 Task: Look for space in Meads, United States from 6th September, 2023 to 12th September, 2023 for 4 adults in price range Rs.10000 to Rs.14000. Place can be private room with 4 bedrooms having 4 beds and 4 bathrooms. Property type can be house, flat, guest house. Amenities needed are: wifi, TV, free parkinig on premises, gym, breakfast. Booking option can be shelf check-in. Required host language is English.
Action: Mouse moved to (452, 112)
Screenshot: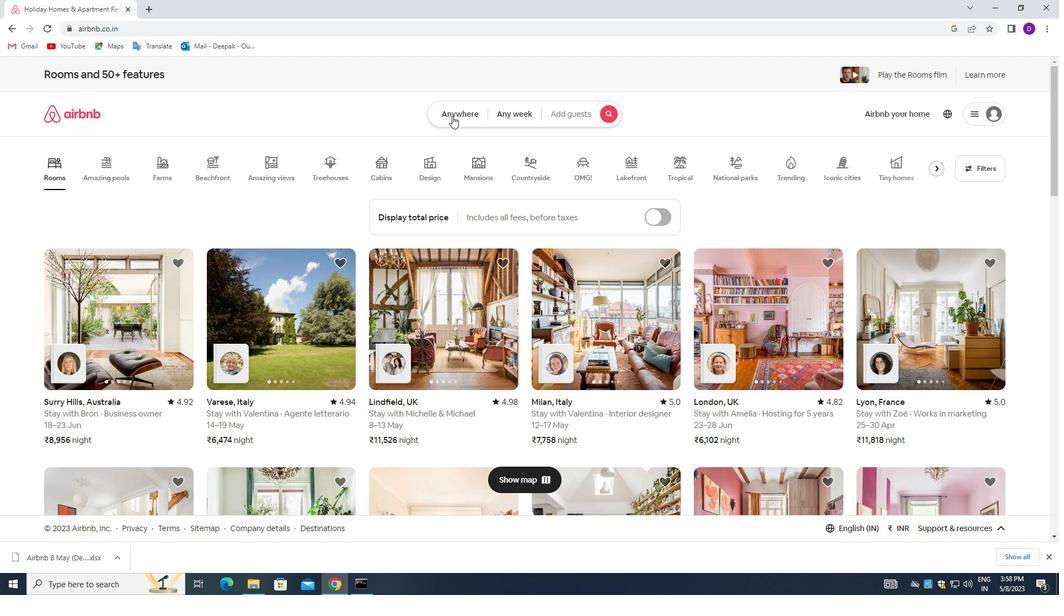 
Action: Mouse pressed left at (452, 112)
Screenshot: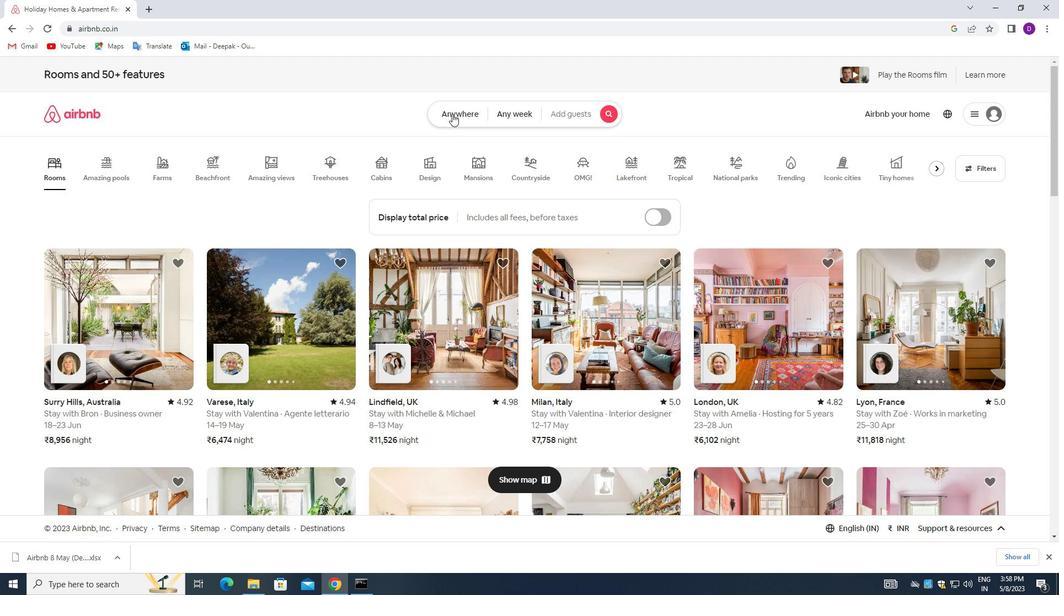 
Action: Mouse moved to (387, 161)
Screenshot: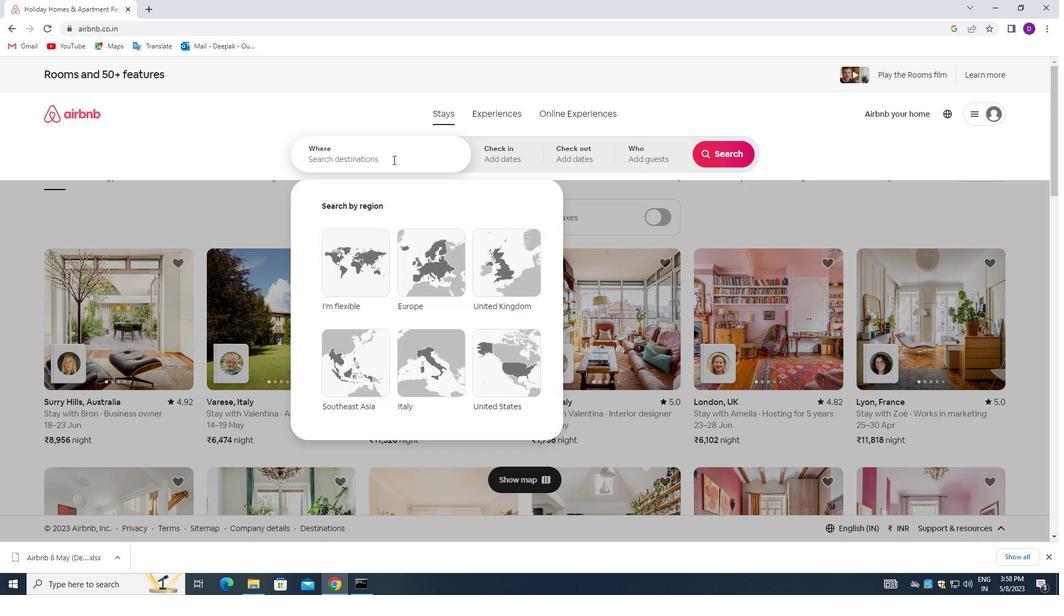 
Action: Mouse pressed left at (387, 161)
Screenshot: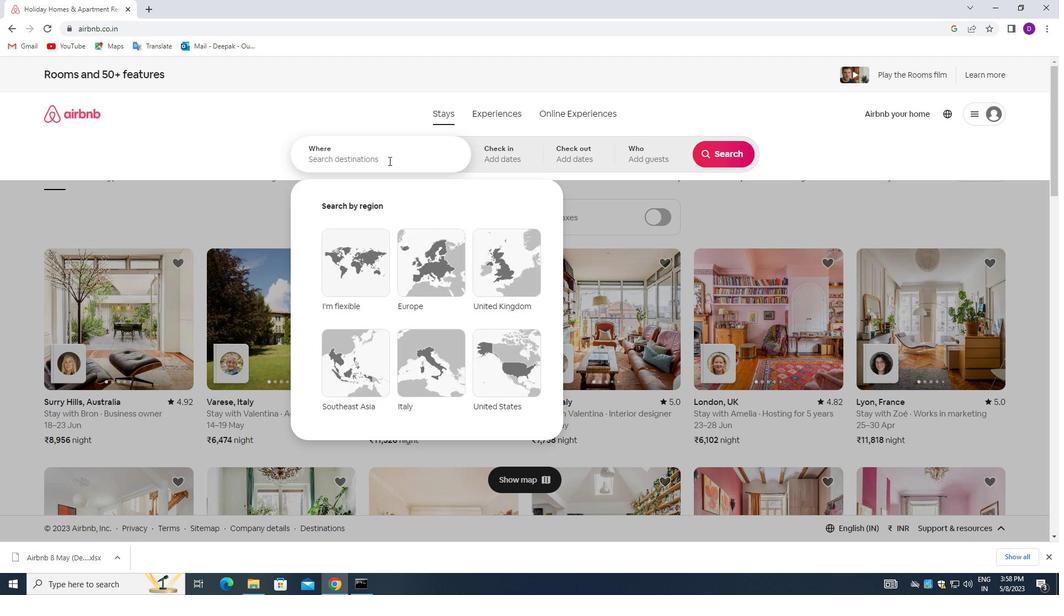 
Action: Mouse moved to (216, 230)
Screenshot: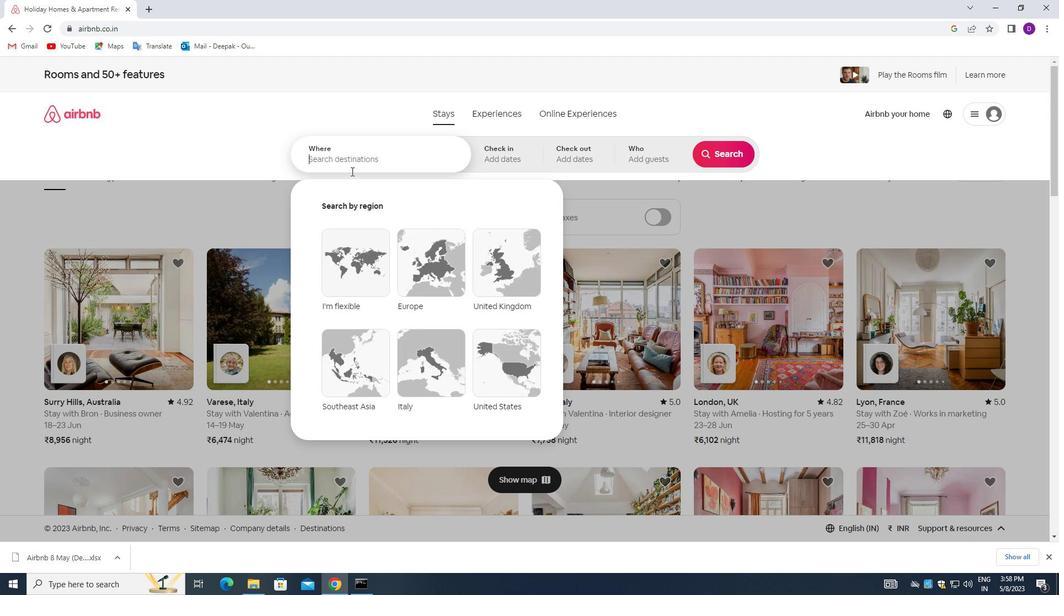 
Action: Key pressed <Key.shift>MEADS,<Key.space><Key.shift>UNITED<Key.space><Key.shift_r>STATES<Key.enter>
Screenshot: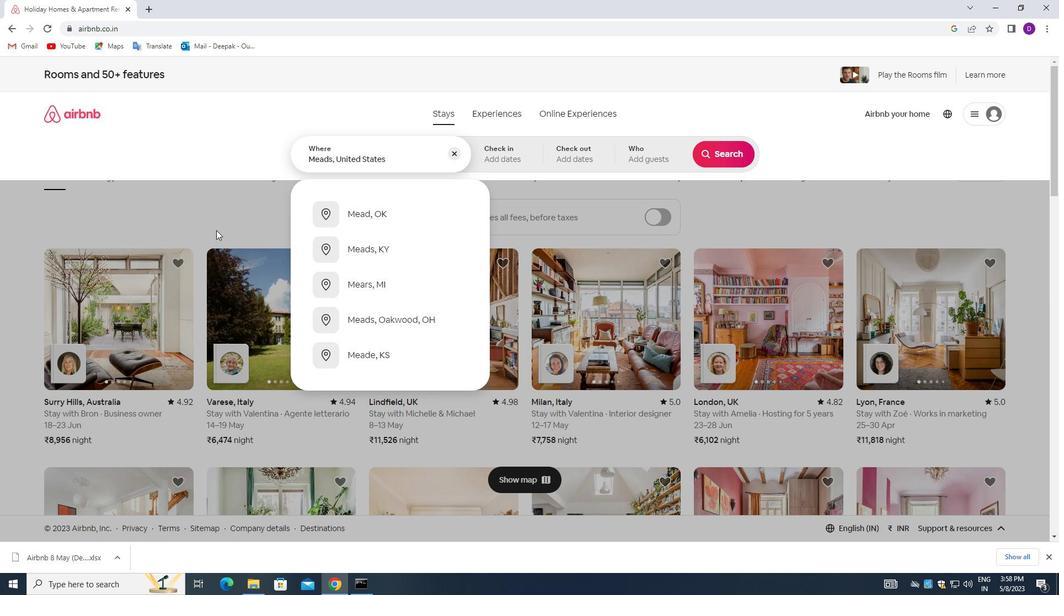 
Action: Mouse moved to (720, 244)
Screenshot: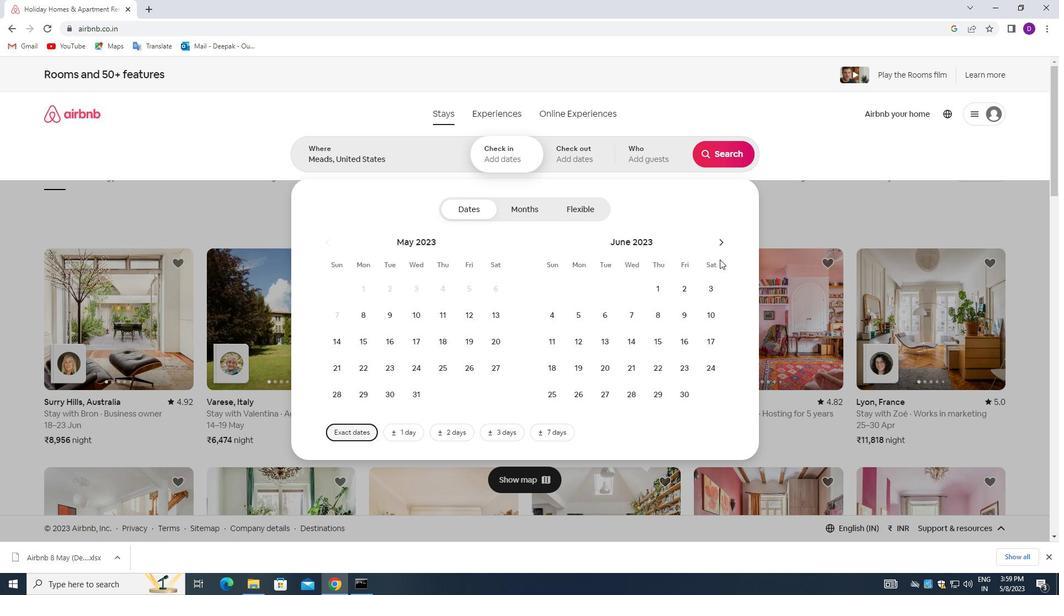 
Action: Mouse pressed left at (720, 244)
Screenshot: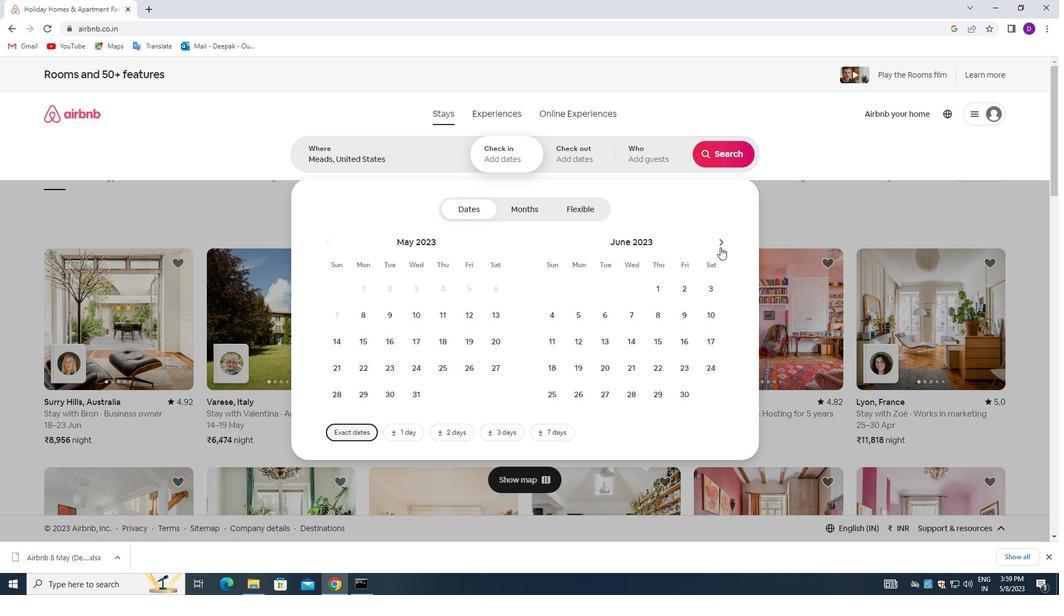 
Action: Mouse pressed left at (720, 244)
Screenshot: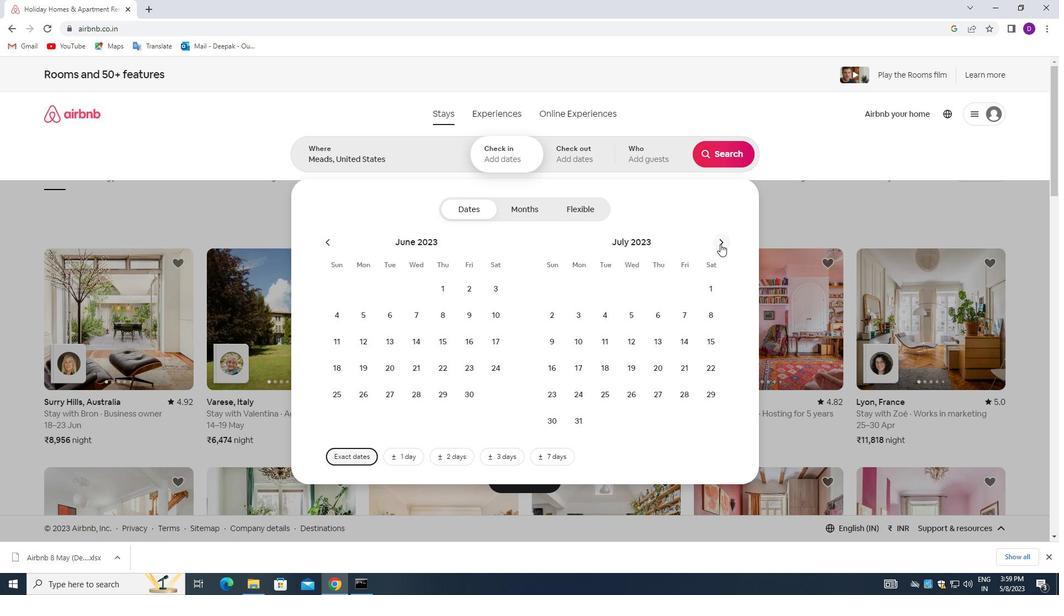 
Action: Mouse pressed left at (720, 244)
Screenshot: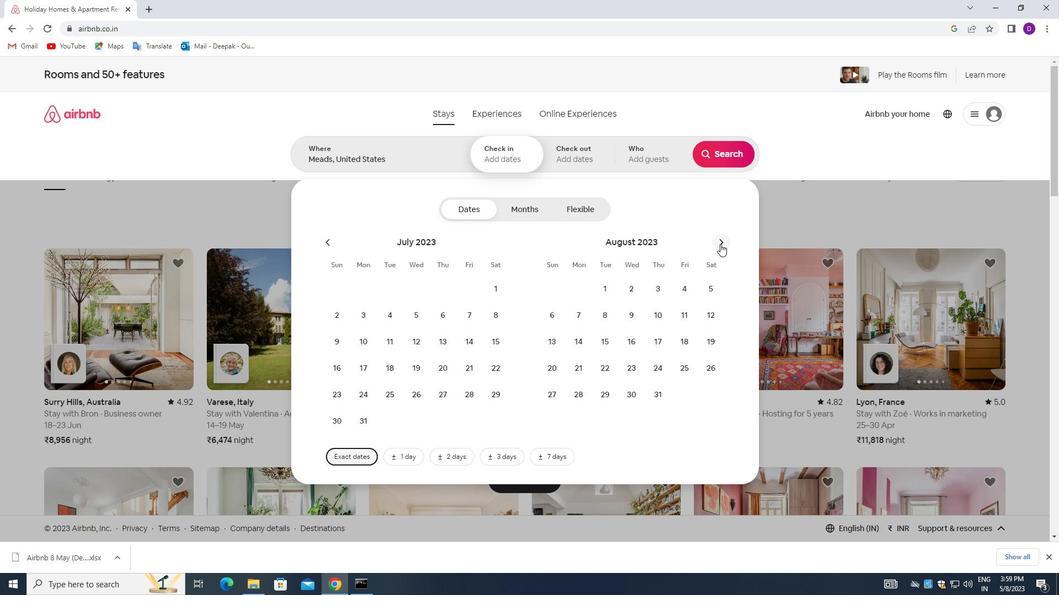 
Action: Mouse moved to (627, 321)
Screenshot: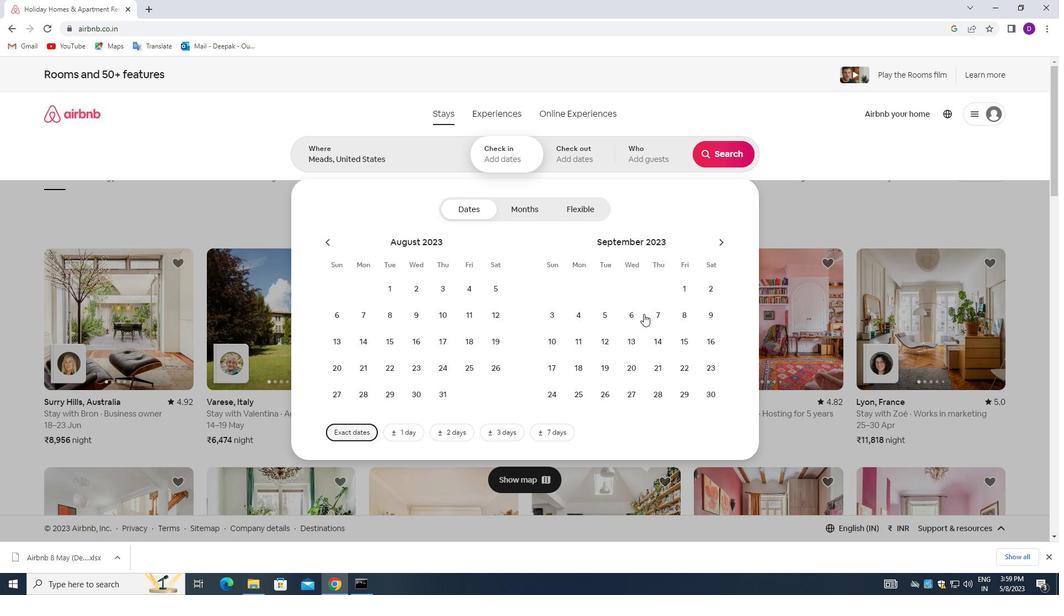 
Action: Mouse pressed left at (627, 321)
Screenshot: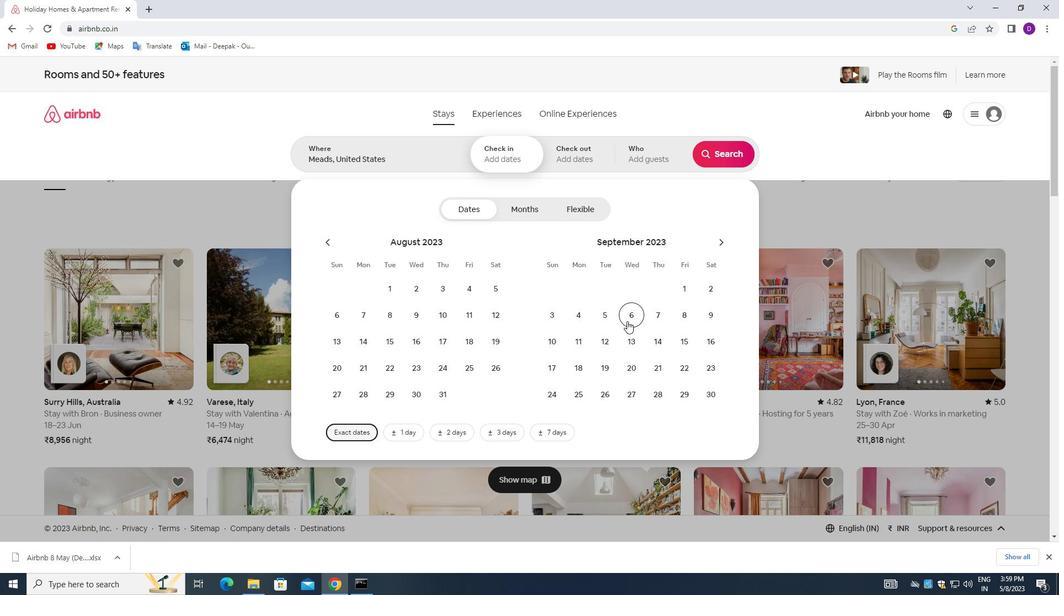 
Action: Mouse moved to (603, 339)
Screenshot: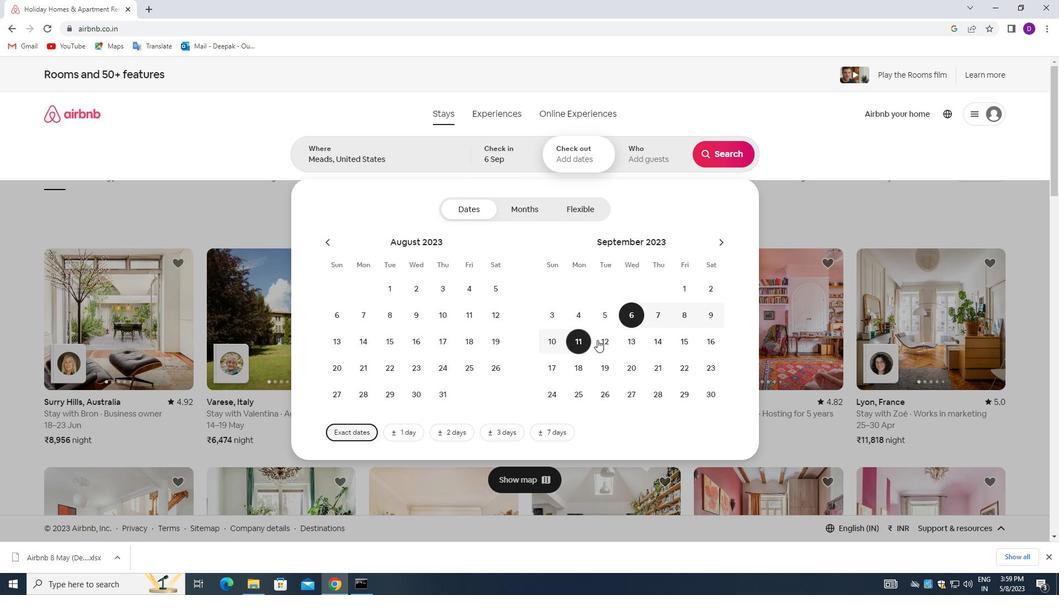 
Action: Mouse pressed left at (603, 339)
Screenshot: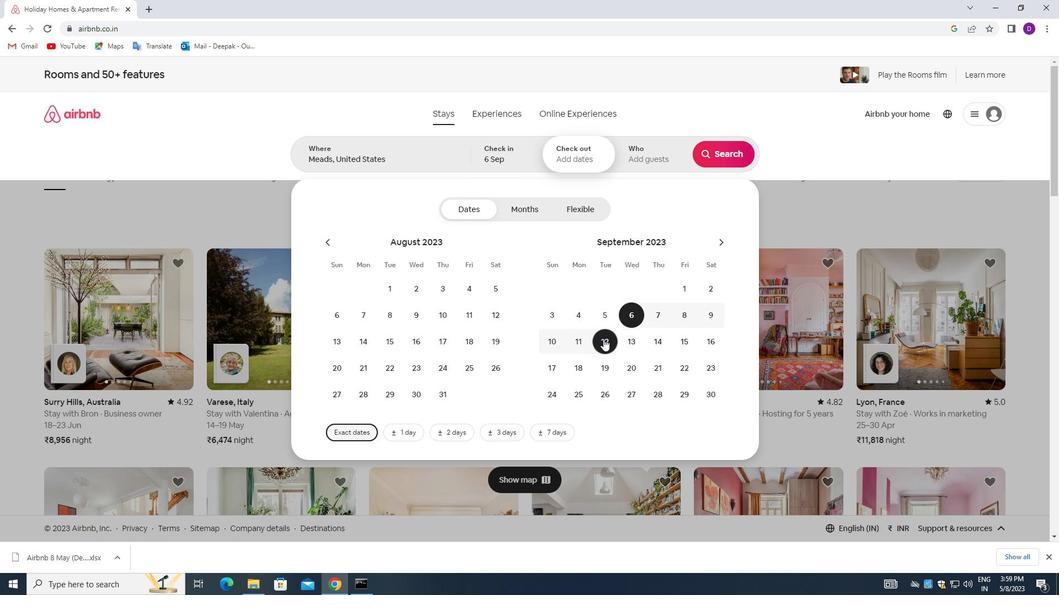 
Action: Mouse moved to (636, 156)
Screenshot: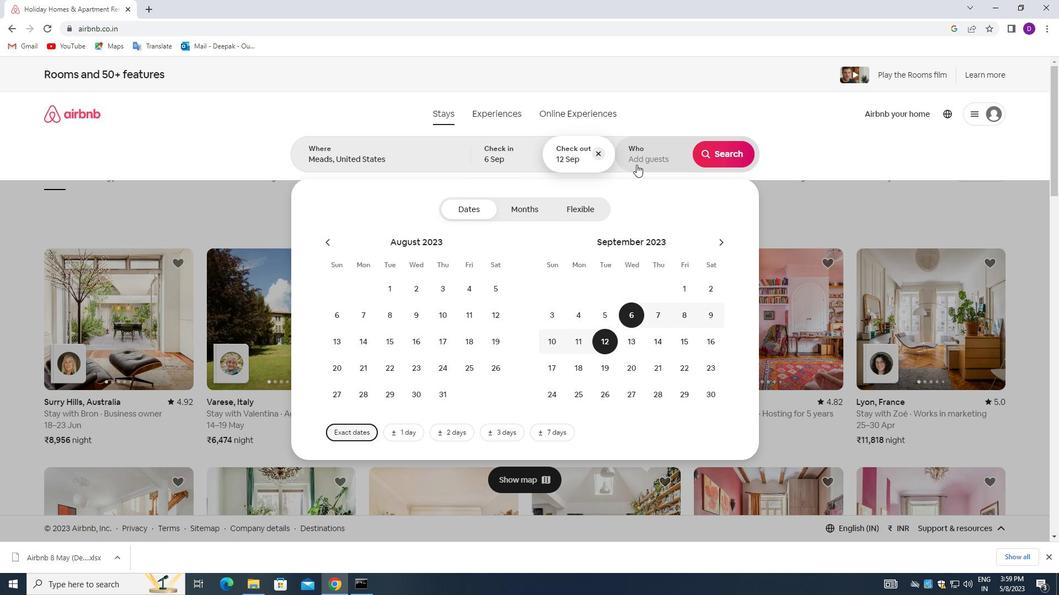 
Action: Mouse pressed left at (636, 156)
Screenshot: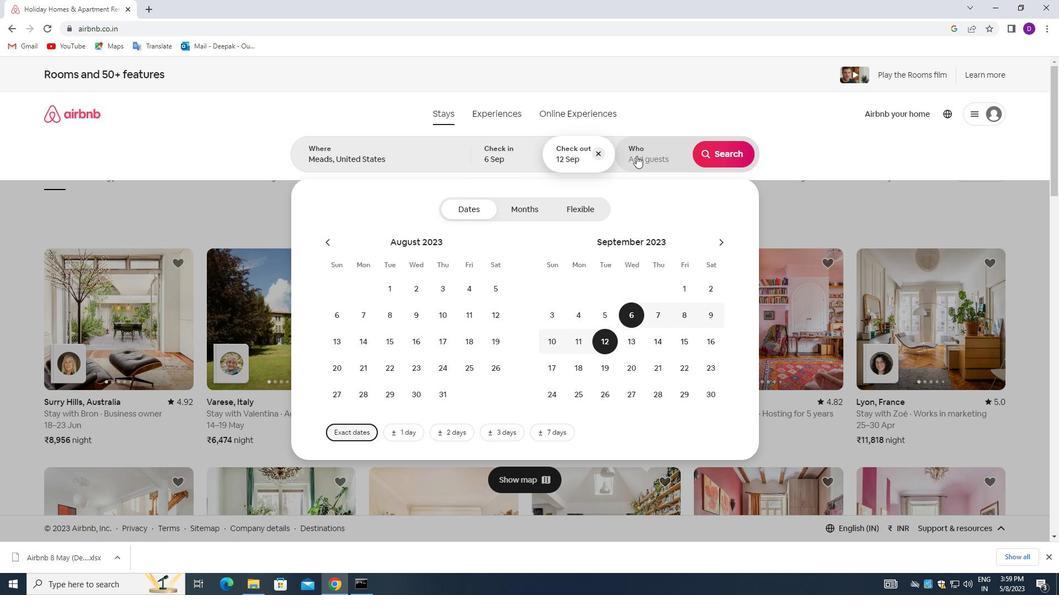 
Action: Mouse moved to (723, 215)
Screenshot: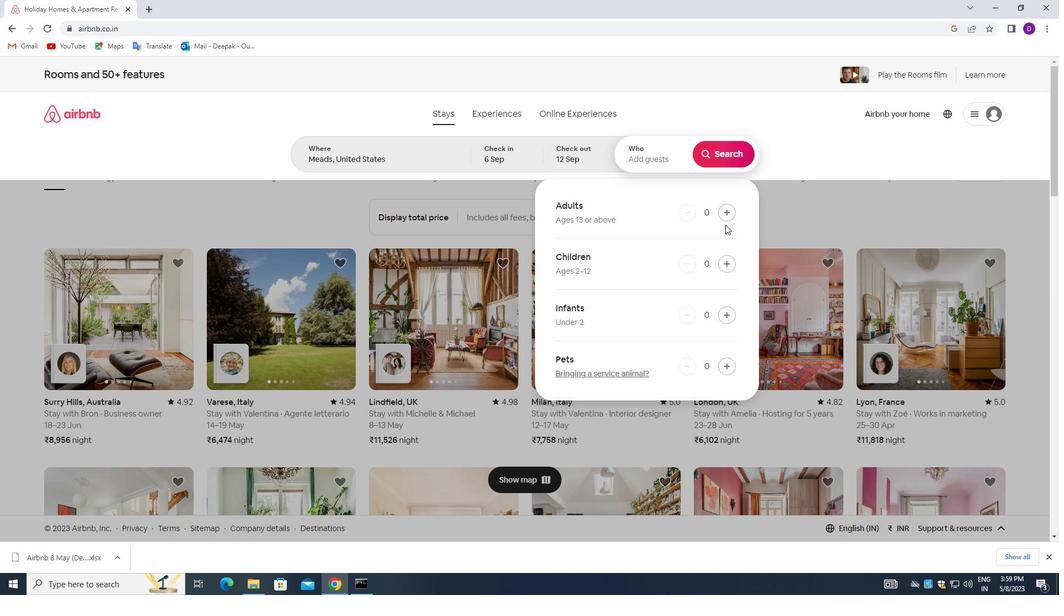
Action: Mouse pressed left at (723, 215)
Screenshot: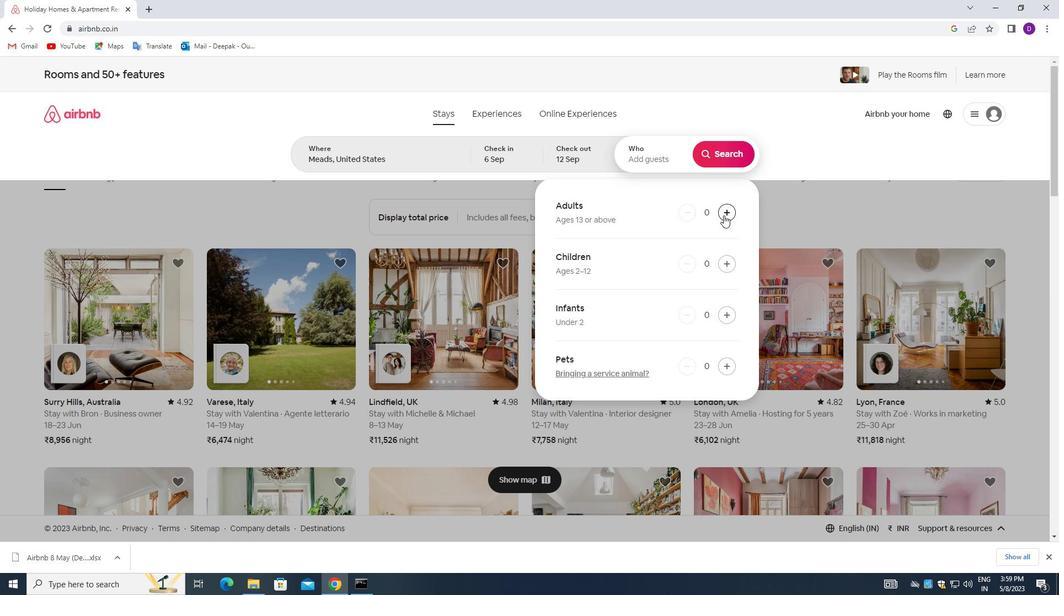
Action: Mouse pressed left at (723, 215)
Screenshot: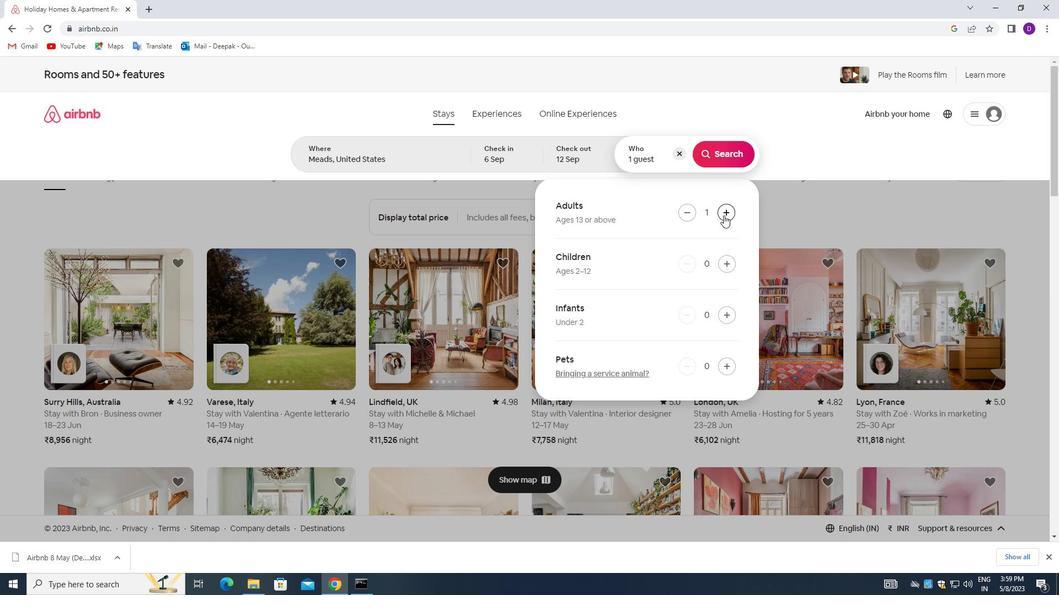 
Action: Mouse pressed left at (723, 215)
Screenshot: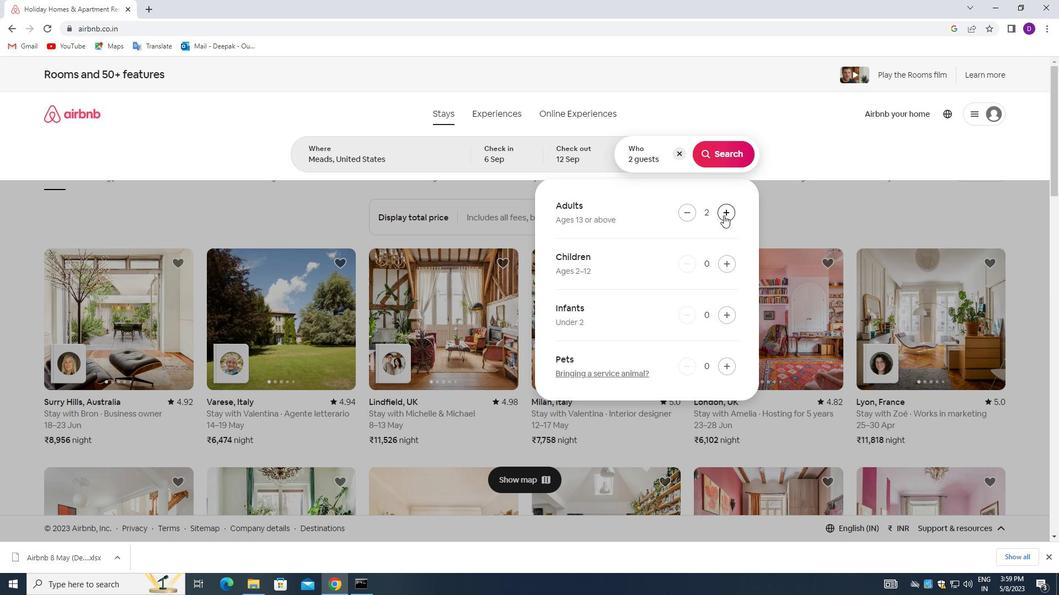 
Action: Mouse pressed left at (723, 215)
Screenshot: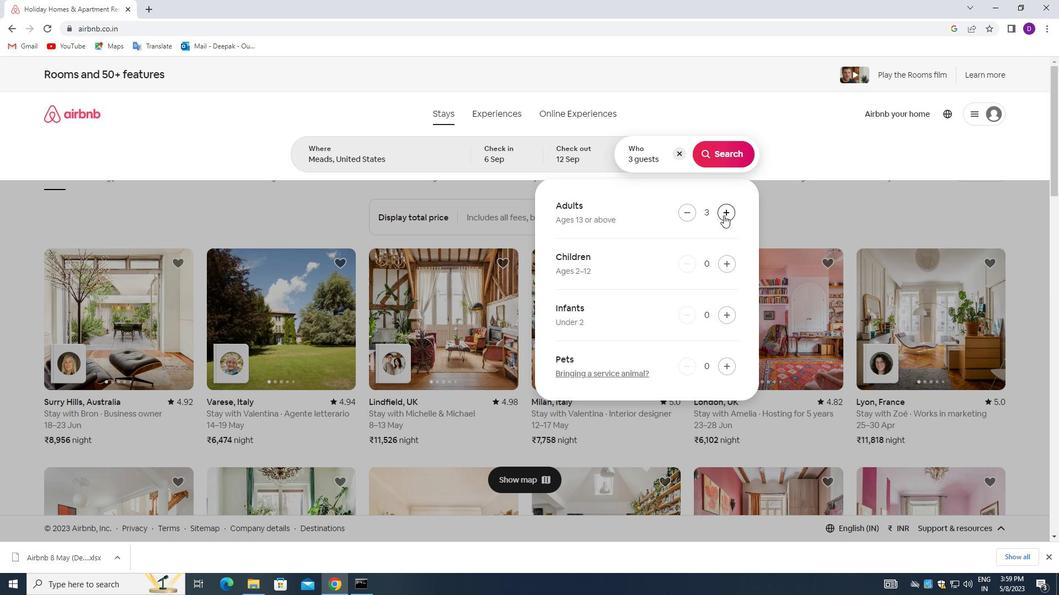 
Action: Mouse moved to (725, 152)
Screenshot: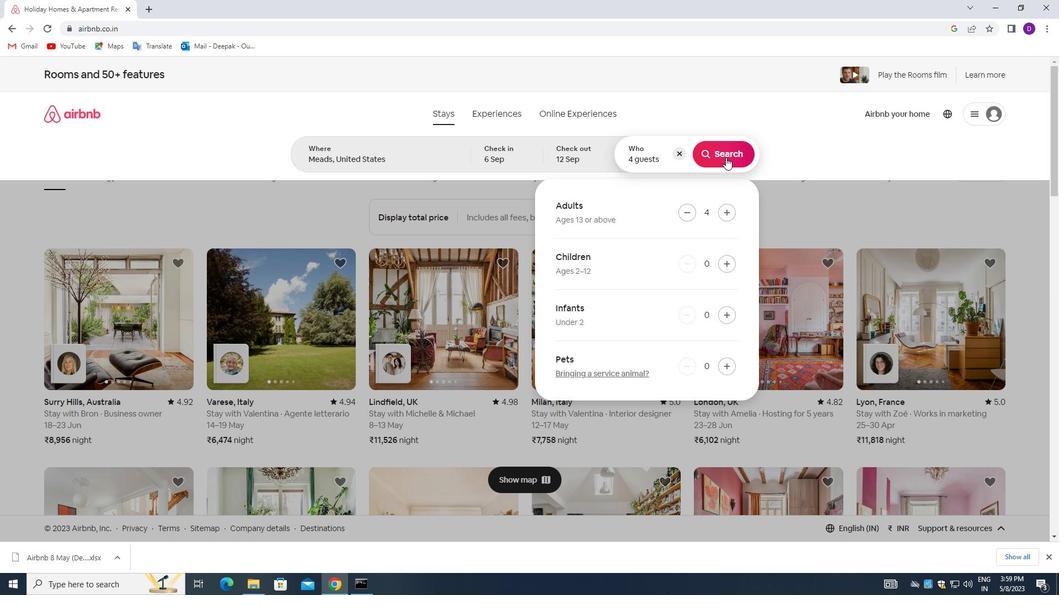
Action: Mouse pressed left at (725, 152)
Screenshot: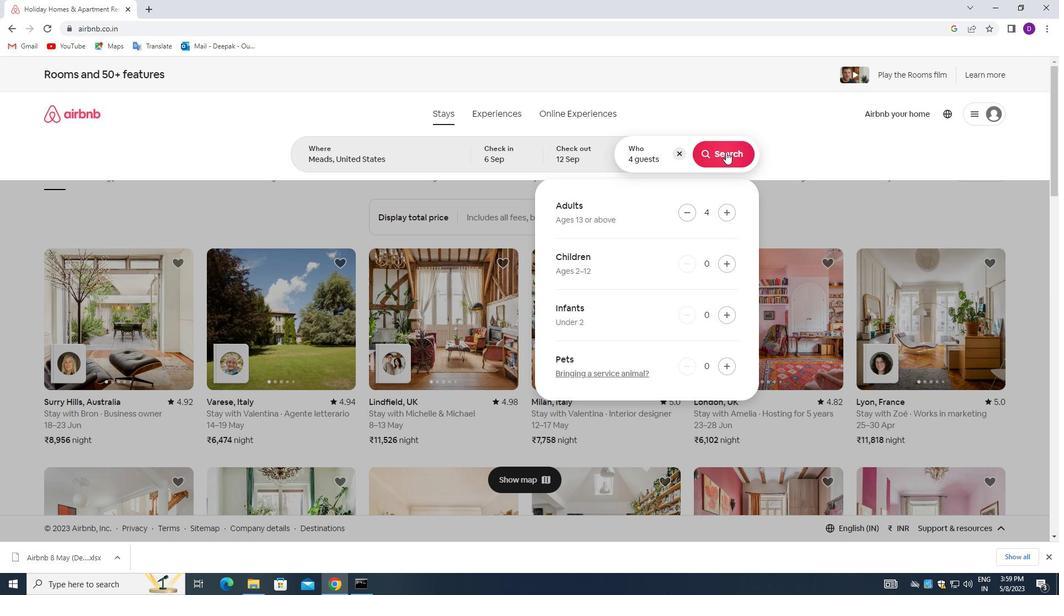 
Action: Mouse moved to (995, 121)
Screenshot: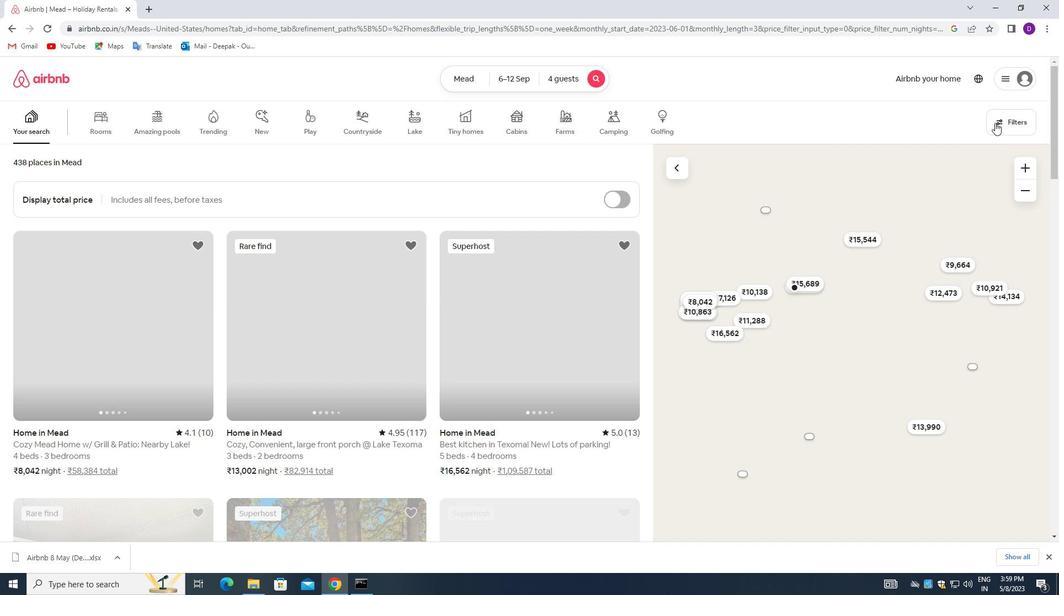 
Action: Mouse pressed left at (995, 121)
Screenshot: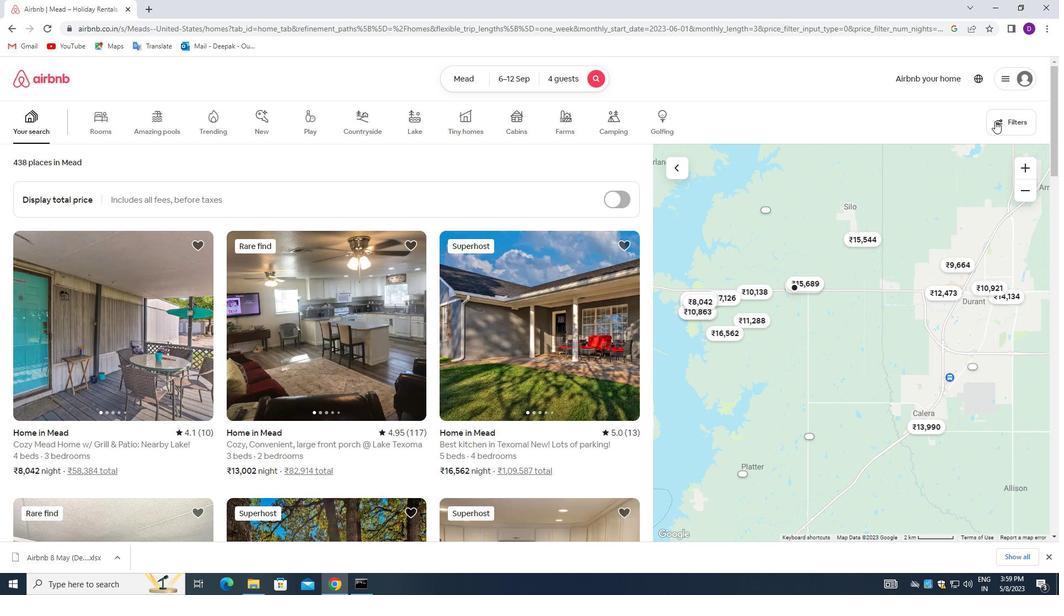 
Action: Mouse moved to (389, 395)
Screenshot: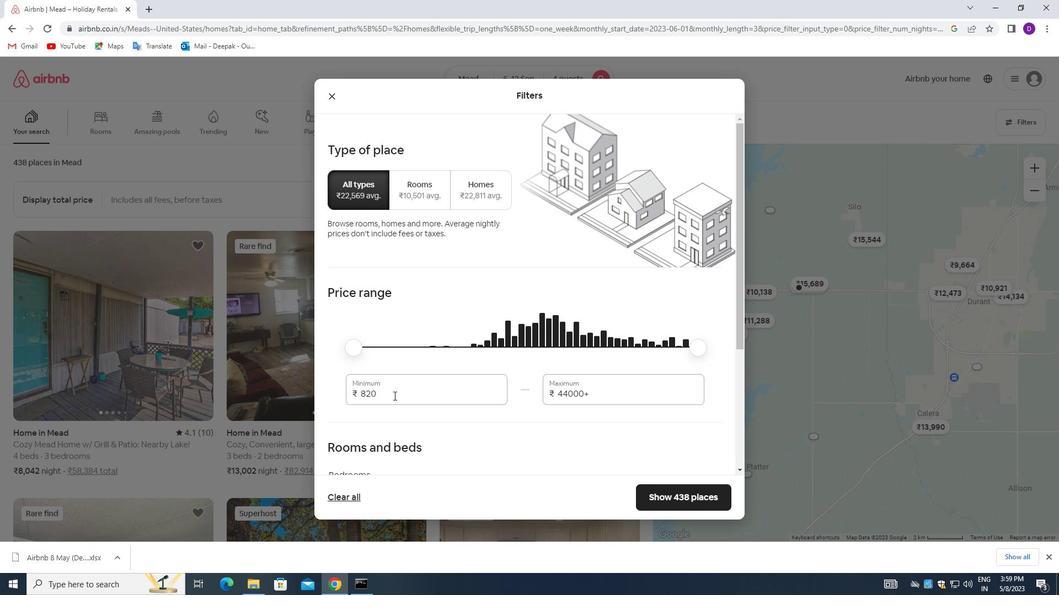 
Action: Mouse pressed left at (389, 395)
Screenshot: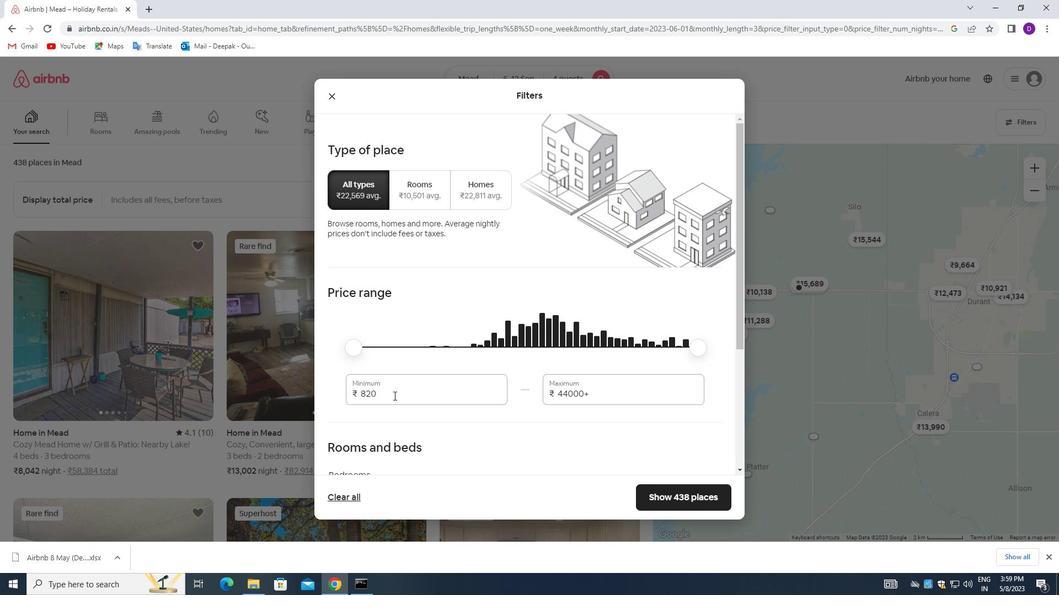 
Action: Mouse pressed left at (389, 395)
Screenshot: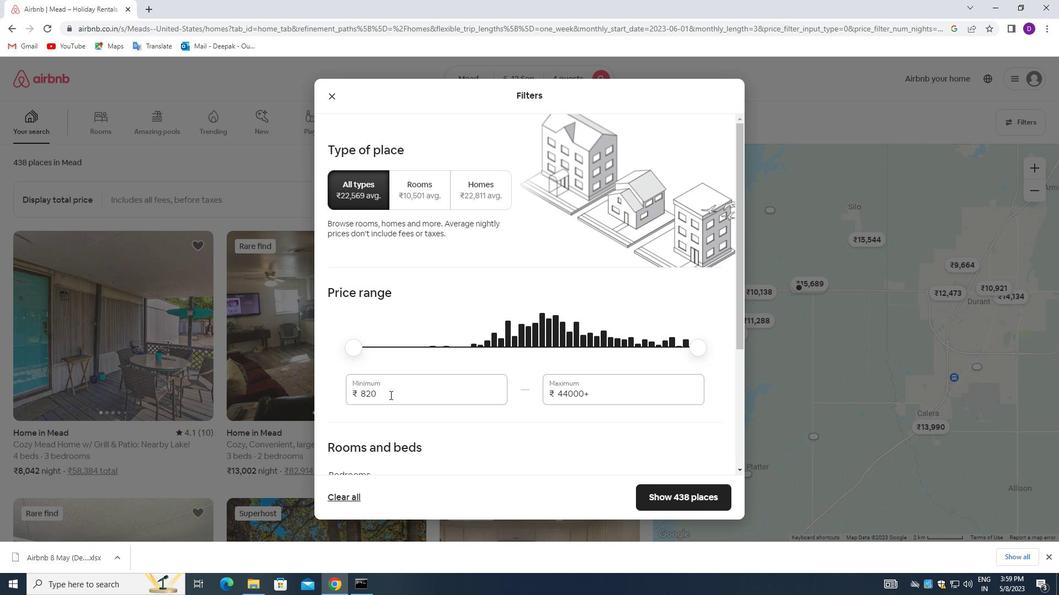 
Action: Key pressed 10000<Key.tab>14000
Screenshot: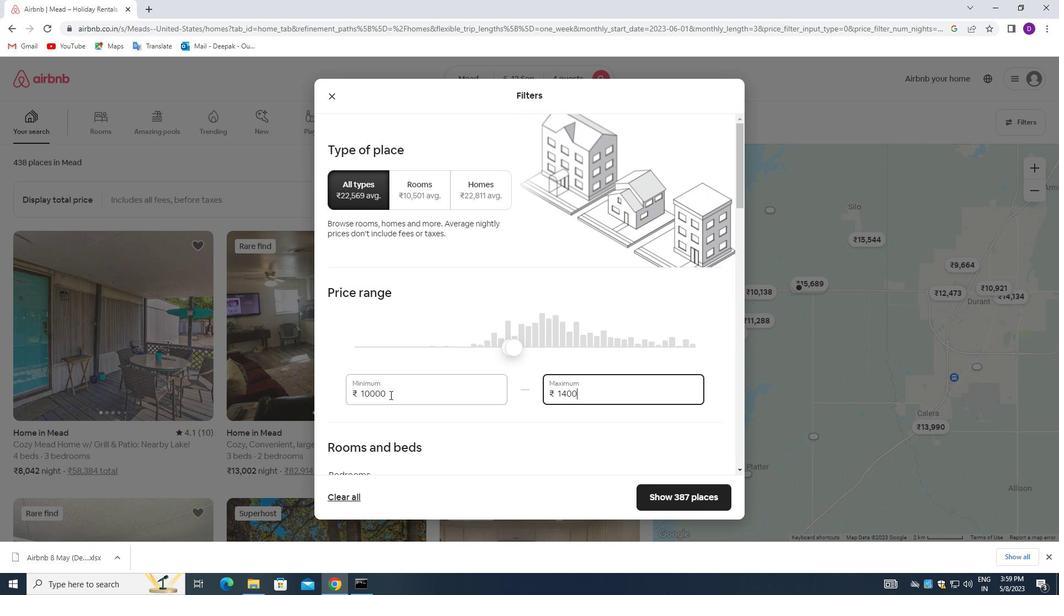 
Action: Mouse moved to (429, 402)
Screenshot: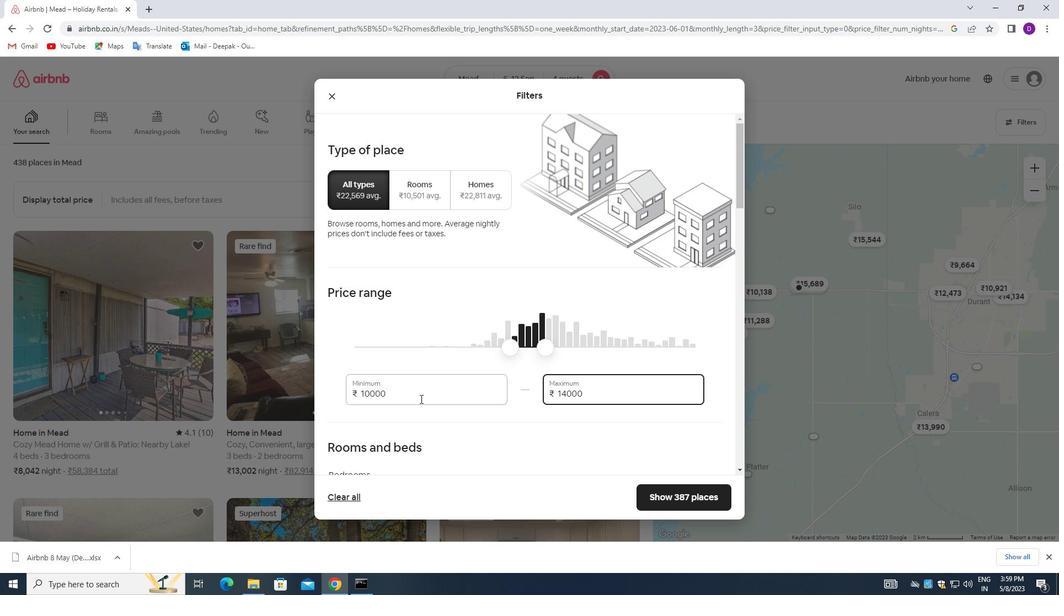
Action: Mouse scrolled (429, 402) with delta (0, 0)
Screenshot: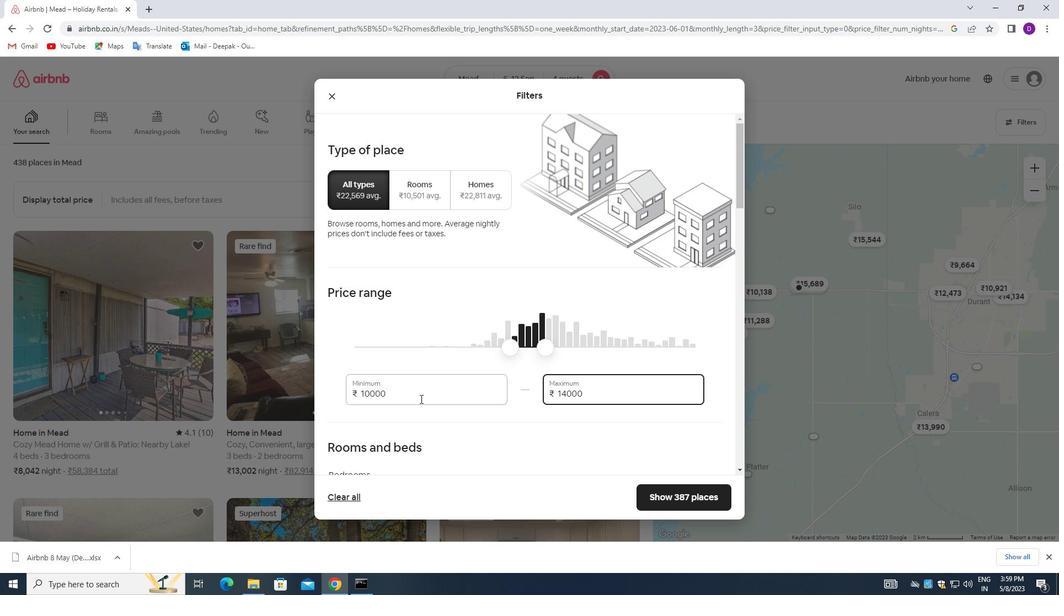
Action: Mouse scrolled (429, 402) with delta (0, 0)
Screenshot: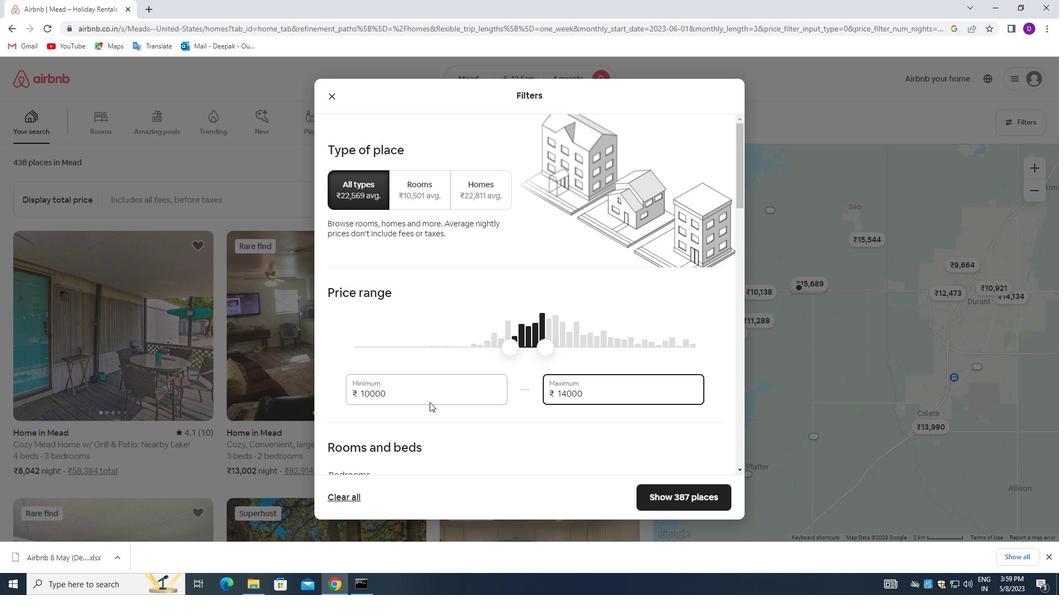
Action: Mouse scrolled (429, 402) with delta (0, 0)
Screenshot: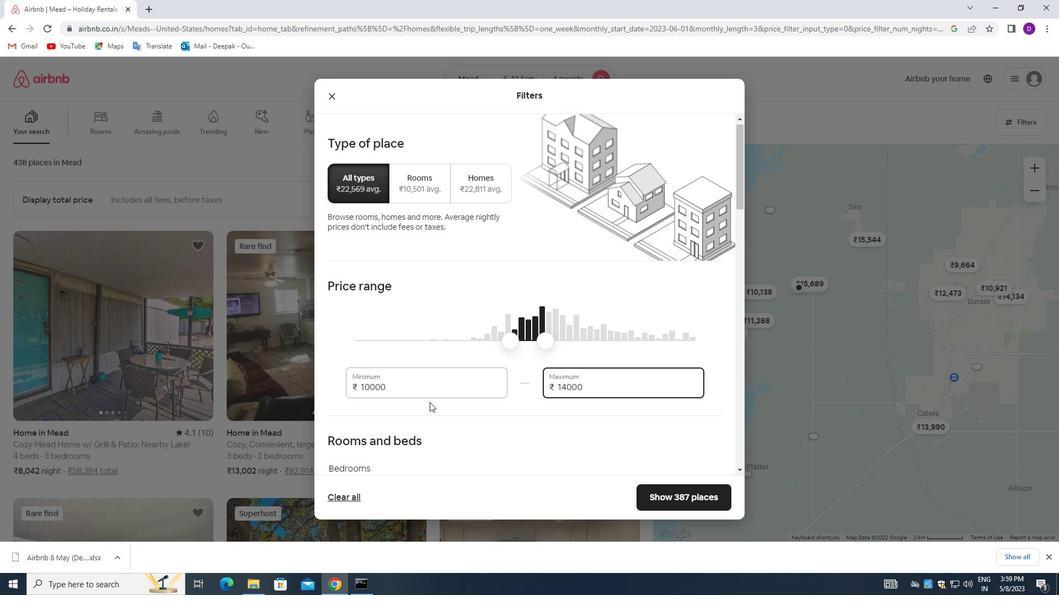 
Action: Mouse moved to (429, 402)
Screenshot: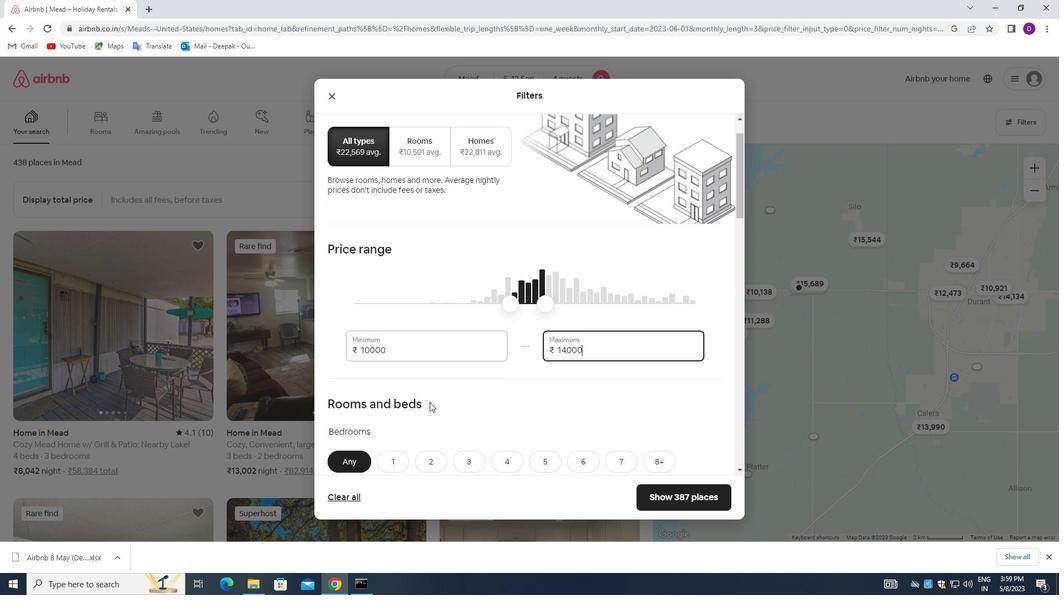 
Action: Mouse scrolled (429, 402) with delta (0, 0)
Screenshot: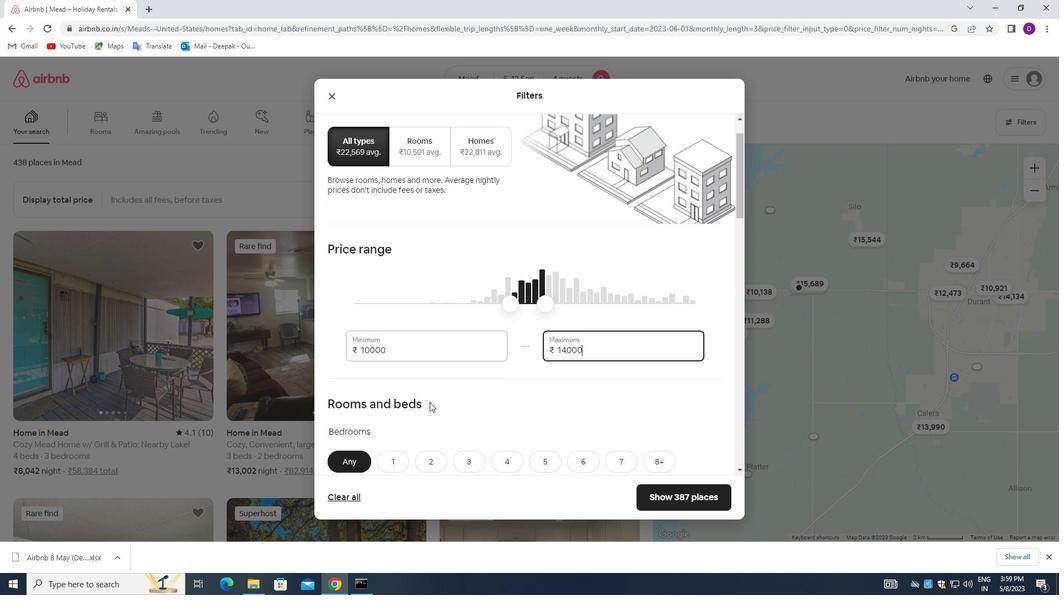 
Action: Mouse moved to (501, 290)
Screenshot: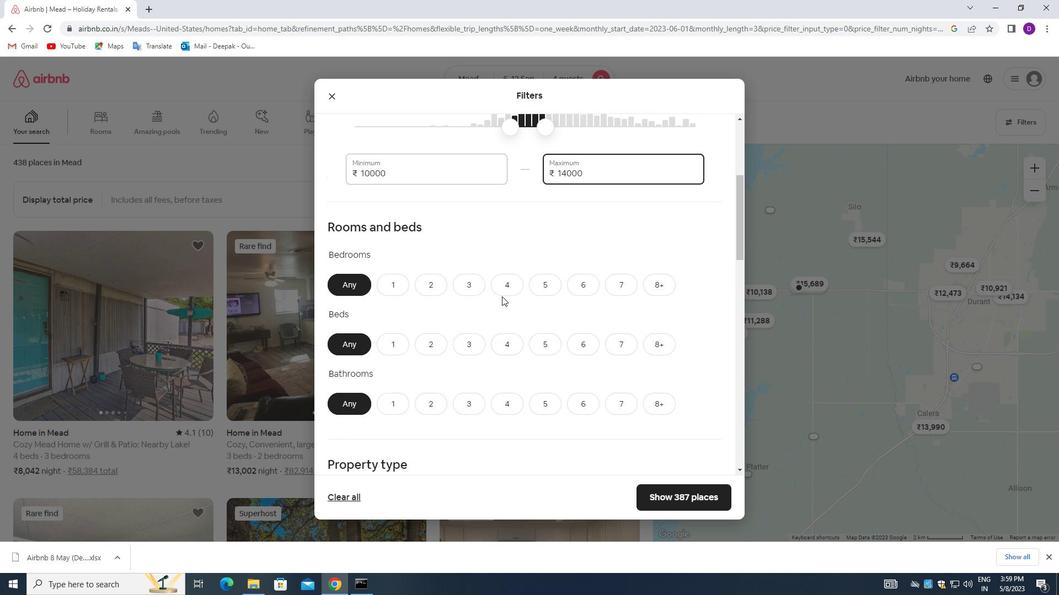 
Action: Mouse pressed left at (501, 290)
Screenshot: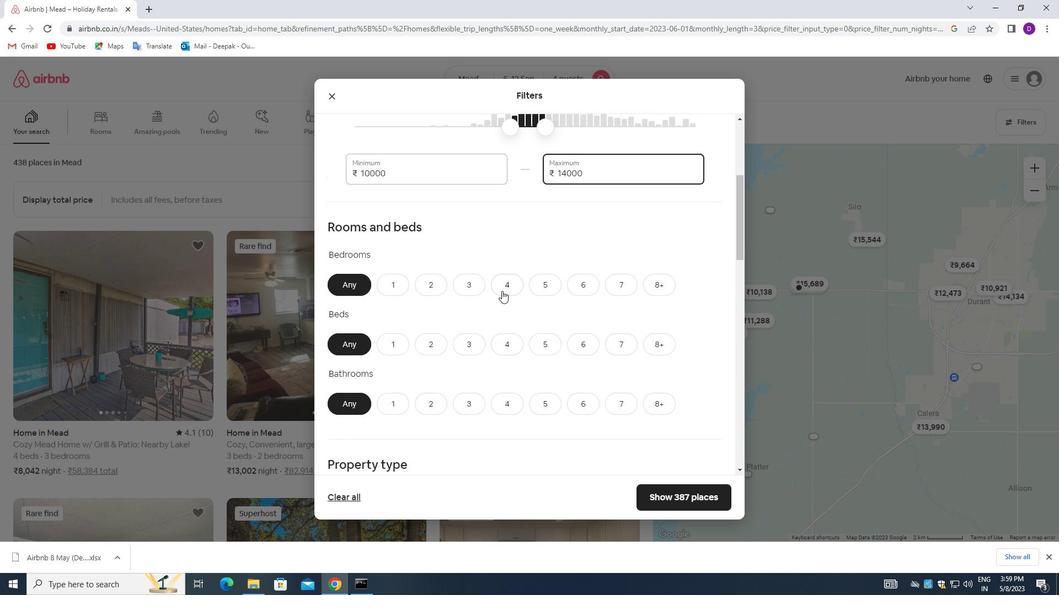
Action: Mouse moved to (507, 343)
Screenshot: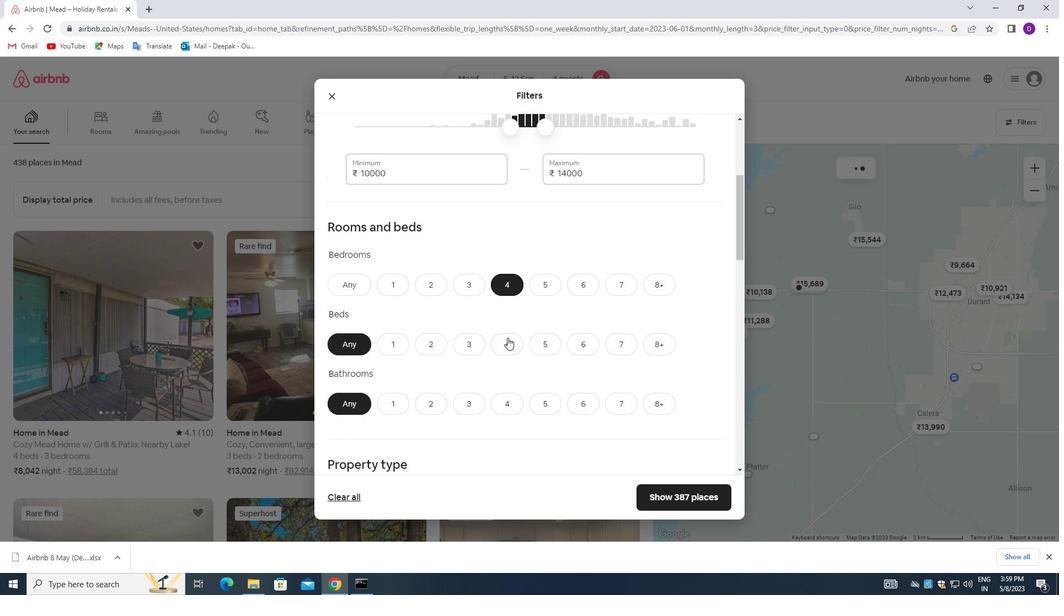 
Action: Mouse pressed left at (507, 343)
Screenshot: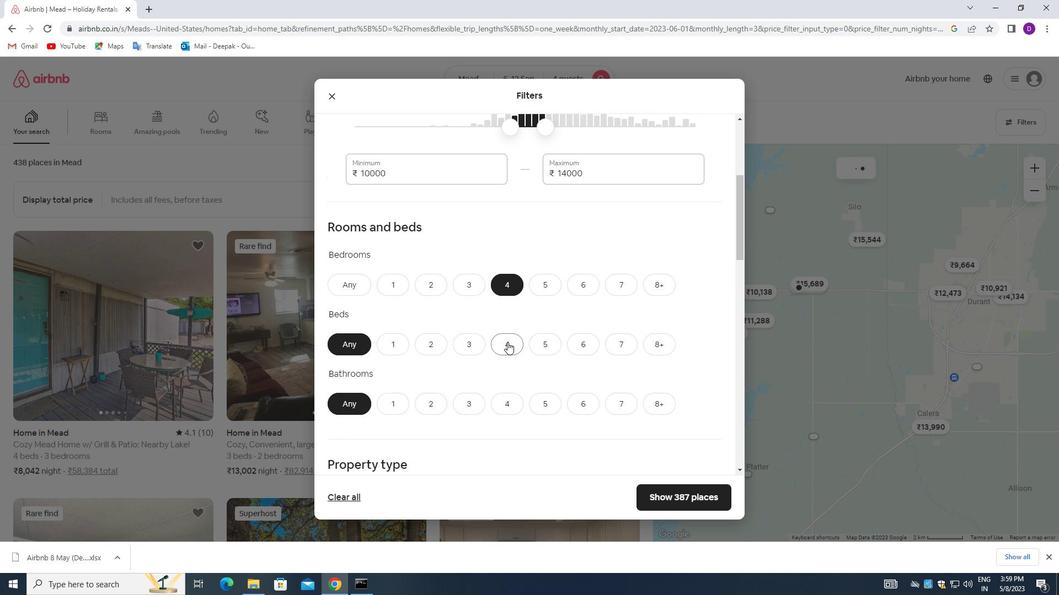 
Action: Mouse moved to (507, 398)
Screenshot: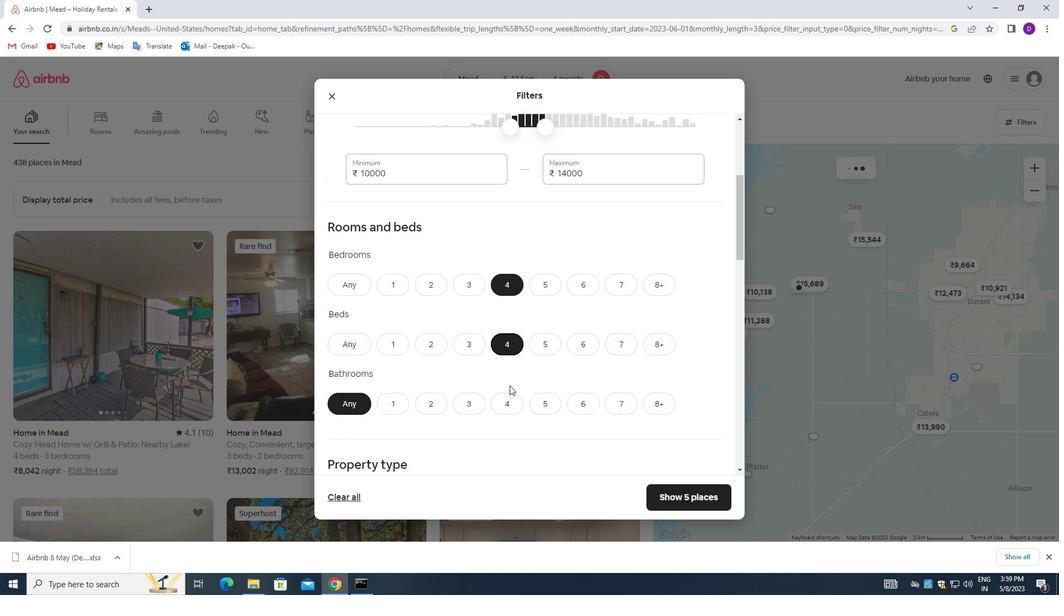 
Action: Mouse pressed left at (507, 398)
Screenshot: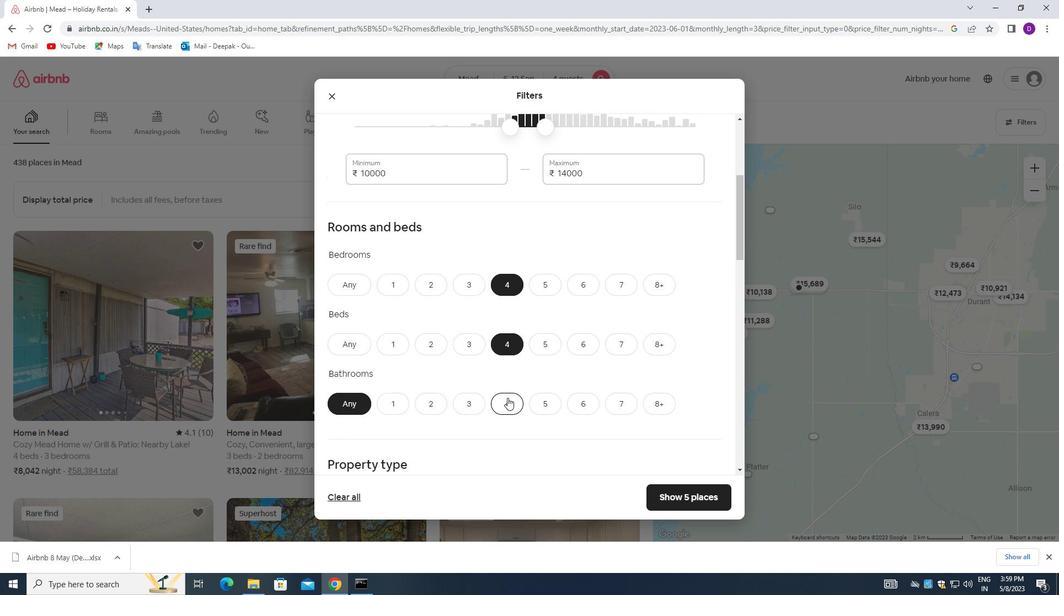 
Action: Mouse moved to (503, 359)
Screenshot: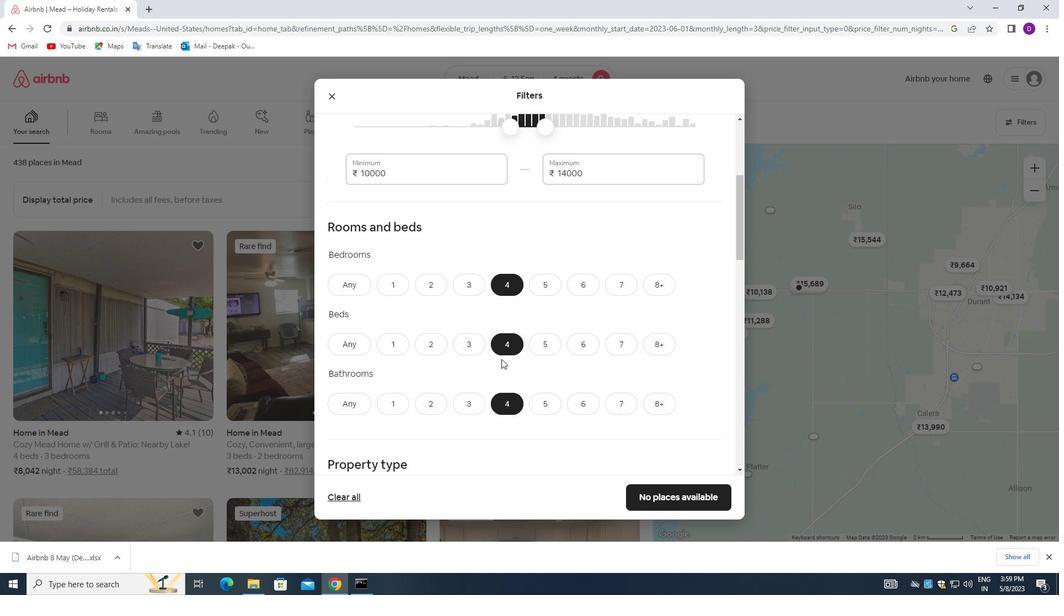 
Action: Mouse scrolled (503, 359) with delta (0, 0)
Screenshot: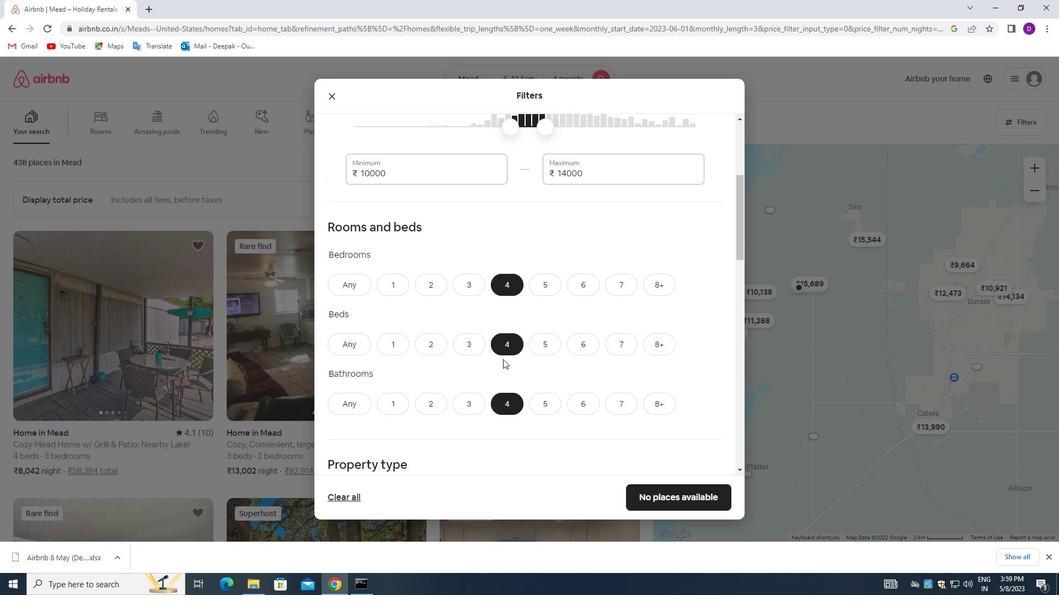 
Action: Mouse scrolled (503, 359) with delta (0, 0)
Screenshot: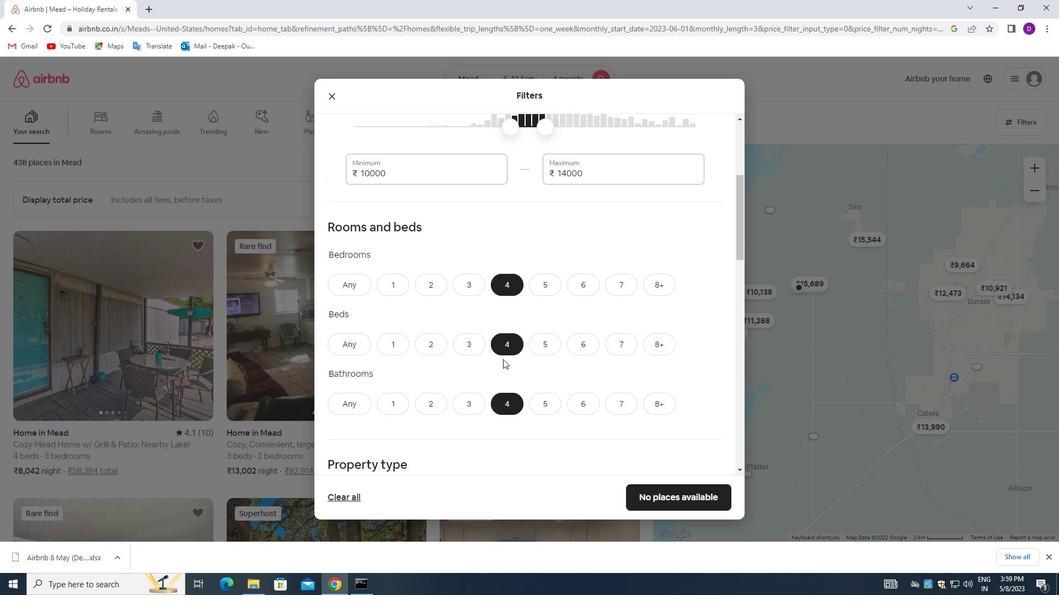 
Action: Mouse scrolled (503, 359) with delta (0, 0)
Screenshot: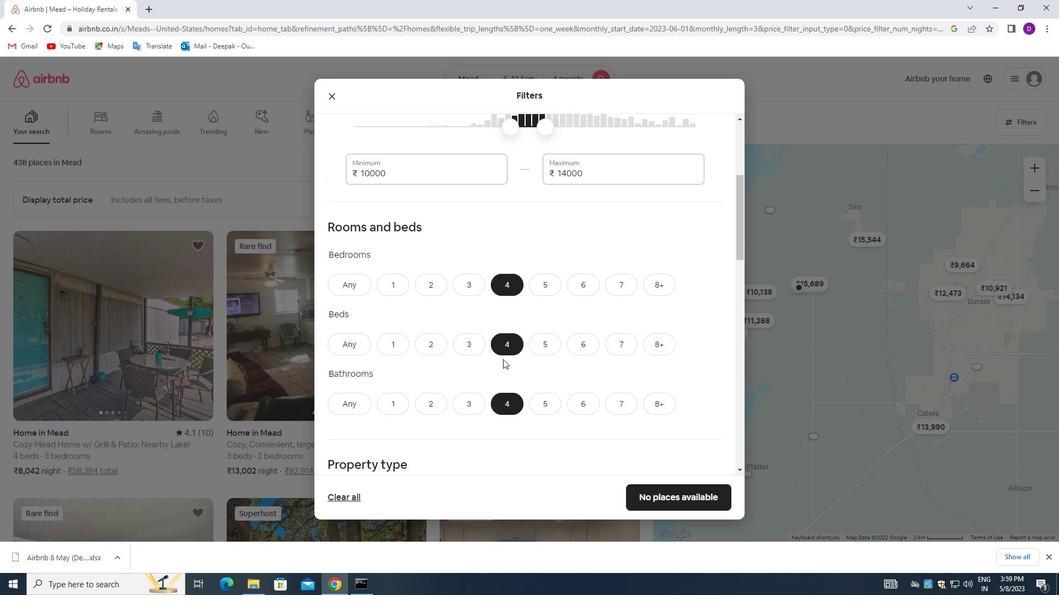 
Action: Mouse moved to (388, 355)
Screenshot: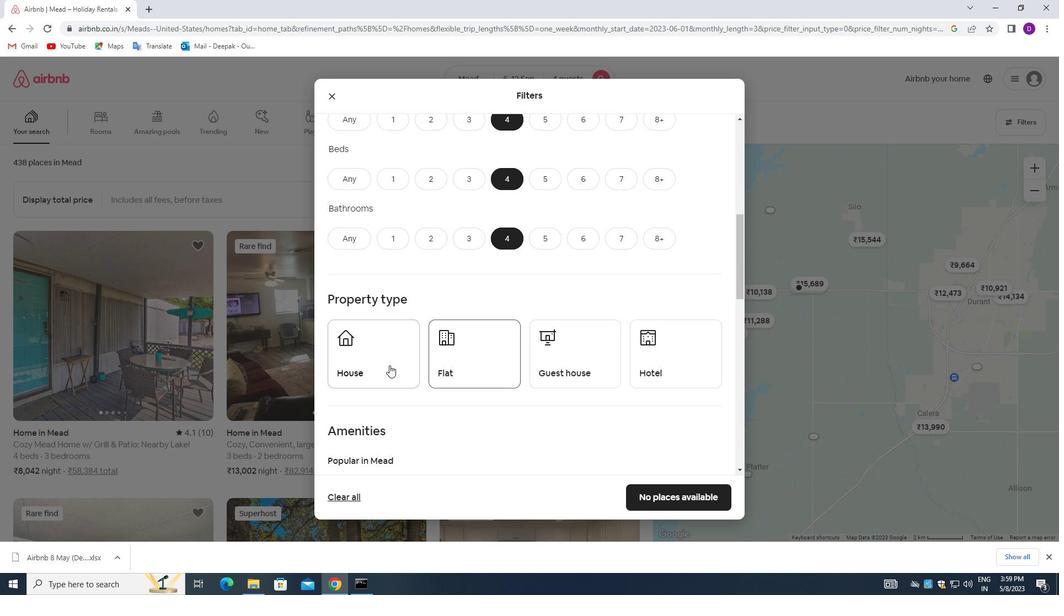 
Action: Mouse pressed left at (388, 355)
Screenshot: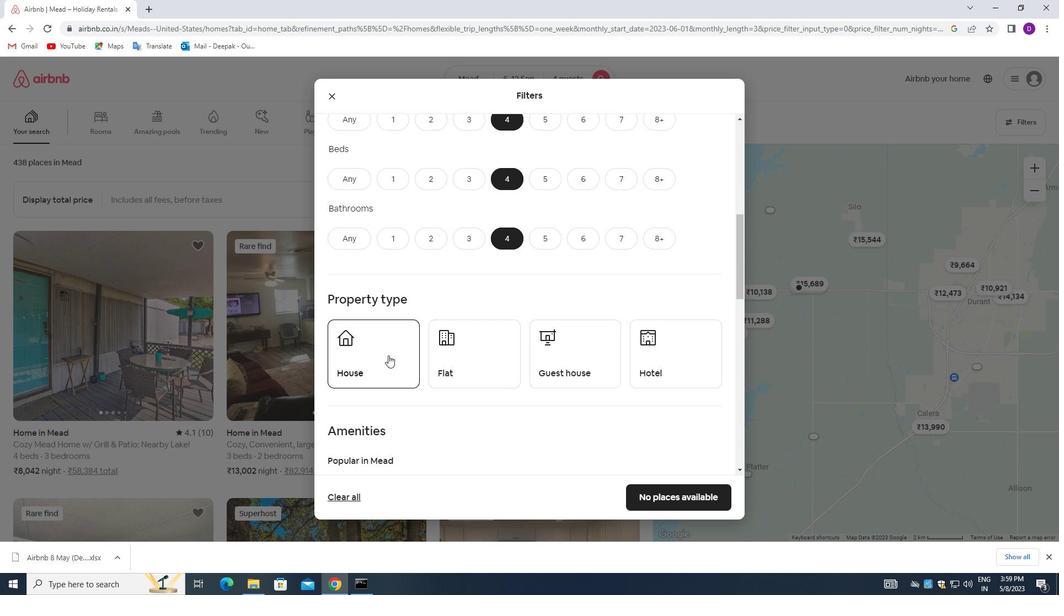 
Action: Mouse moved to (473, 352)
Screenshot: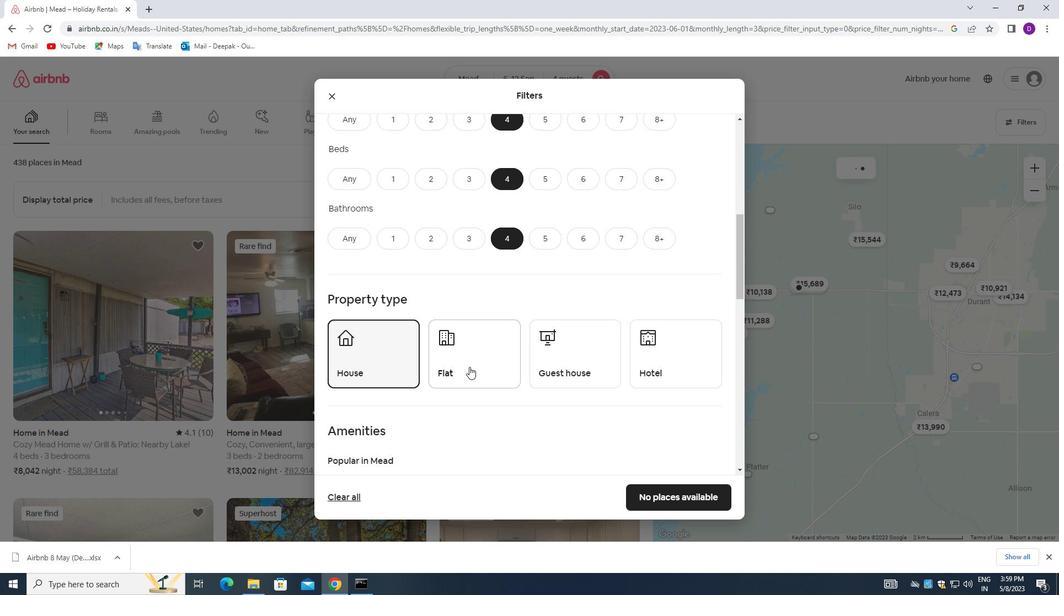 
Action: Mouse pressed left at (473, 352)
Screenshot: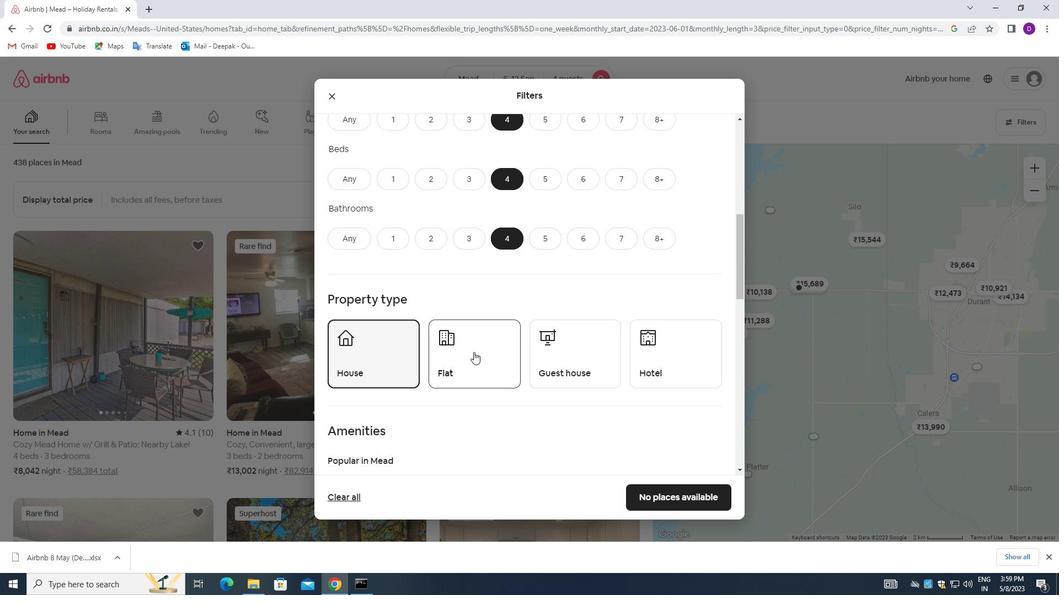 
Action: Mouse moved to (573, 351)
Screenshot: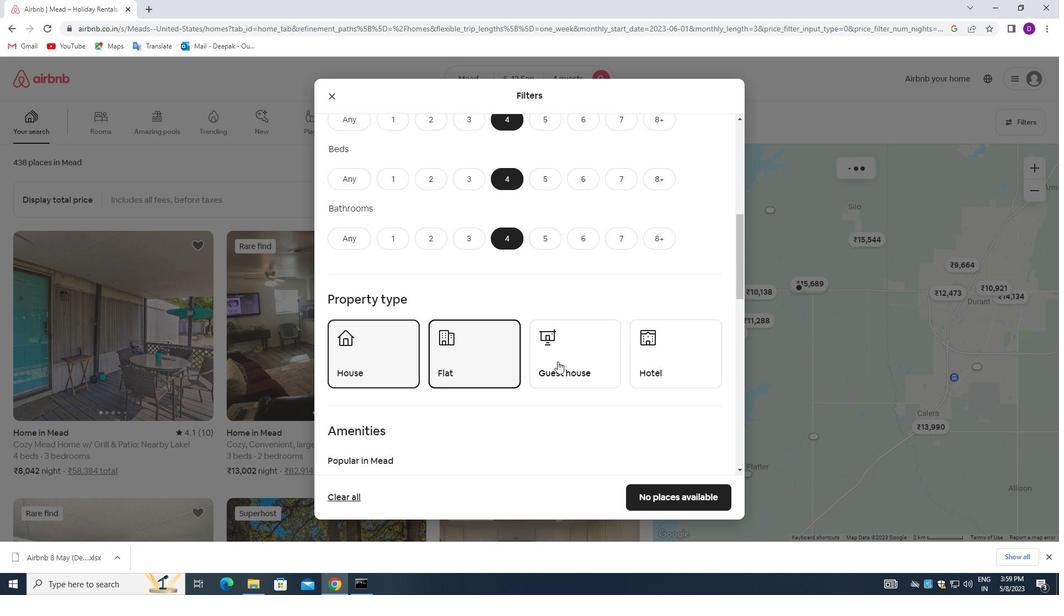 
Action: Mouse pressed left at (573, 351)
Screenshot: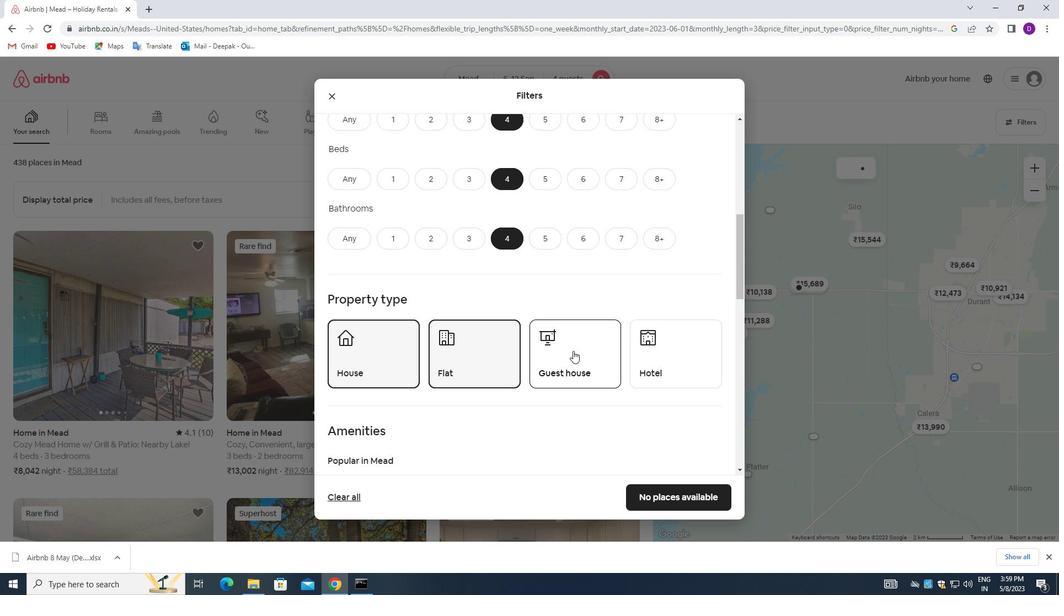 
Action: Mouse moved to (476, 356)
Screenshot: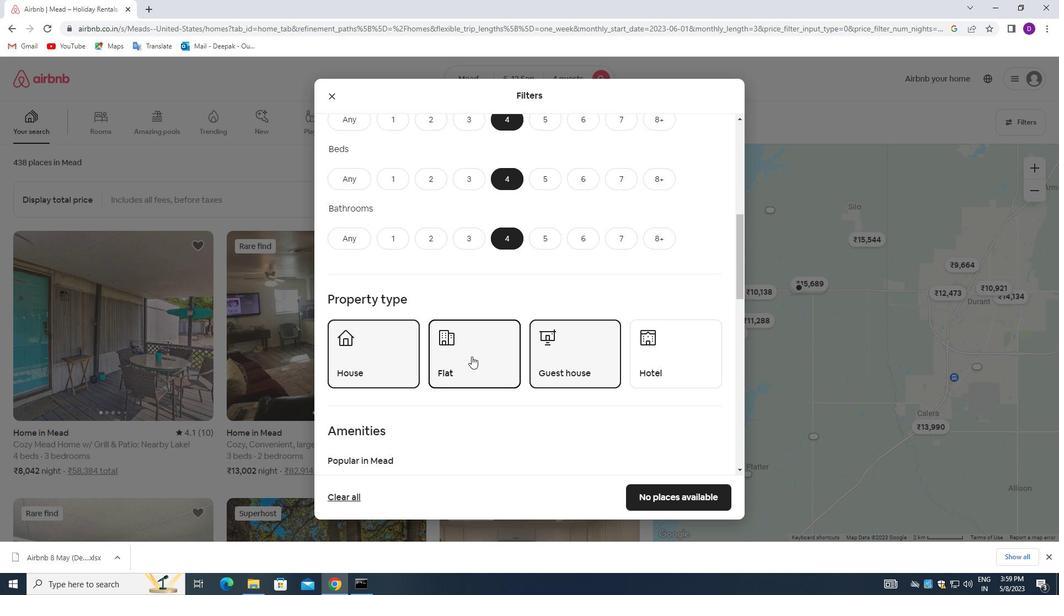 
Action: Mouse scrolled (476, 356) with delta (0, 0)
Screenshot: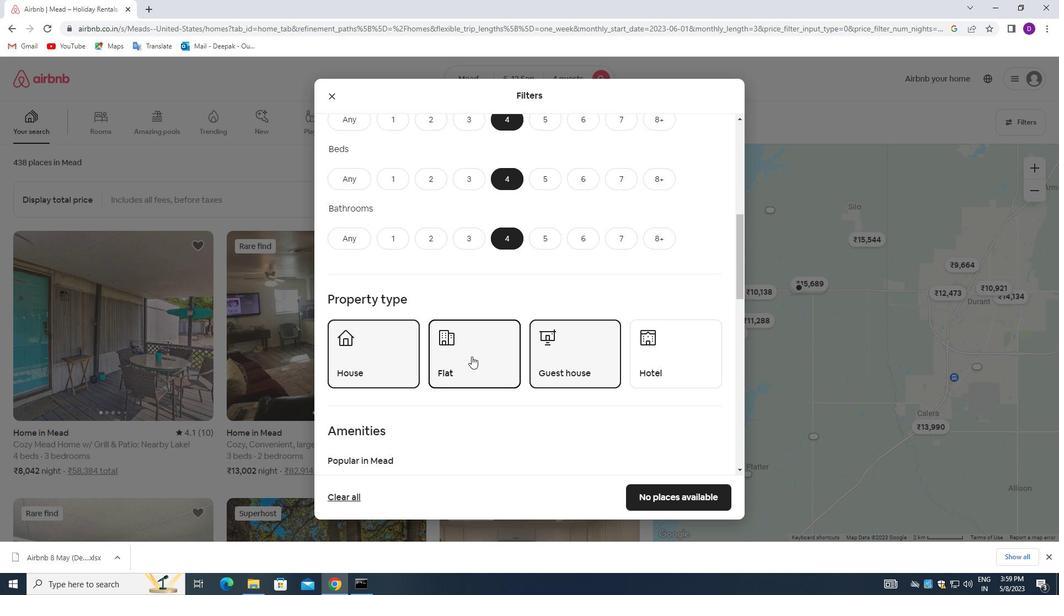 
Action: Mouse moved to (476, 356)
Screenshot: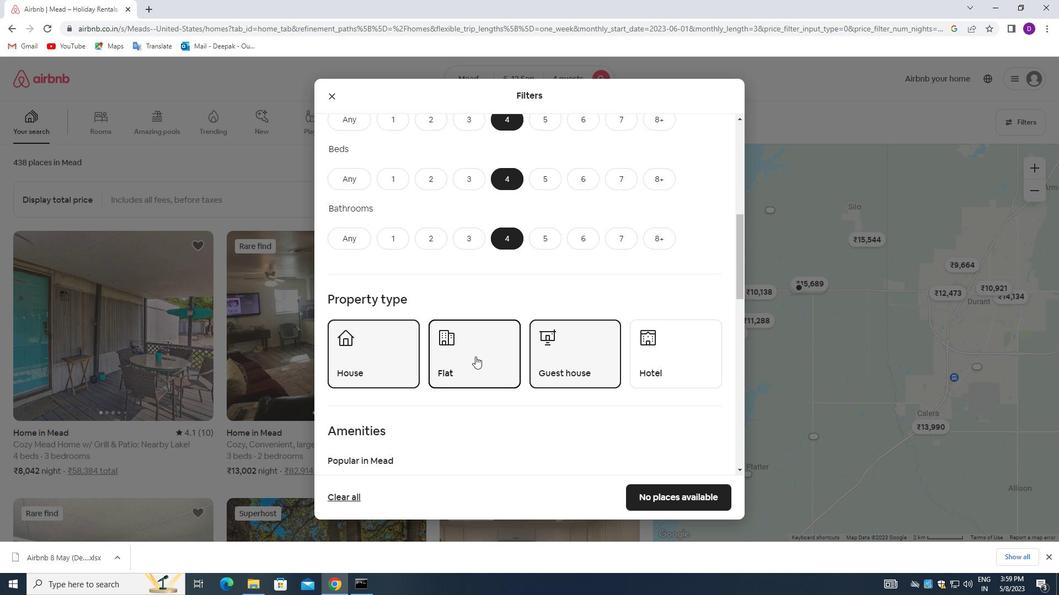 
Action: Mouse scrolled (476, 356) with delta (0, 0)
Screenshot: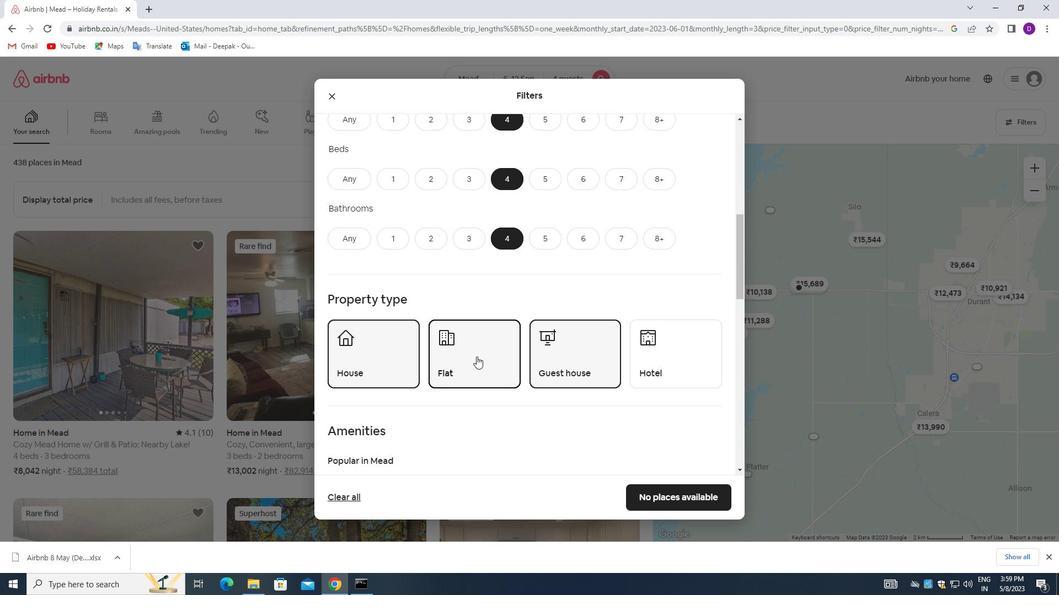 
Action: Mouse moved to (403, 373)
Screenshot: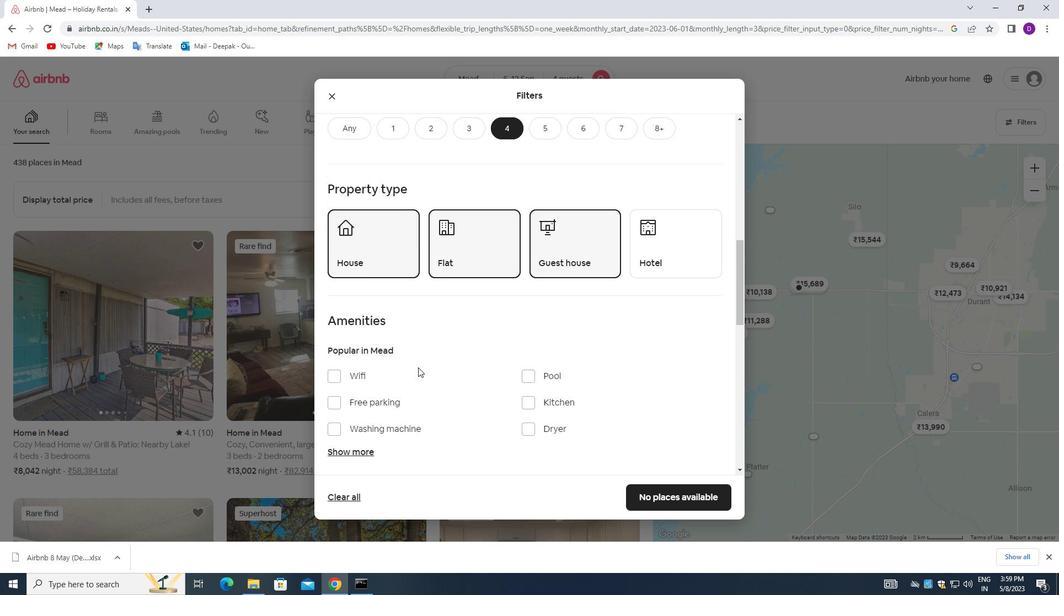
Action: Mouse scrolled (403, 372) with delta (0, 0)
Screenshot: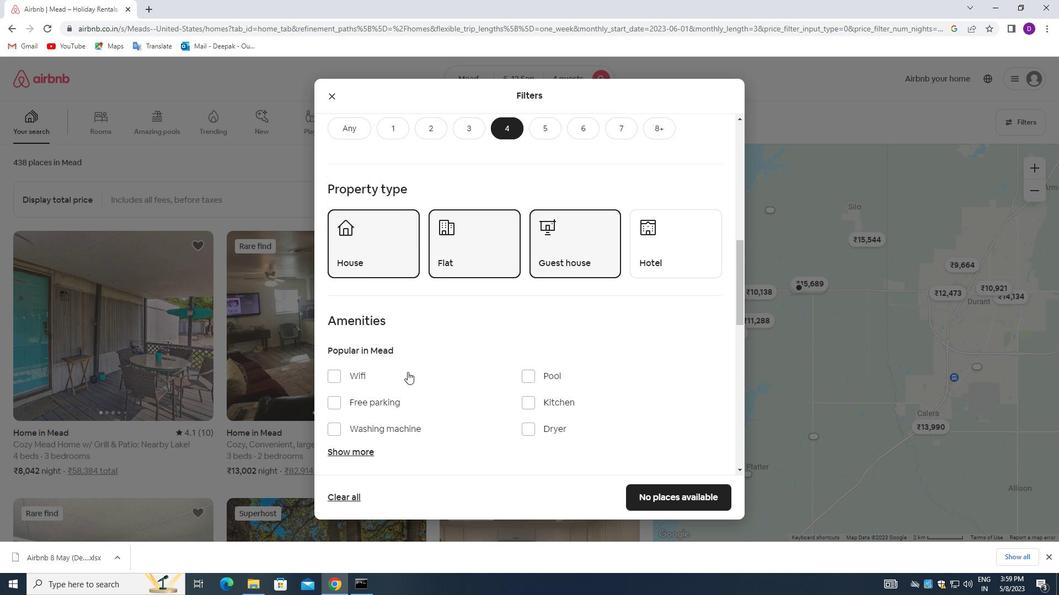 
Action: Mouse moved to (333, 323)
Screenshot: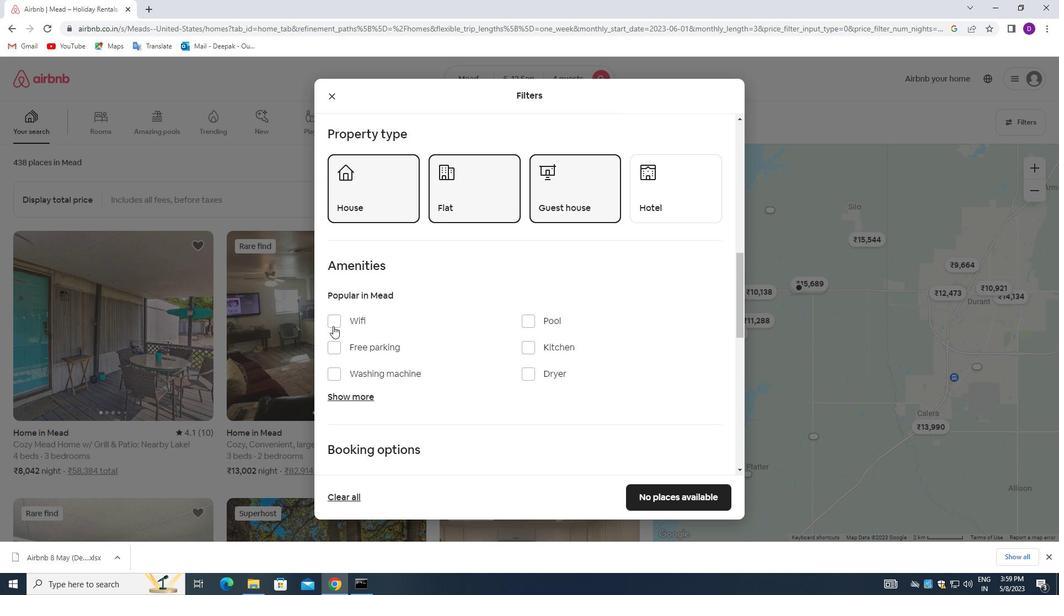 
Action: Mouse pressed left at (333, 323)
Screenshot: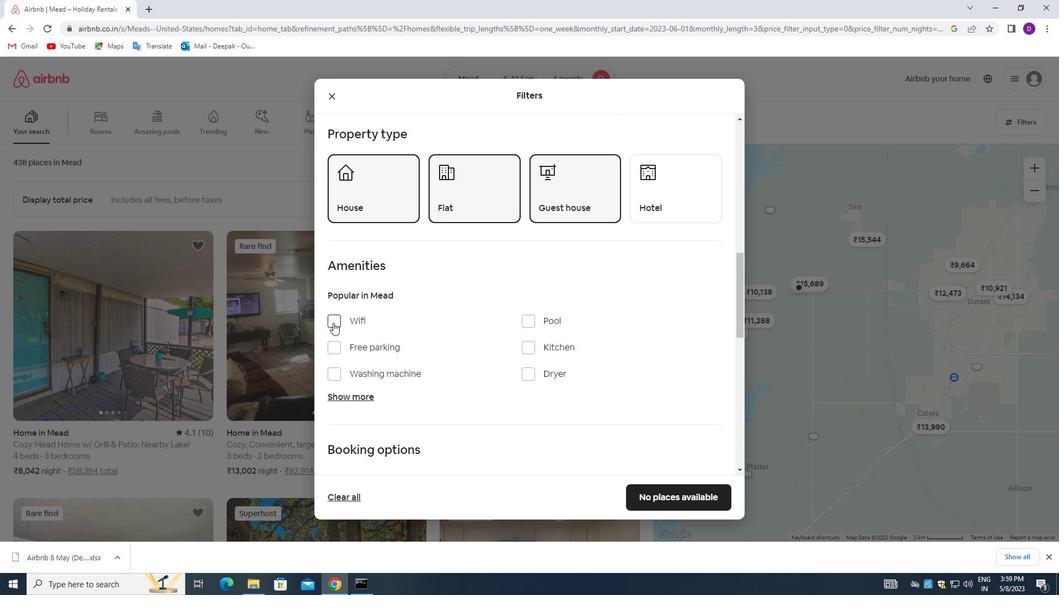 
Action: Mouse moved to (336, 353)
Screenshot: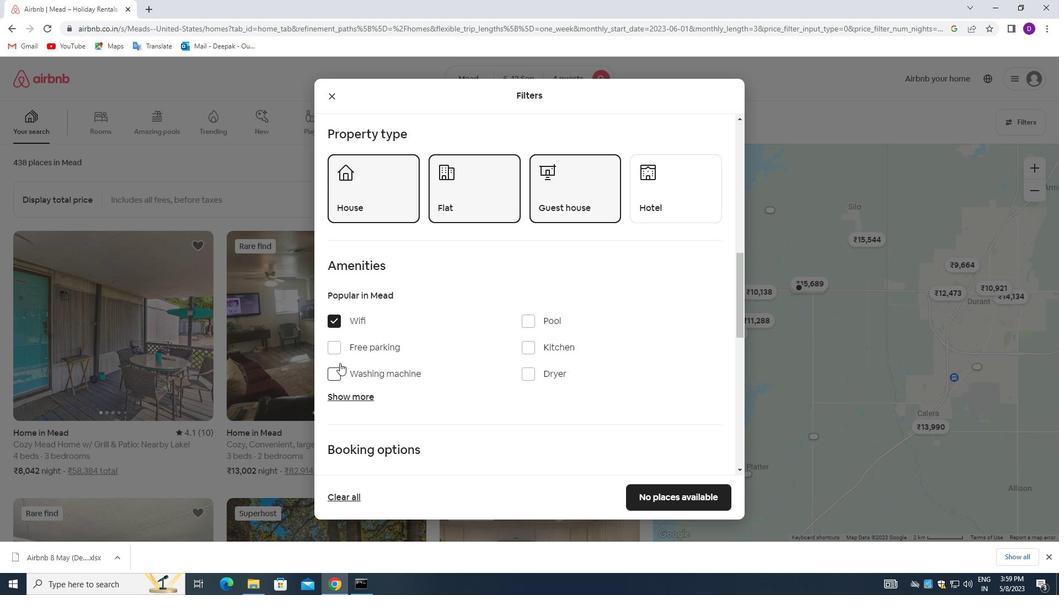 
Action: Mouse pressed left at (336, 353)
Screenshot: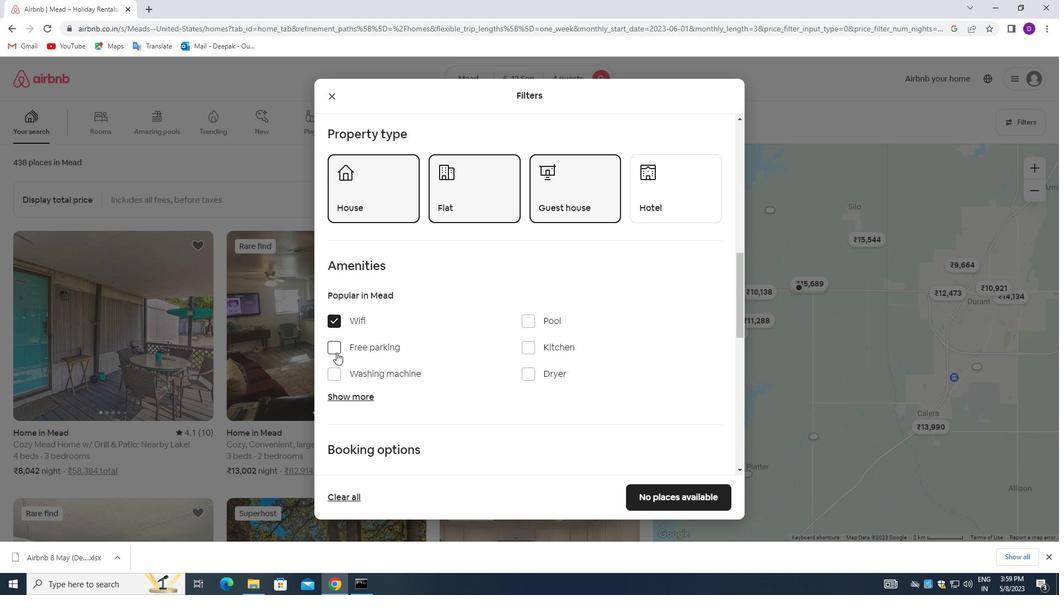 
Action: Mouse moved to (356, 403)
Screenshot: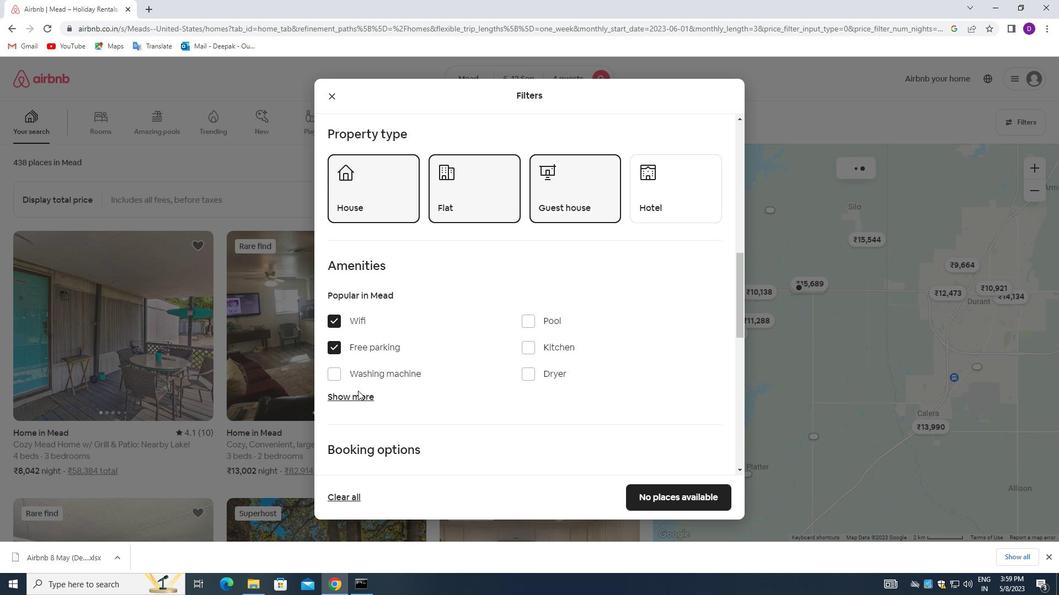 
Action: Mouse pressed left at (356, 403)
Screenshot: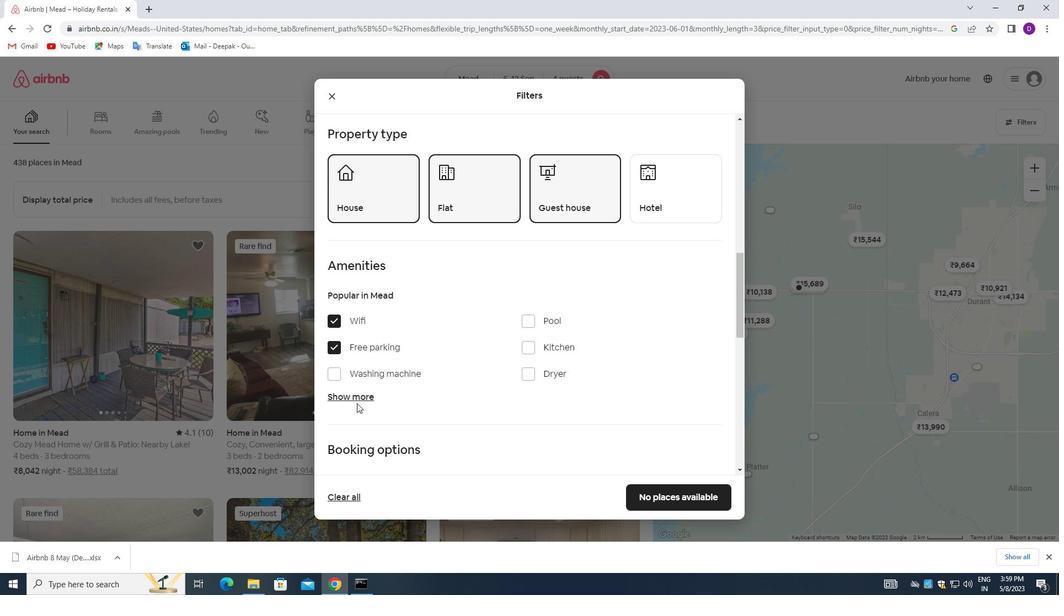 
Action: Mouse moved to (356, 401)
Screenshot: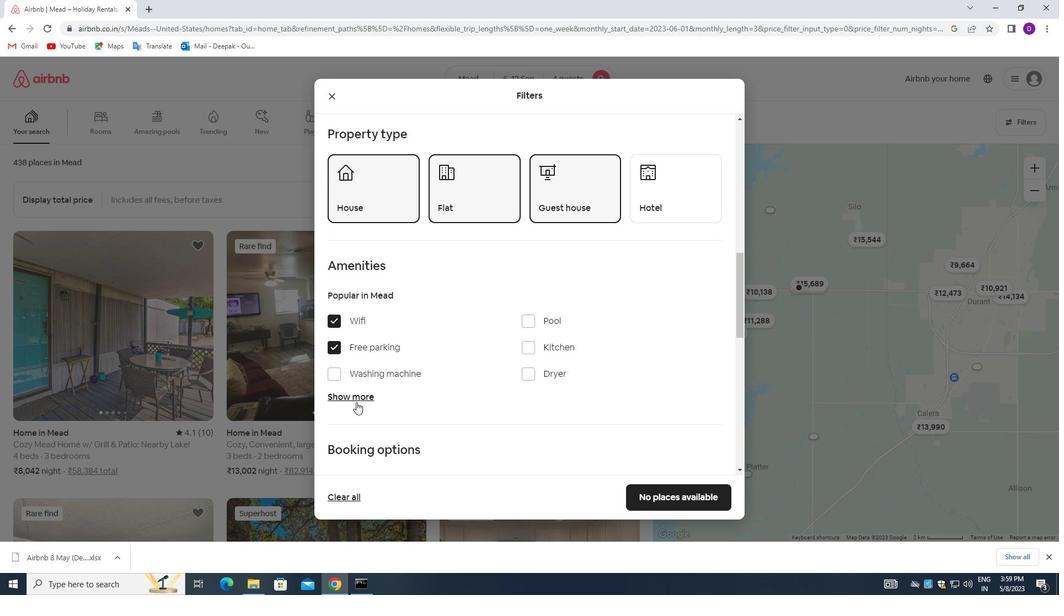 
Action: Mouse pressed left at (356, 401)
Screenshot: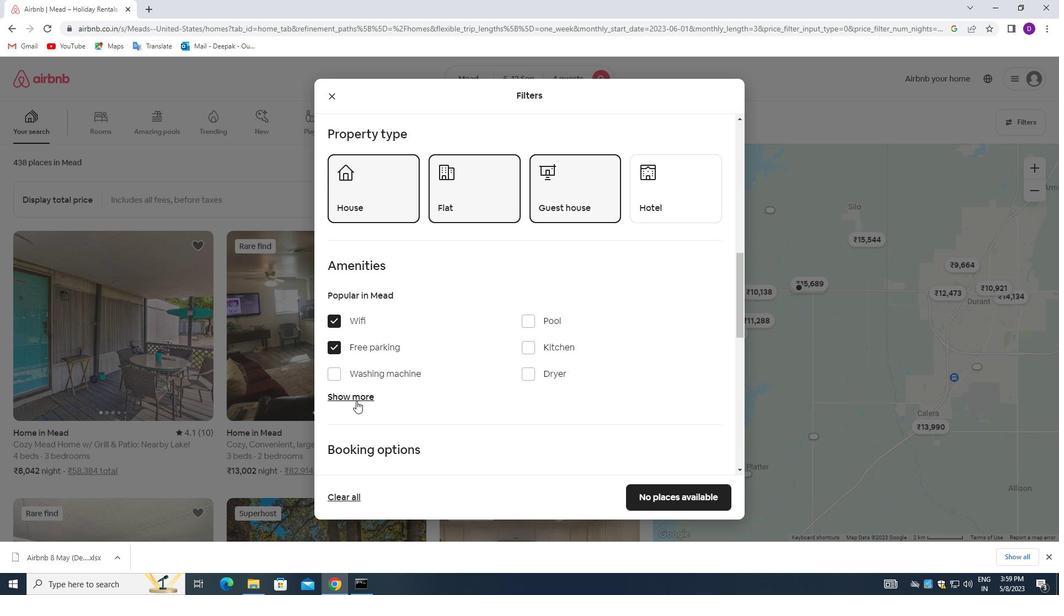 
Action: Mouse moved to (452, 401)
Screenshot: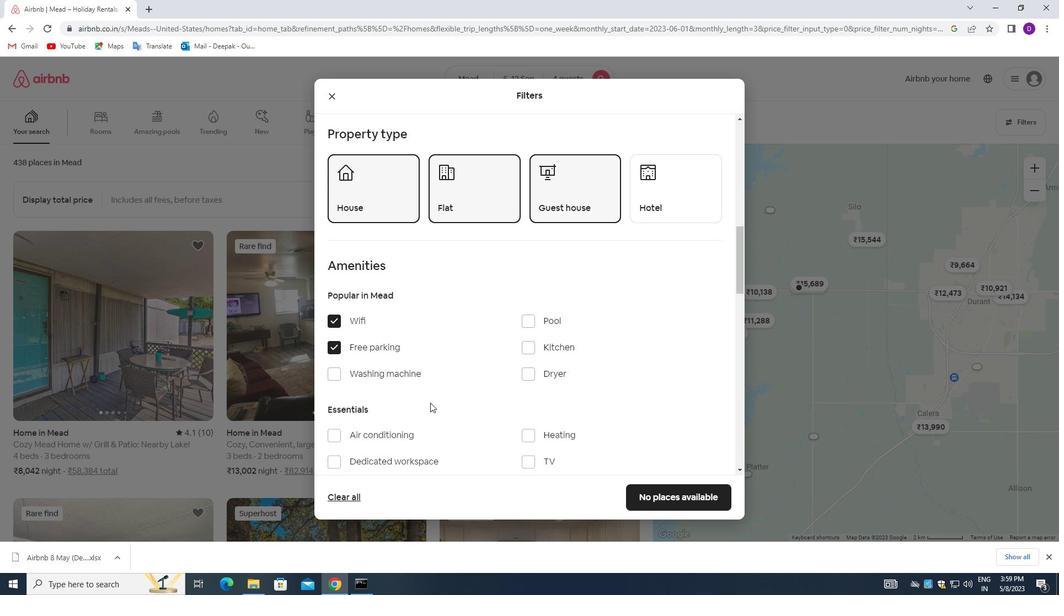 
Action: Mouse scrolled (452, 401) with delta (0, 0)
Screenshot: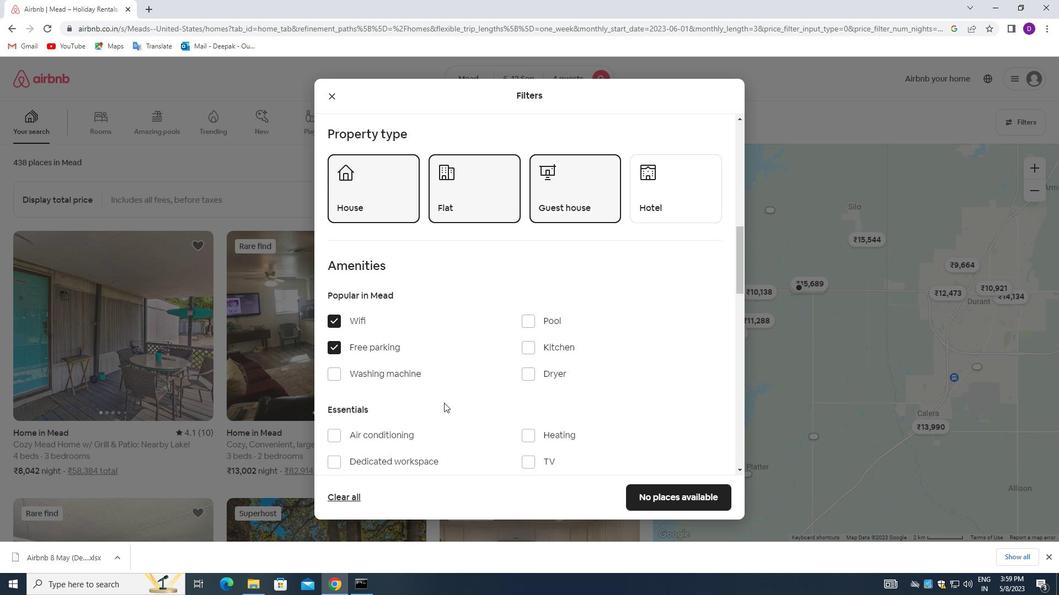 
Action: Mouse moved to (453, 401)
Screenshot: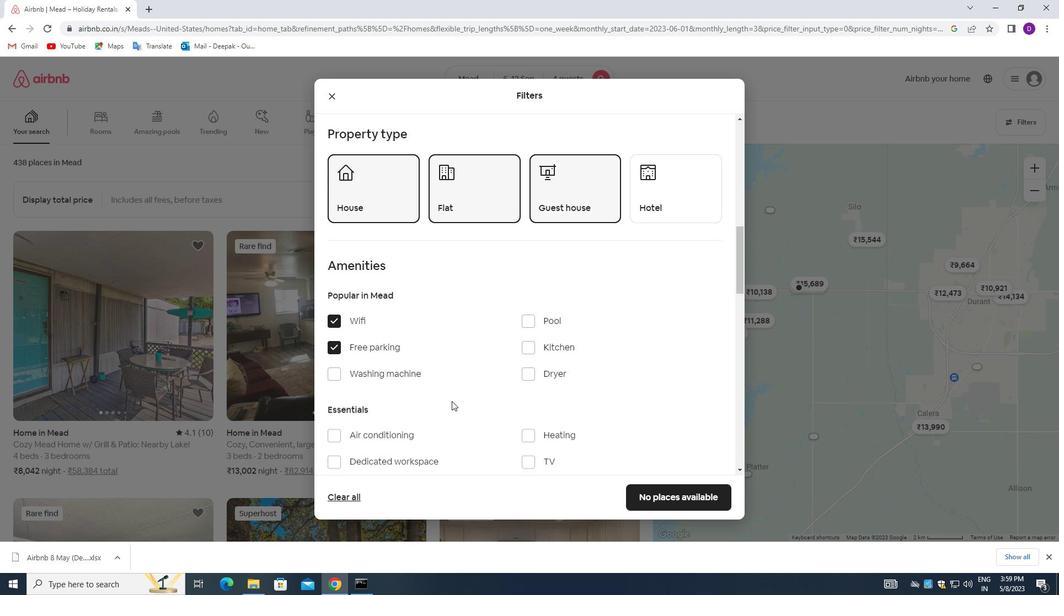 
Action: Mouse scrolled (453, 401) with delta (0, 0)
Screenshot: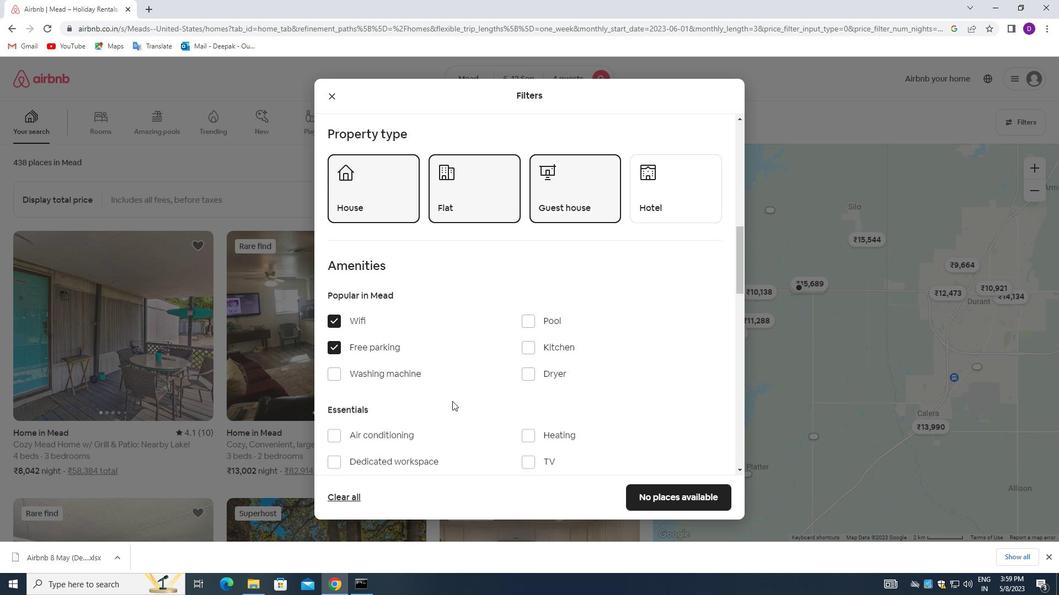 
Action: Mouse moved to (520, 355)
Screenshot: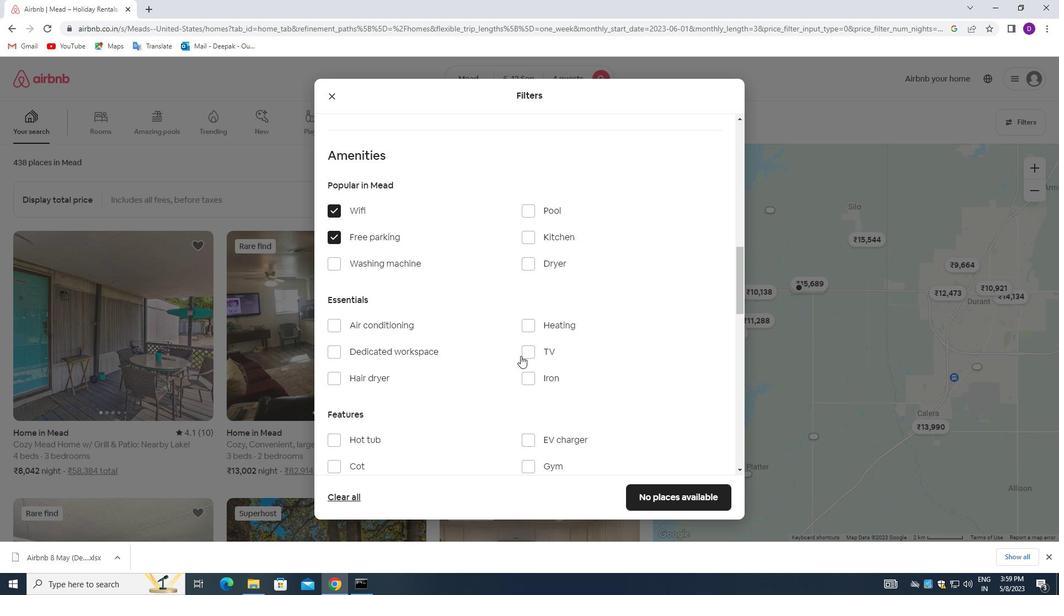
Action: Mouse pressed left at (520, 355)
Screenshot: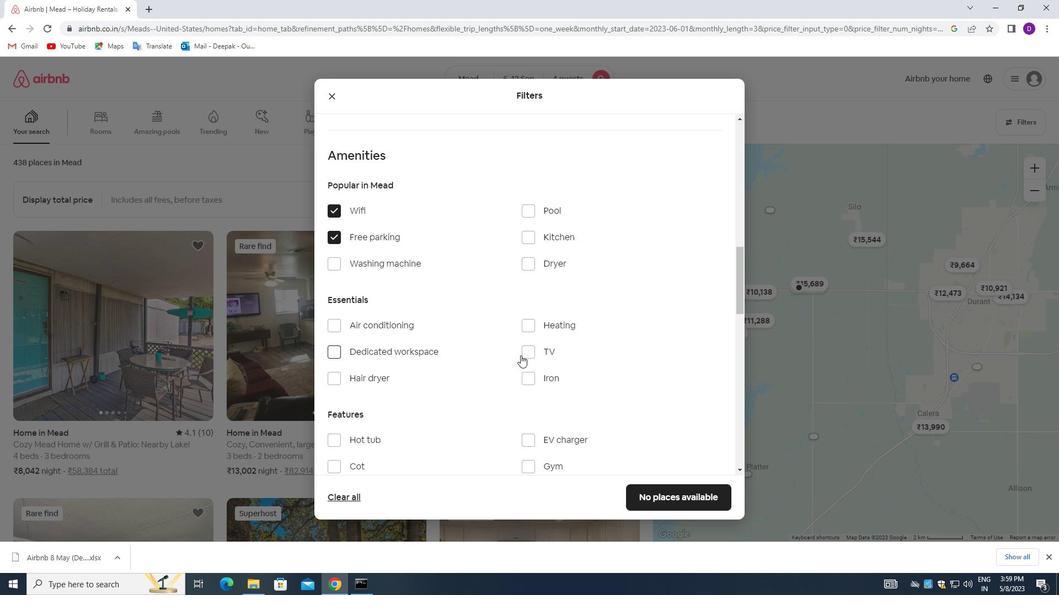 
Action: Mouse moved to (522, 355)
Screenshot: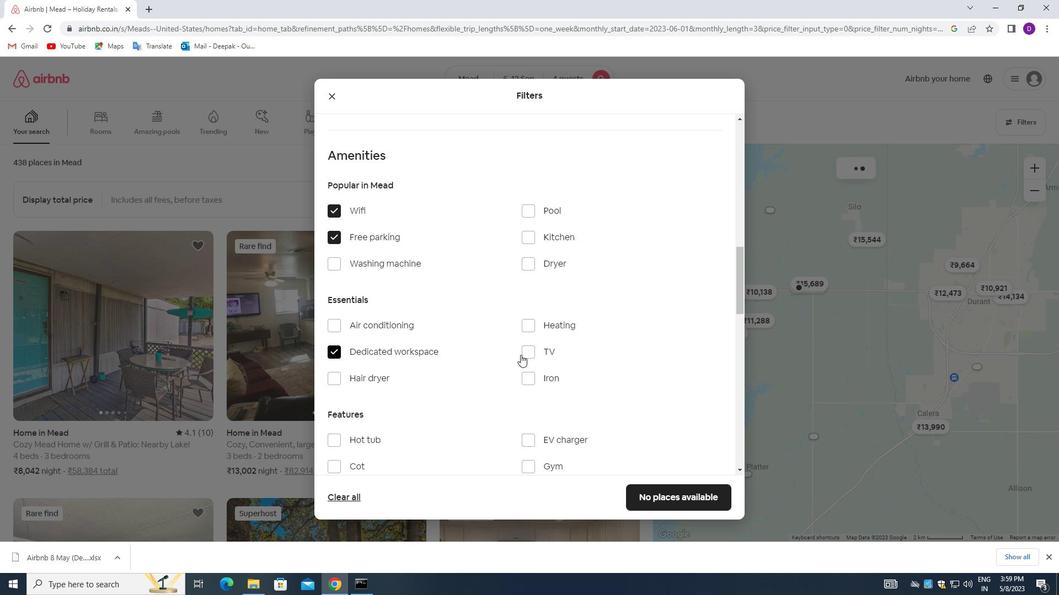 
Action: Mouse pressed left at (522, 355)
Screenshot: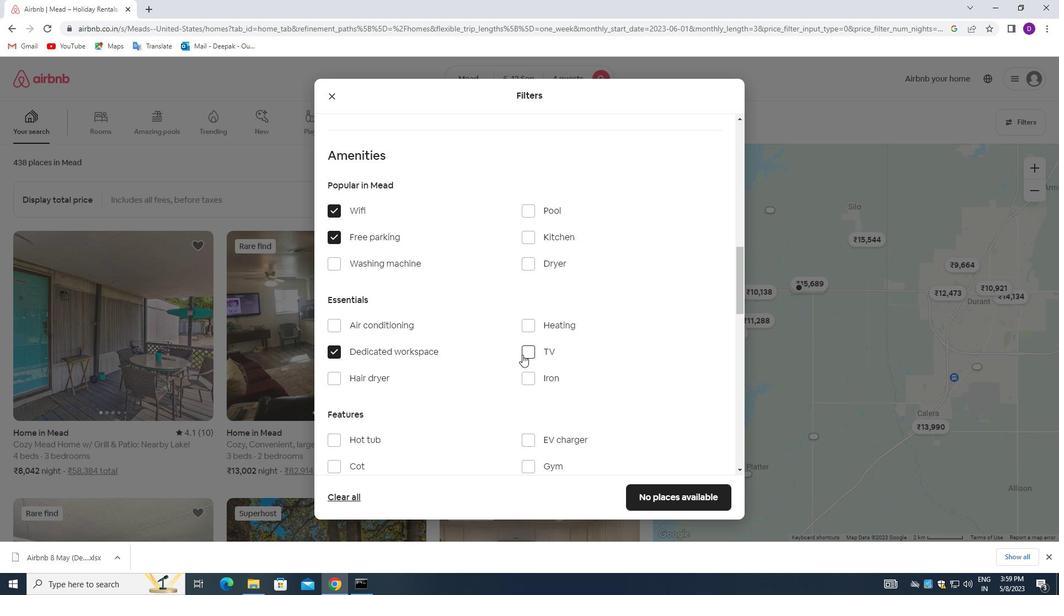 
Action: Mouse moved to (394, 354)
Screenshot: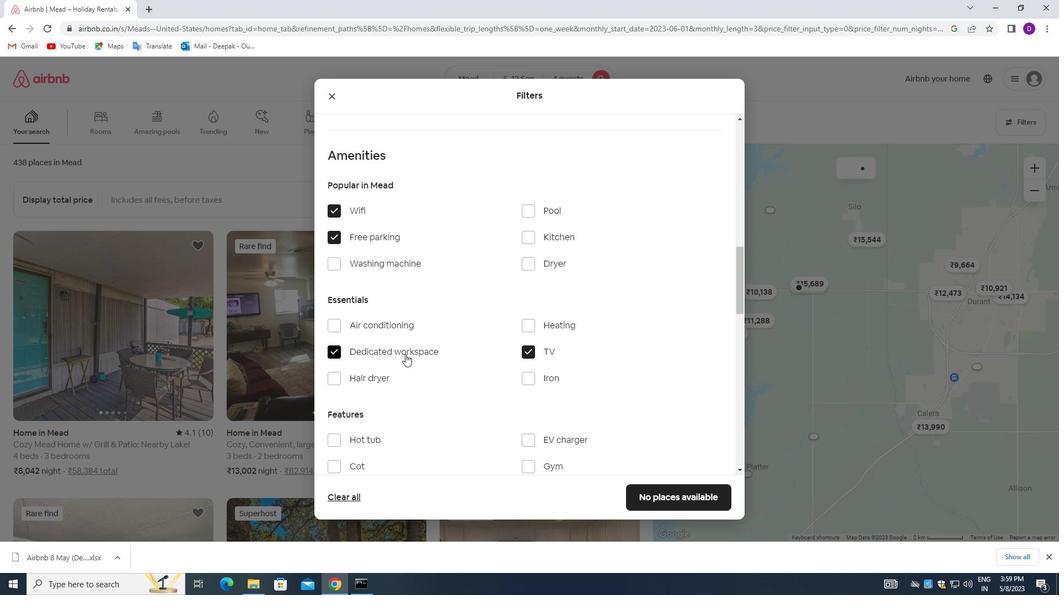 
Action: Mouse pressed left at (394, 354)
Screenshot: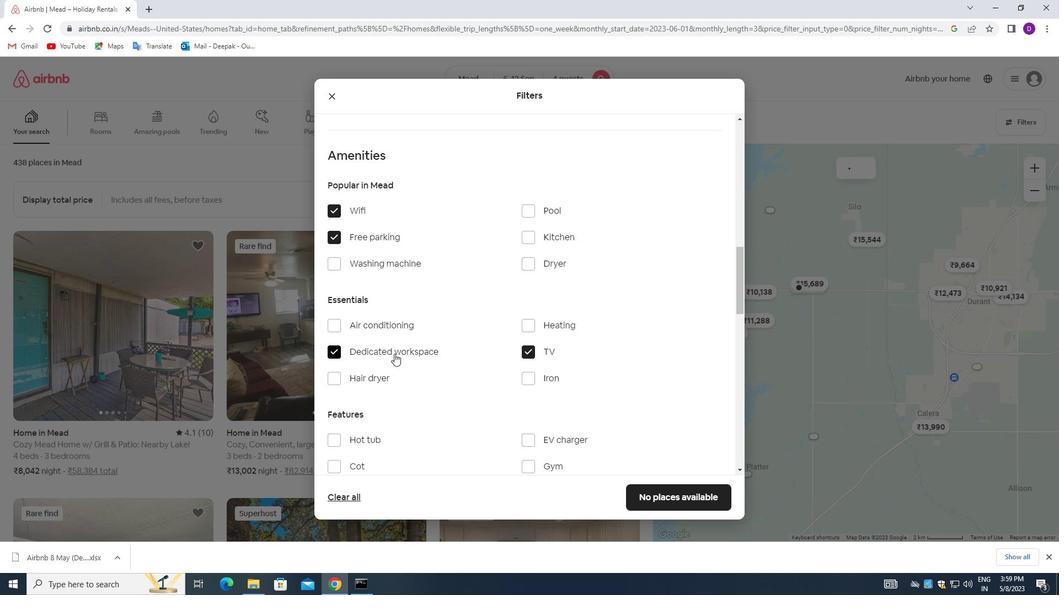 
Action: Mouse moved to (471, 370)
Screenshot: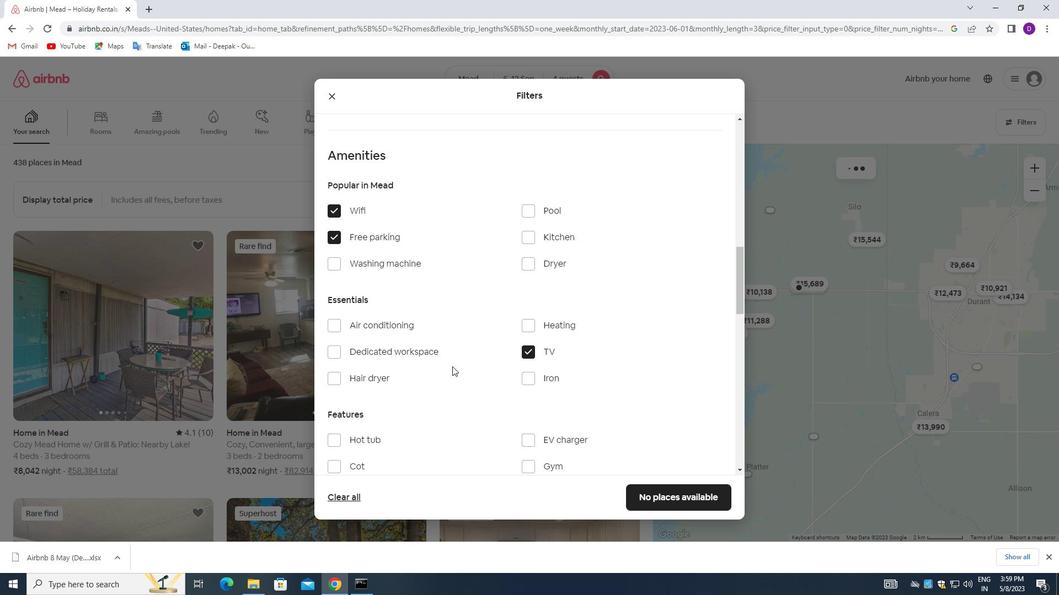 
Action: Mouse scrolled (471, 370) with delta (0, 0)
Screenshot: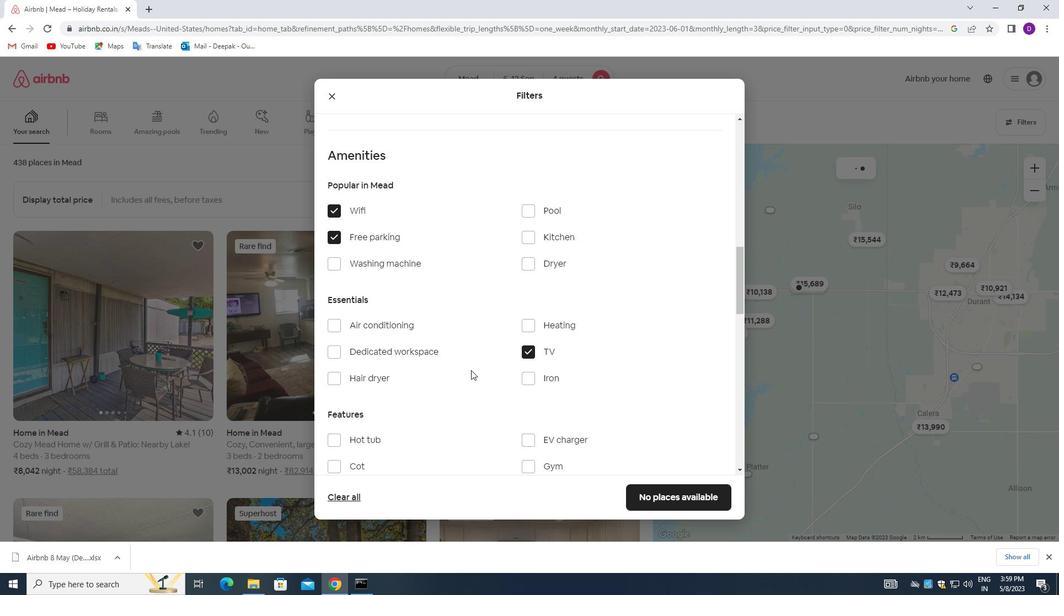 
Action: Mouse scrolled (471, 370) with delta (0, 0)
Screenshot: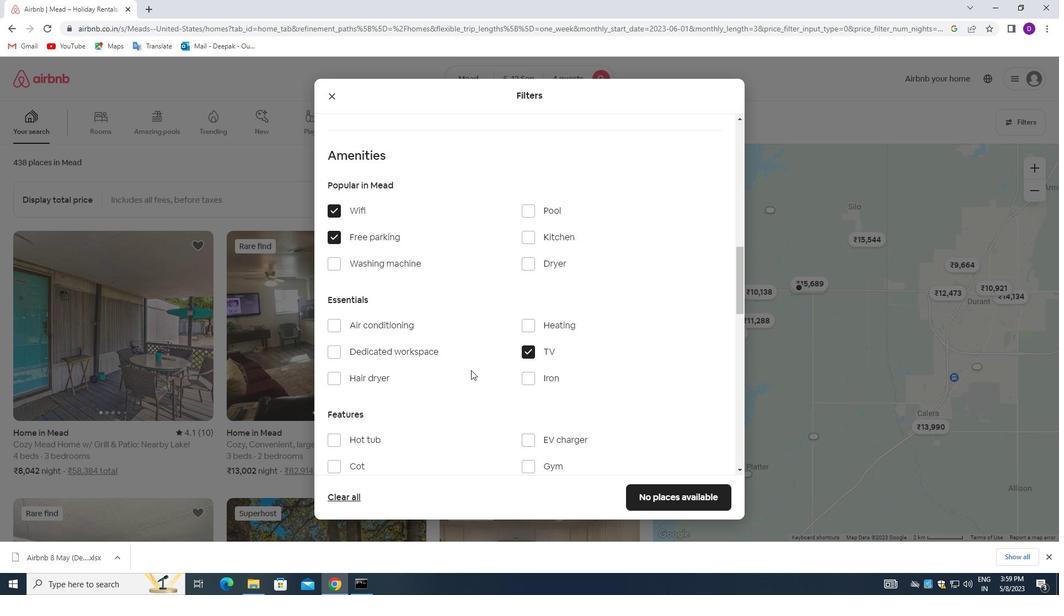 
Action: Mouse moved to (524, 359)
Screenshot: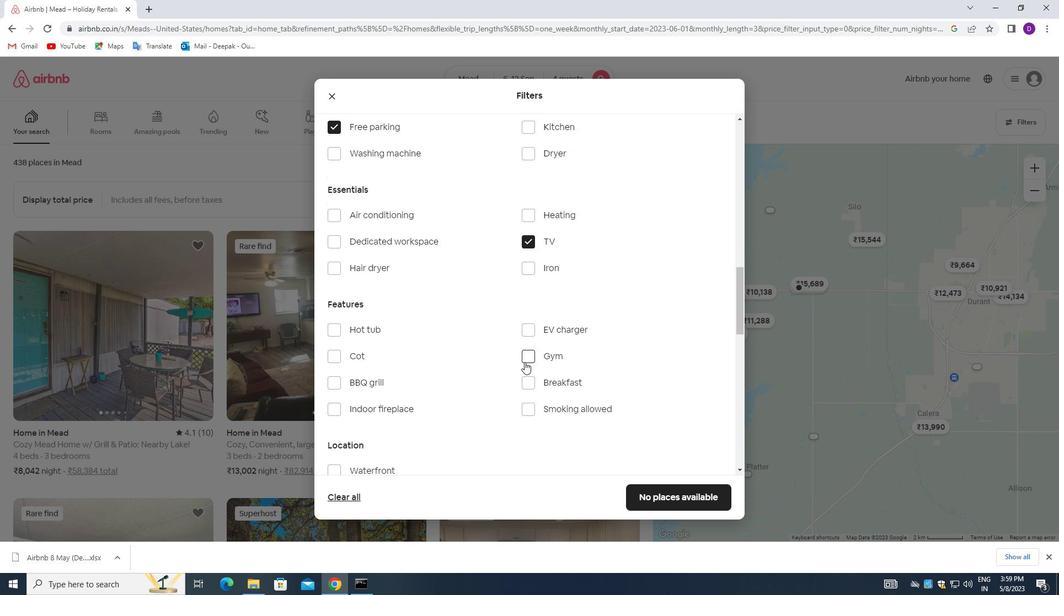 
Action: Mouse pressed left at (524, 359)
Screenshot: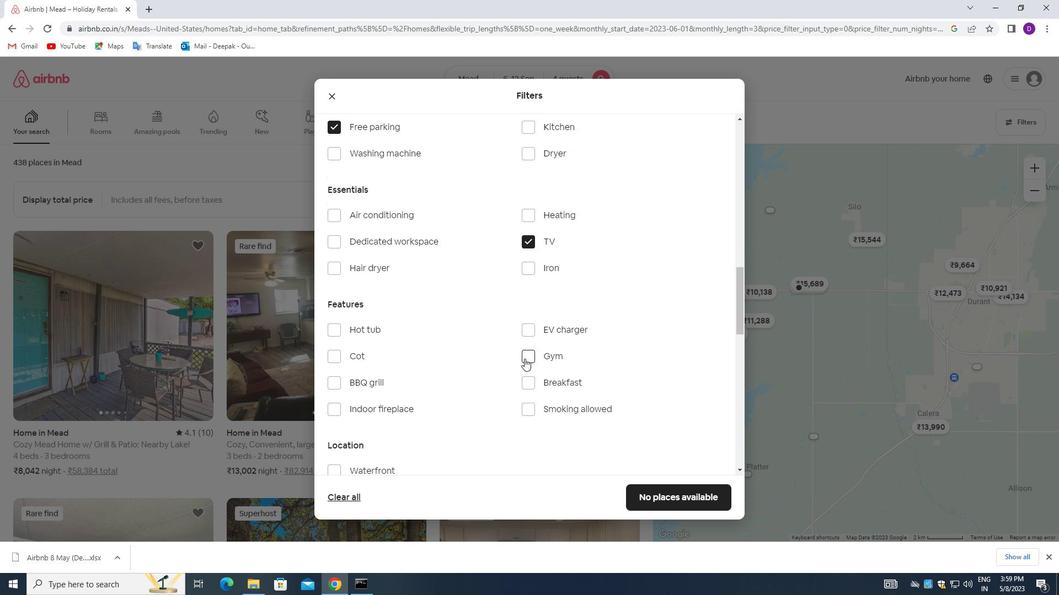 
Action: Mouse moved to (530, 383)
Screenshot: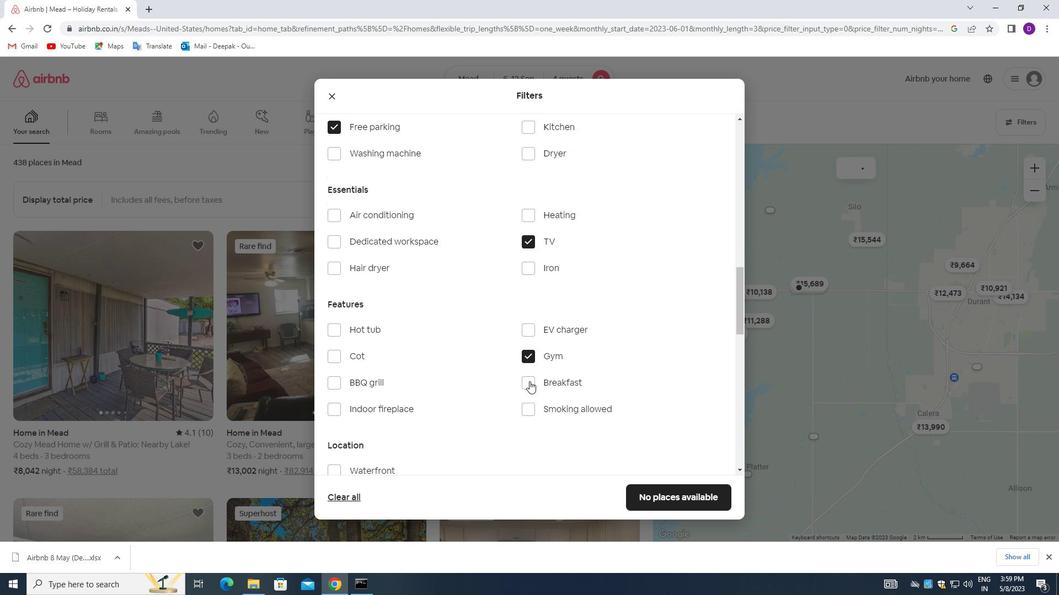 
Action: Mouse pressed left at (530, 383)
Screenshot: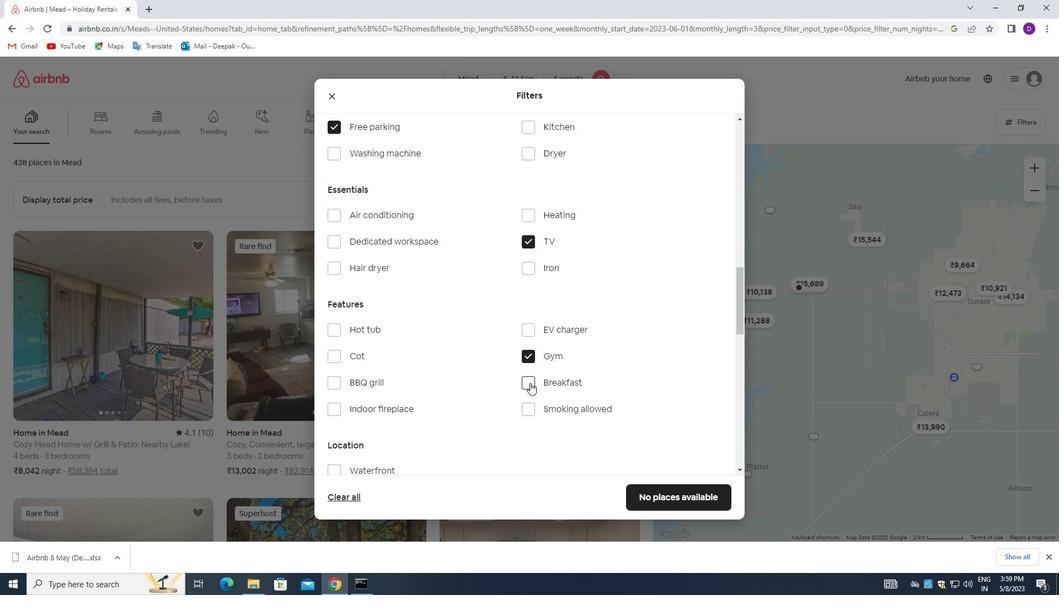 
Action: Mouse moved to (454, 380)
Screenshot: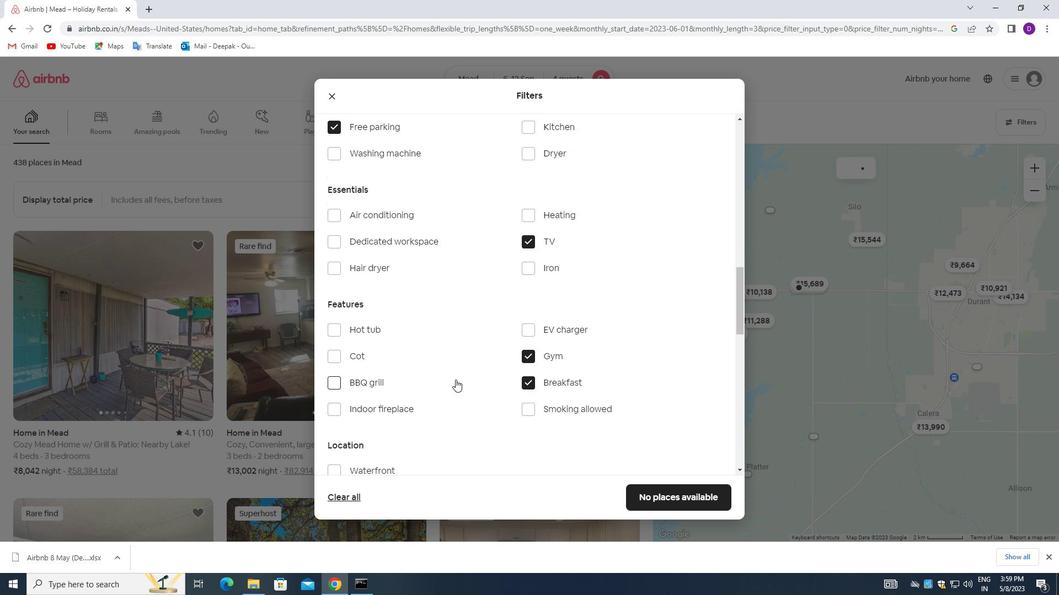 
Action: Mouse scrolled (454, 379) with delta (0, 0)
Screenshot: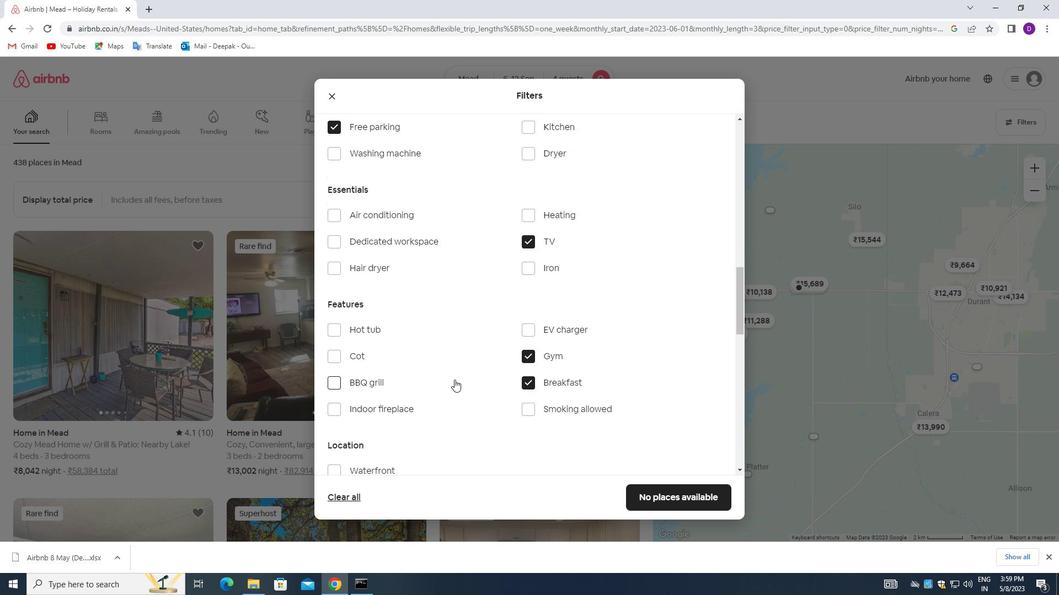 
Action: Mouse scrolled (454, 379) with delta (0, 0)
Screenshot: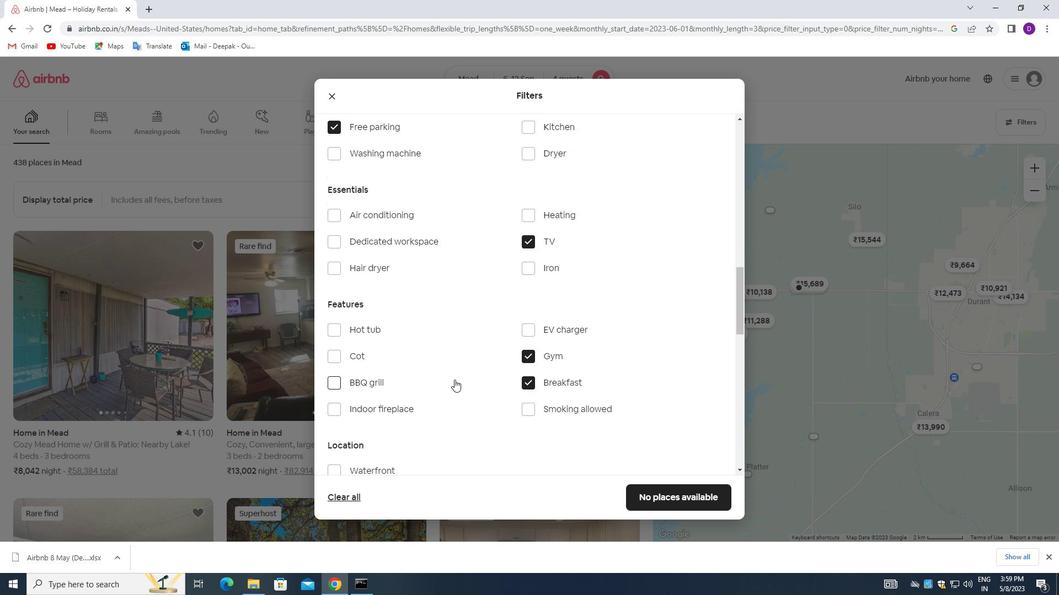 
Action: Mouse scrolled (454, 379) with delta (0, 0)
Screenshot: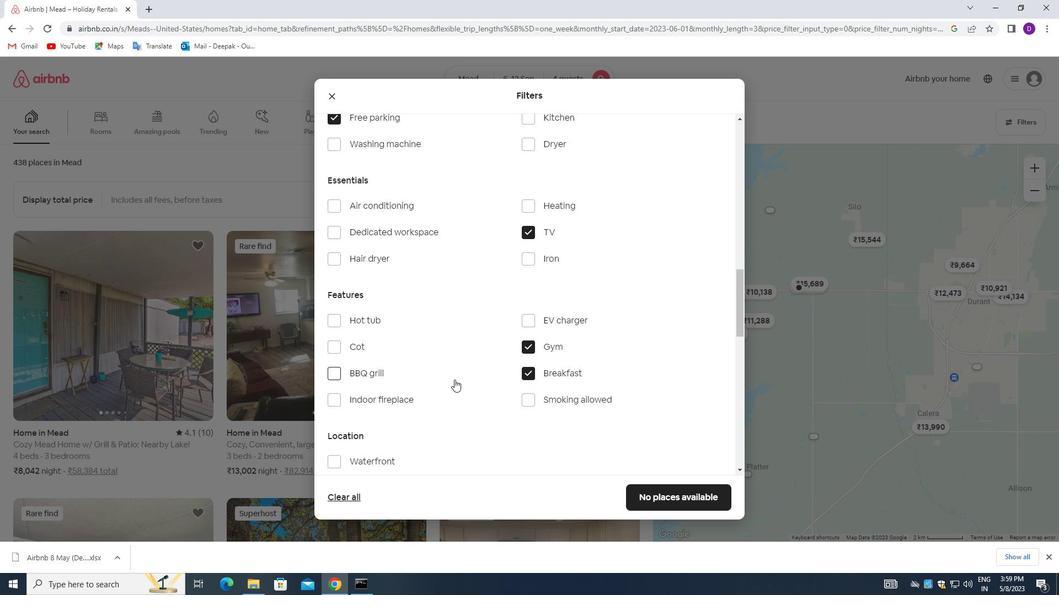 
Action: Mouse scrolled (454, 379) with delta (0, 0)
Screenshot: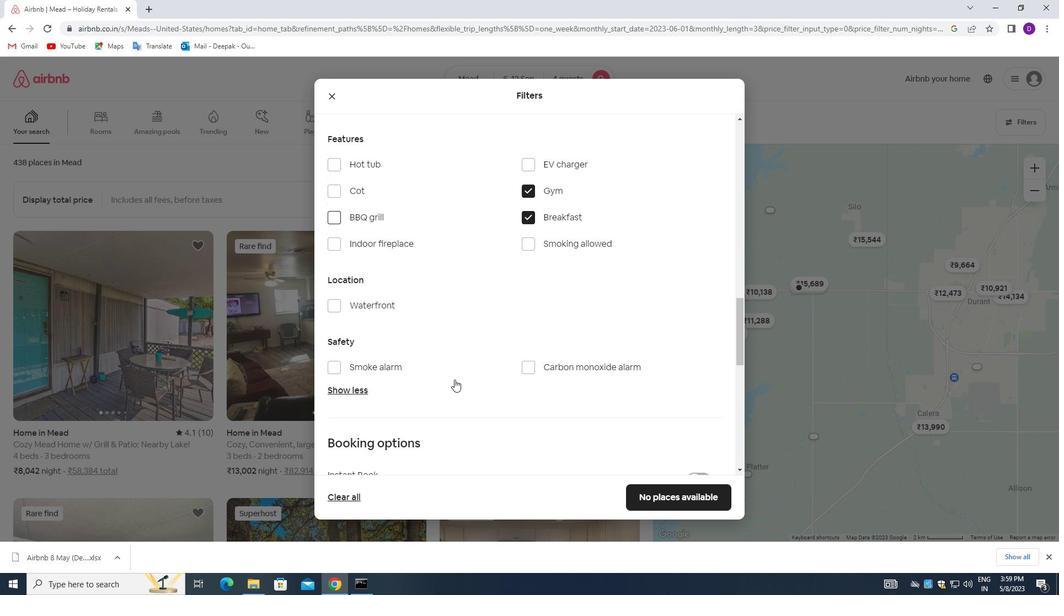 
Action: Mouse moved to (454, 380)
Screenshot: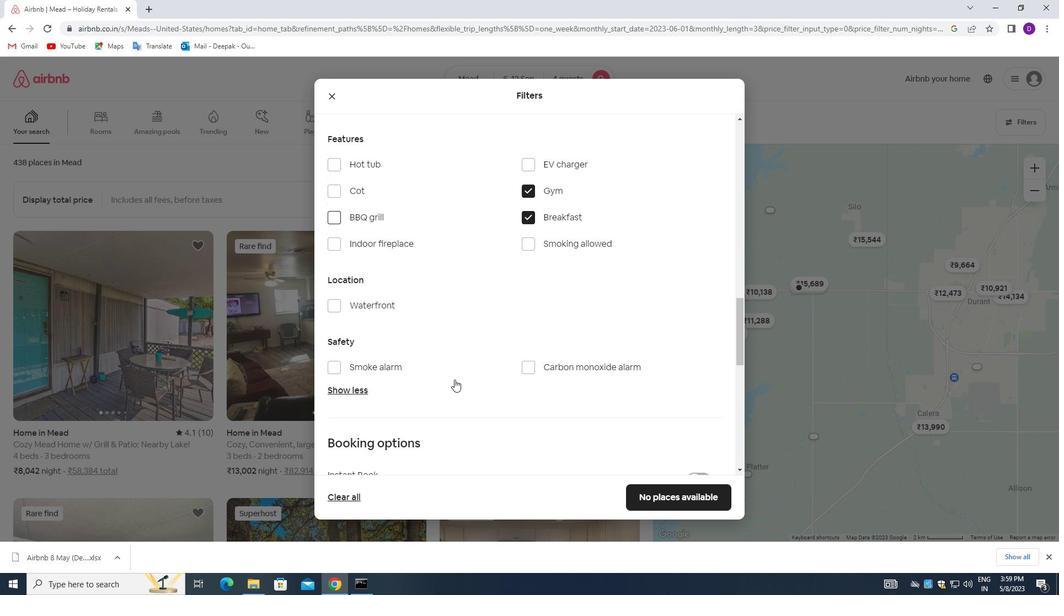 
Action: Mouse scrolled (454, 379) with delta (0, 0)
Screenshot: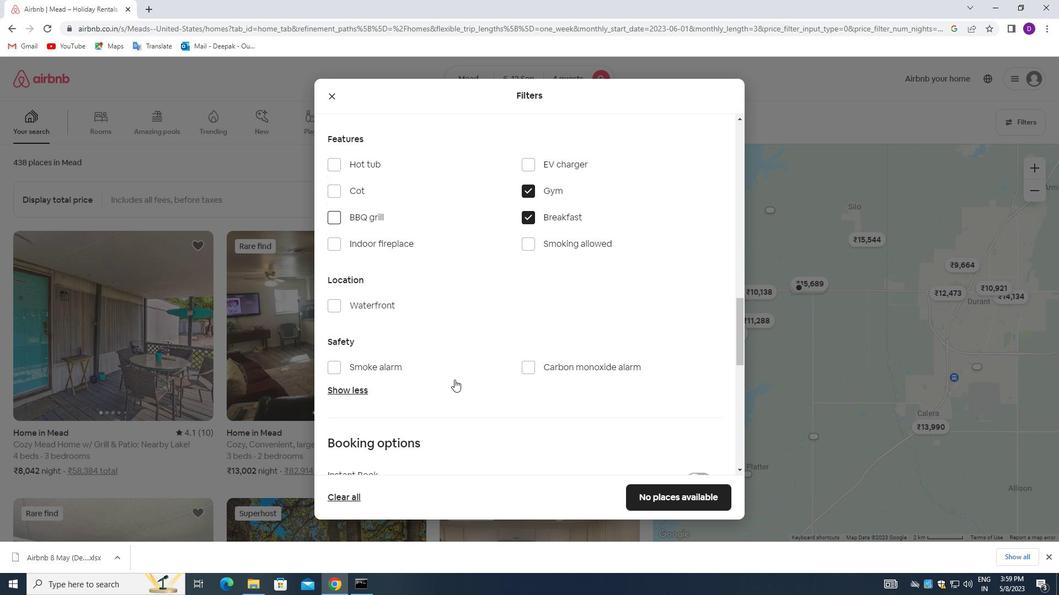 
Action: Mouse moved to (492, 382)
Screenshot: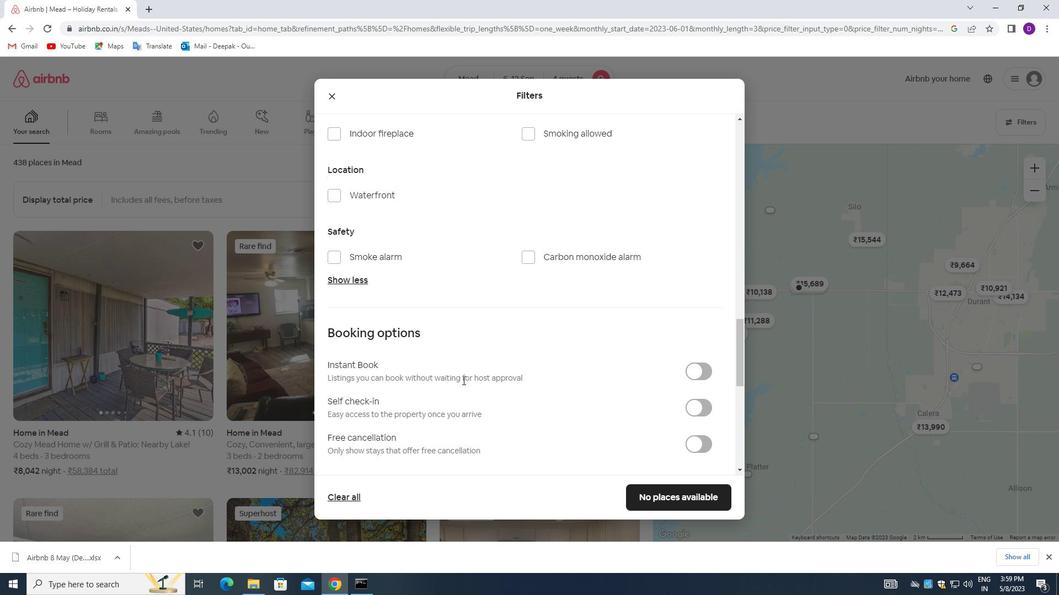 
Action: Mouse scrolled (492, 381) with delta (0, 0)
Screenshot: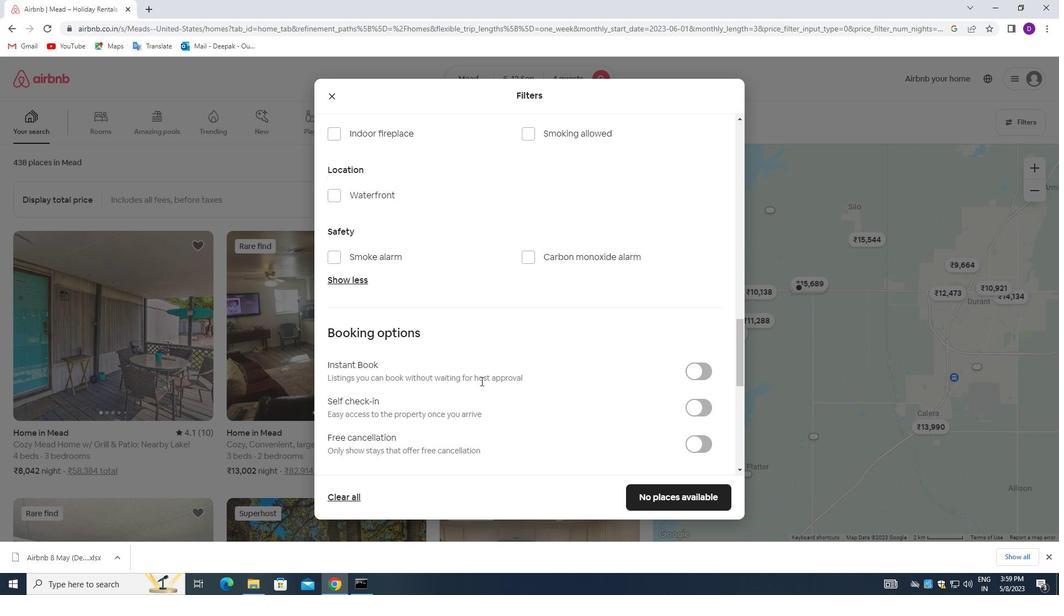 
Action: Mouse moved to (698, 354)
Screenshot: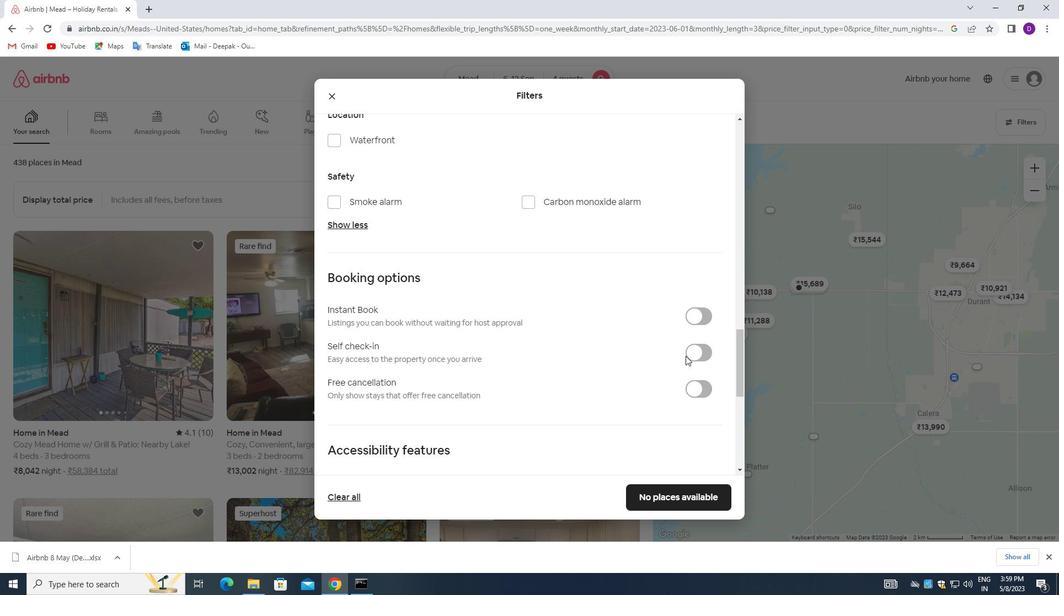 
Action: Mouse pressed left at (698, 354)
Screenshot: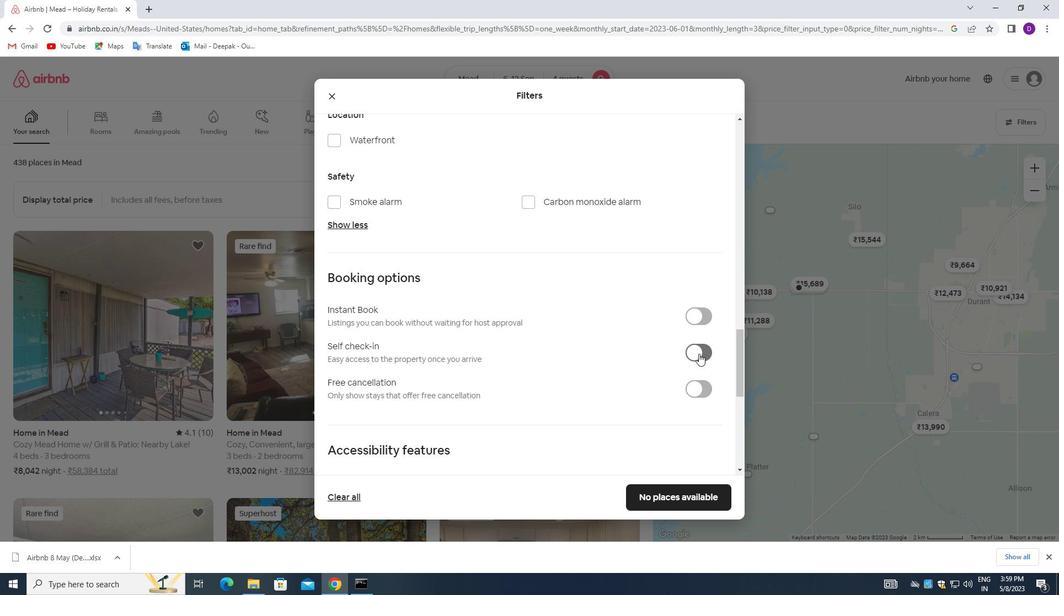 
Action: Mouse moved to (508, 370)
Screenshot: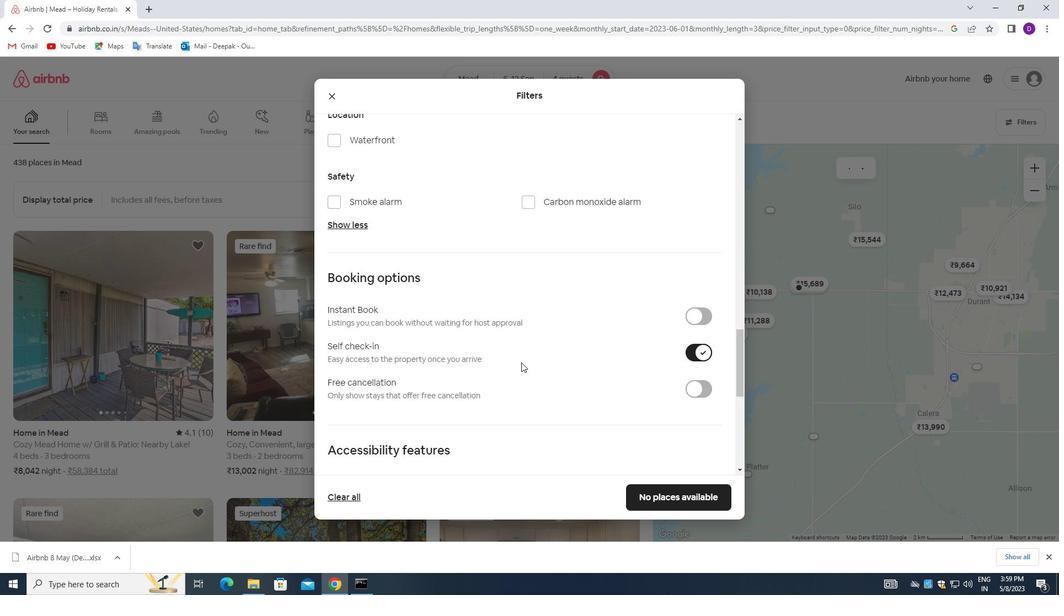 
Action: Mouse scrolled (508, 370) with delta (0, 0)
Screenshot: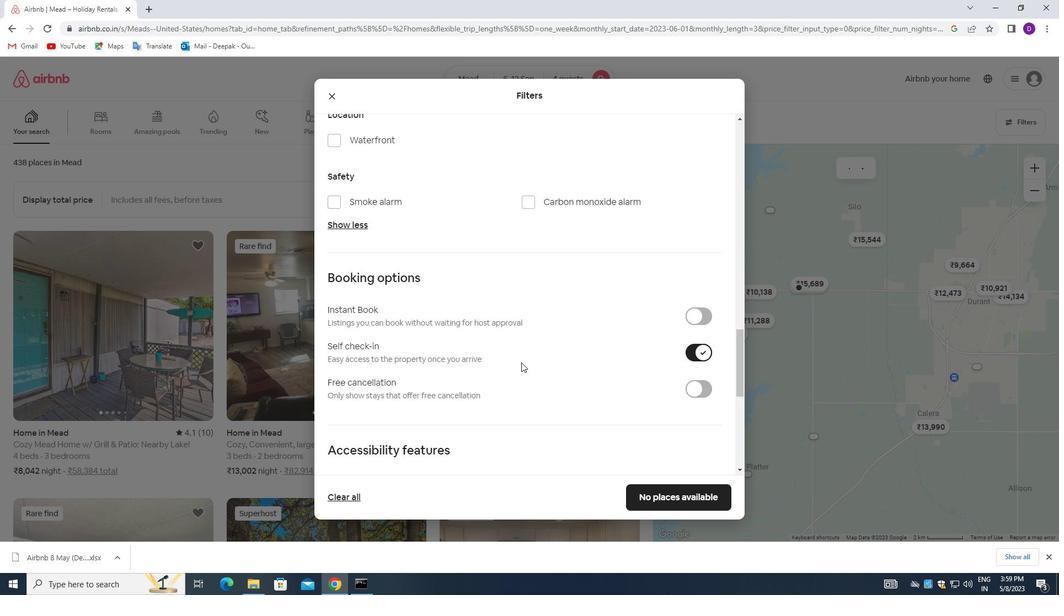 
Action: Mouse moved to (505, 372)
Screenshot: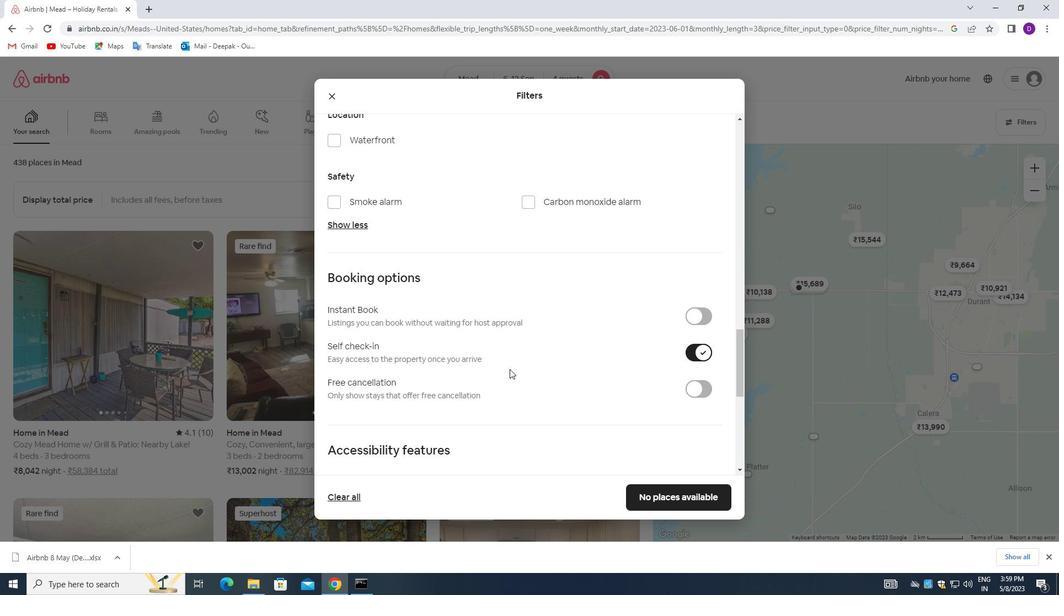
Action: Mouse scrolled (505, 371) with delta (0, 0)
Screenshot: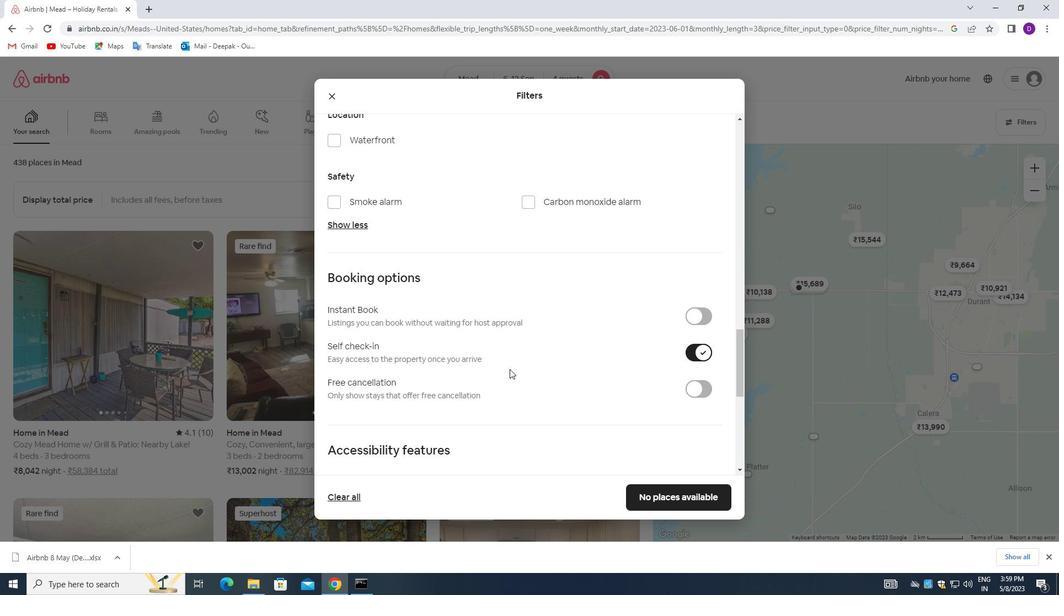 
Action: Mouse moved to (504, 373)
Screenshot: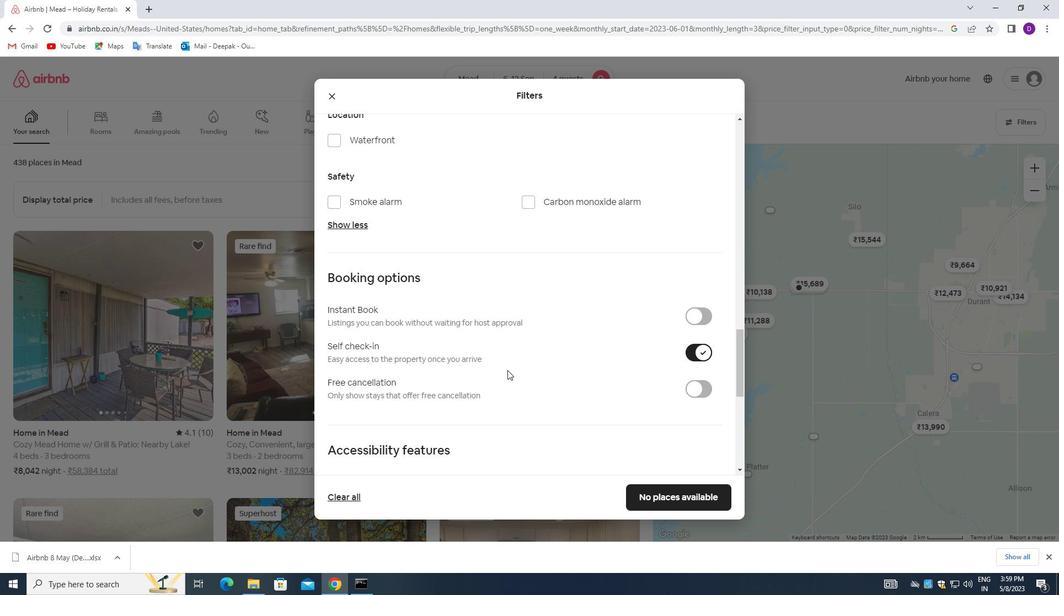 
Action: Mouse scrolled (504, 372) with delta (0, 0)
Screenshot: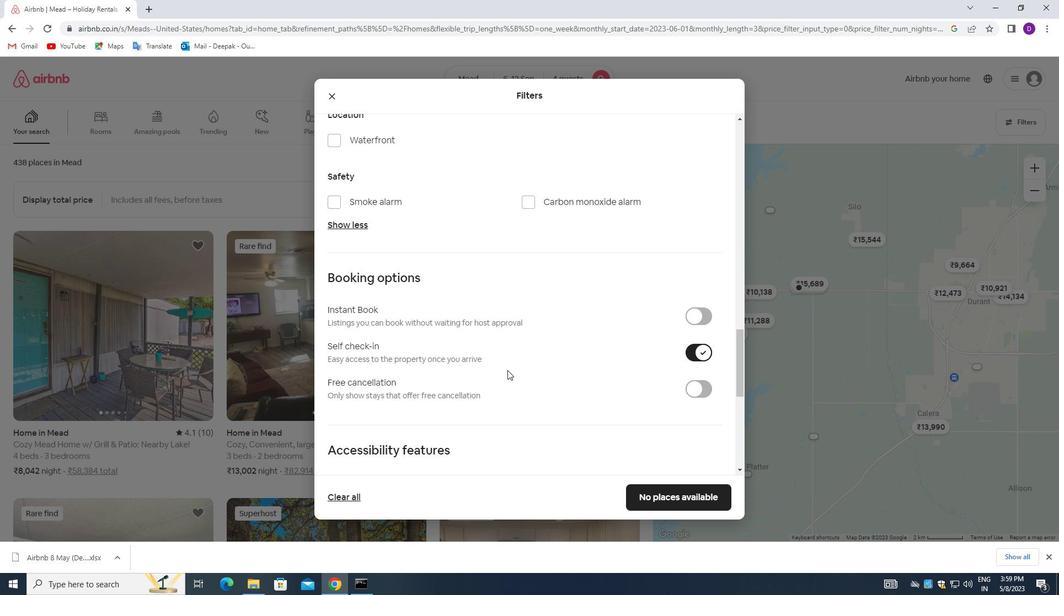 
Action: Mouse moved to (498, 378)
Screenshot: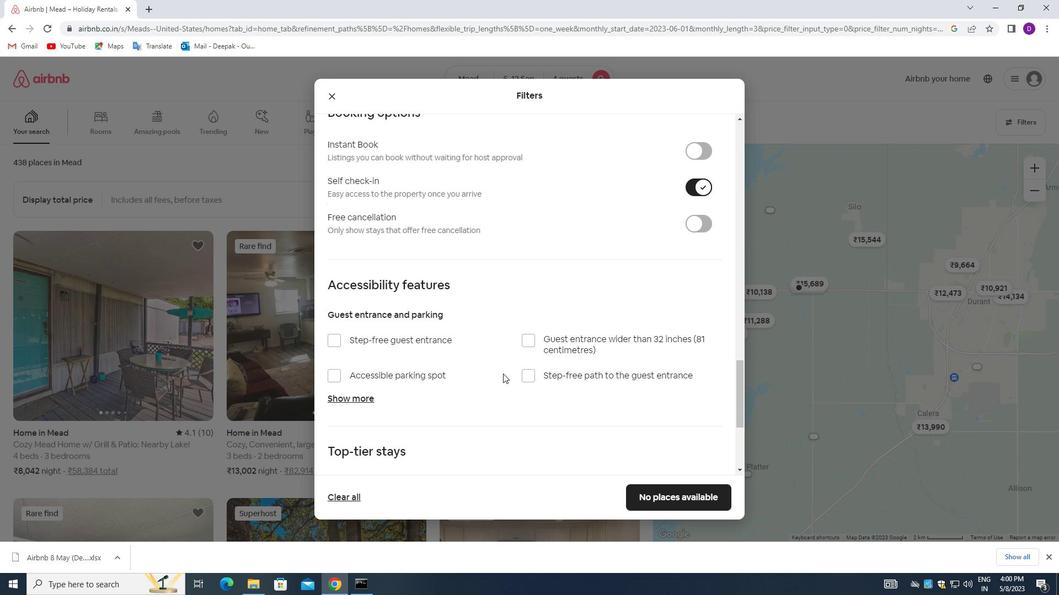 
Action: Mouse scrolled (498, 377) with delta (0, 0)
Screenshot: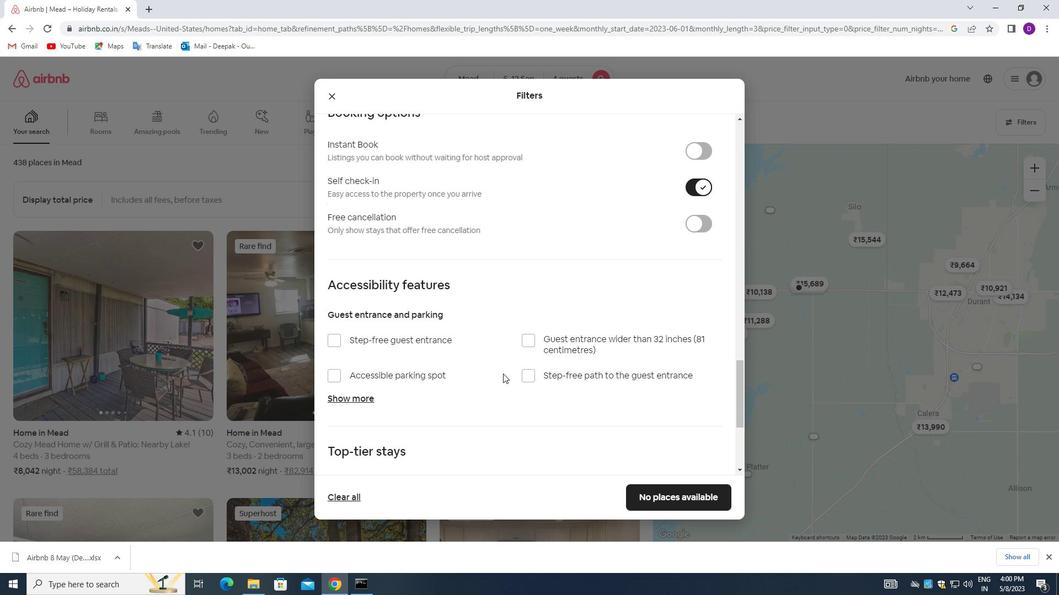 
Action: Mouse moved to (495, 379)
Screenshot: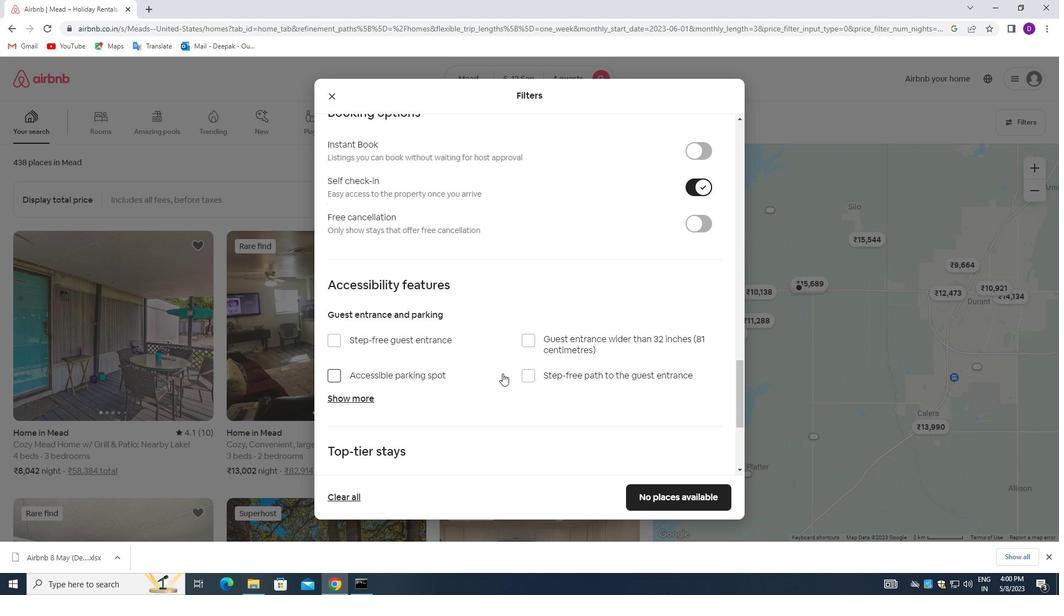 
Action: Mouse scrolled (495, 378) with delta (0, 0)
Screenshot: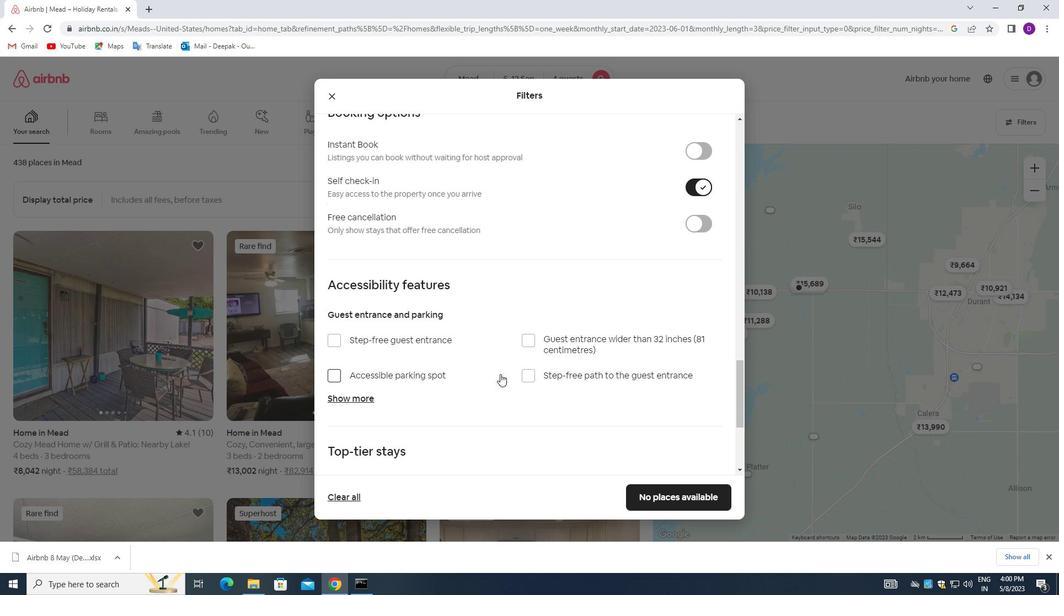 
Action: Mouse moved to (494, 381)
Screenshot: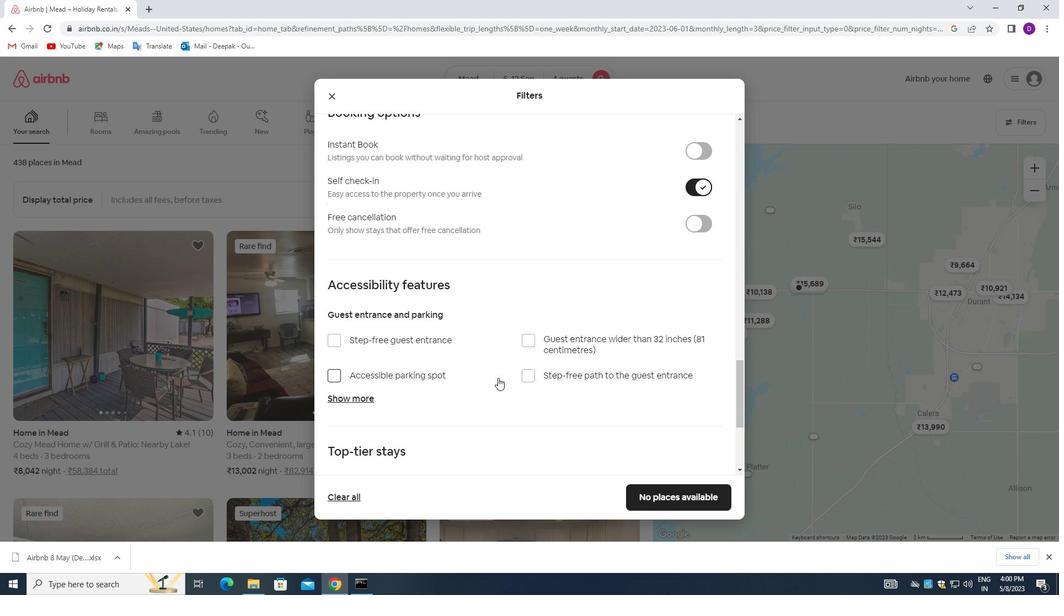 
Action: Mouse scrolled (494, 380) with delta (0, 0)
Screenshot: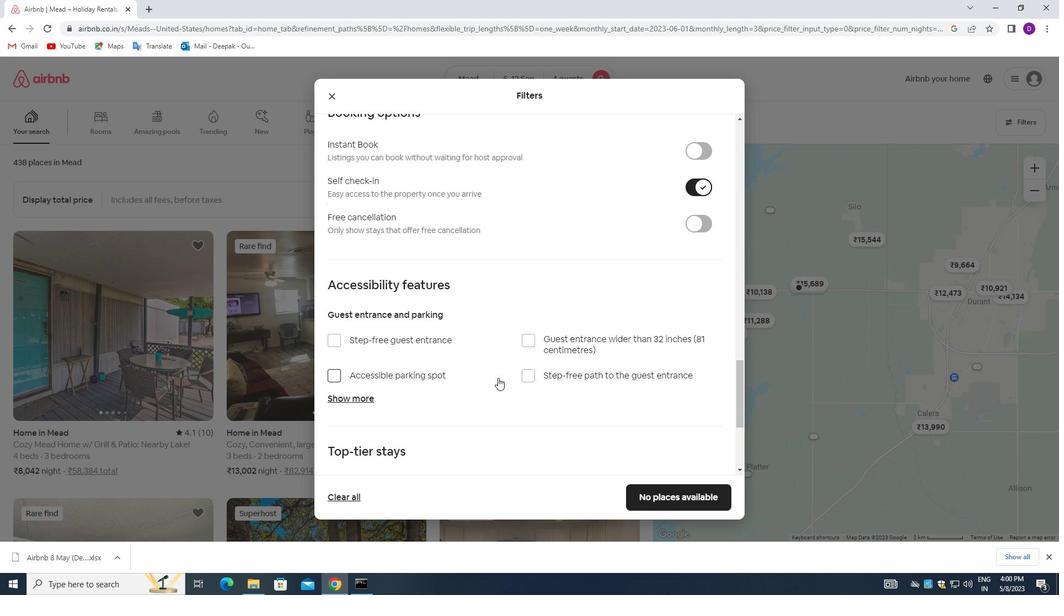 
Action: Mouse moved to (494, 381)
Screenshot: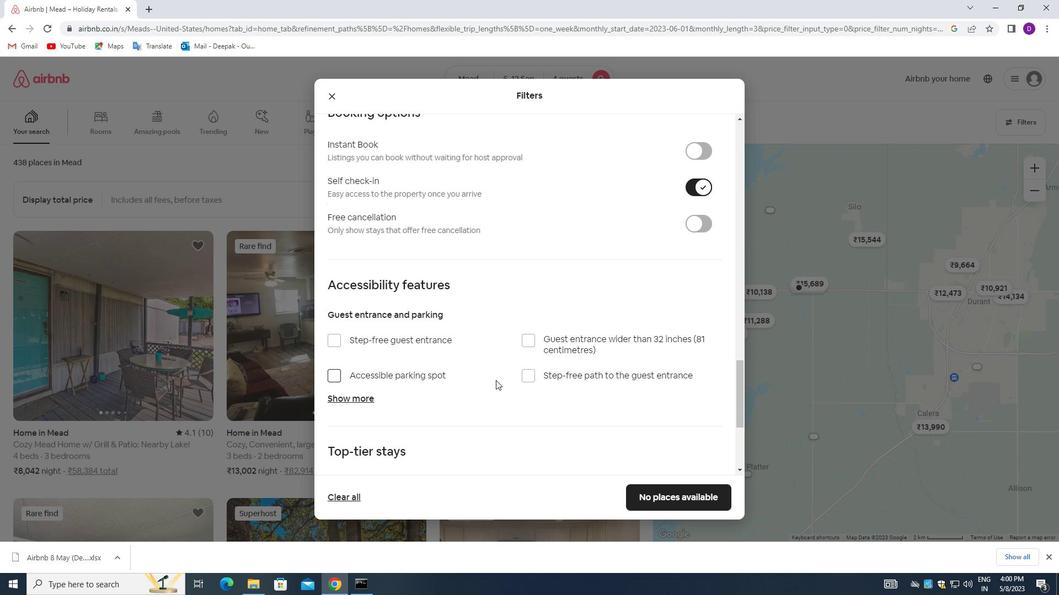 
Action: Mouse scrolled (494, 380) with delta (0, 0)
Screenshot: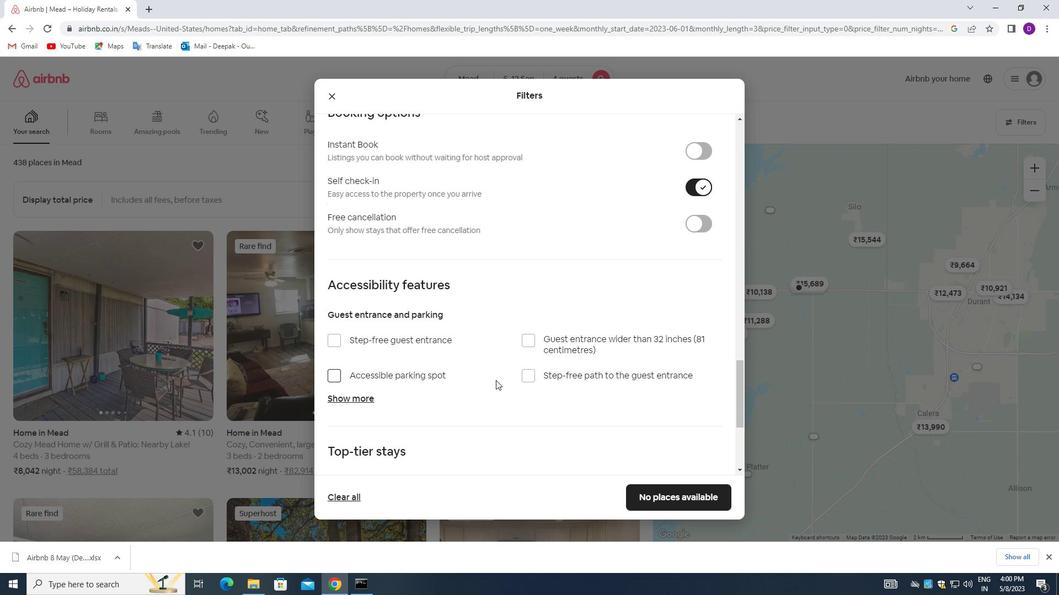 
Action: Mouse moved to (487, 384)
Screenshot: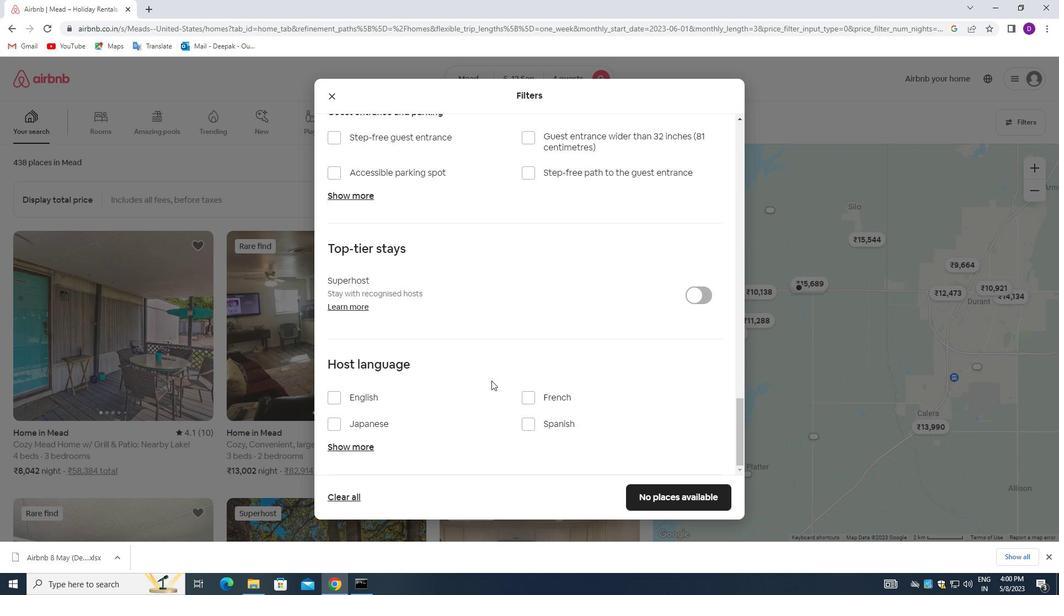 
Action: Mouse scrolled (487, 383) with delta (0, 0)
Screenshot: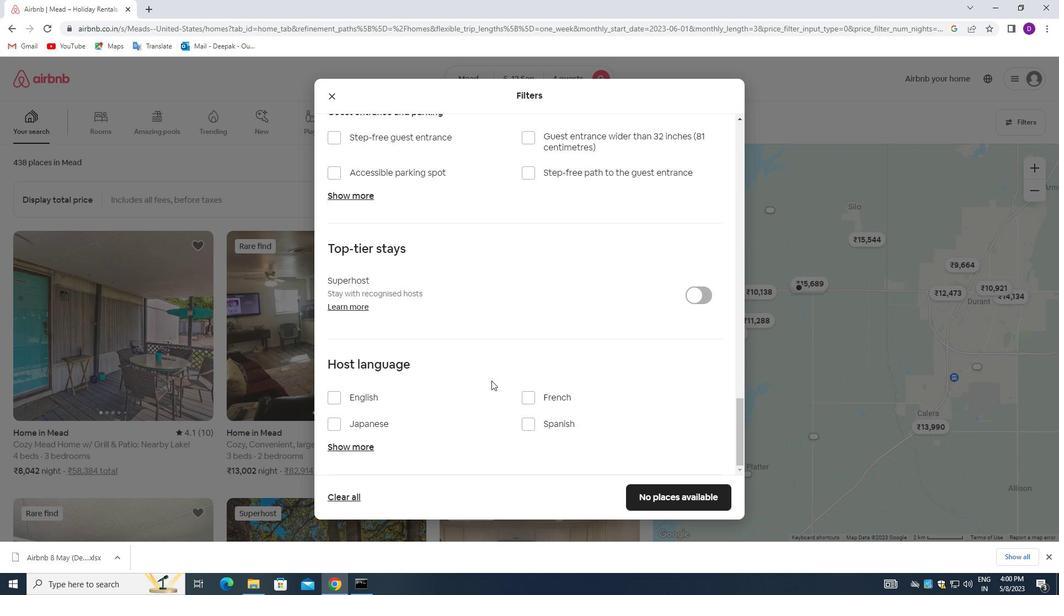 
Action: Mouse moved to (479, 386)
Screenshot: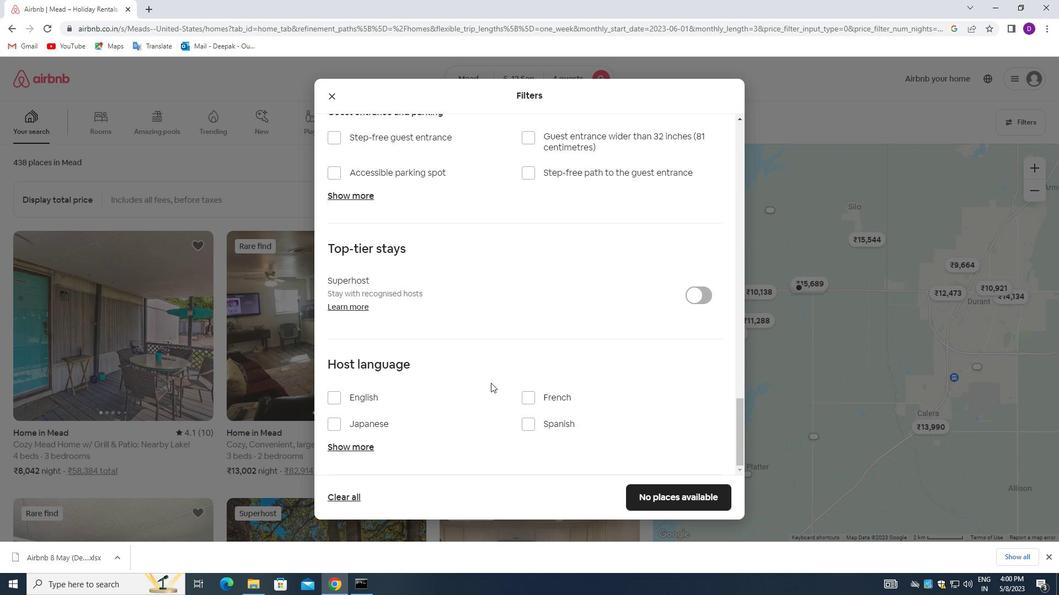 
Action: Mouse scrolled (479, 386) with delta (0, 0)
Screenshot: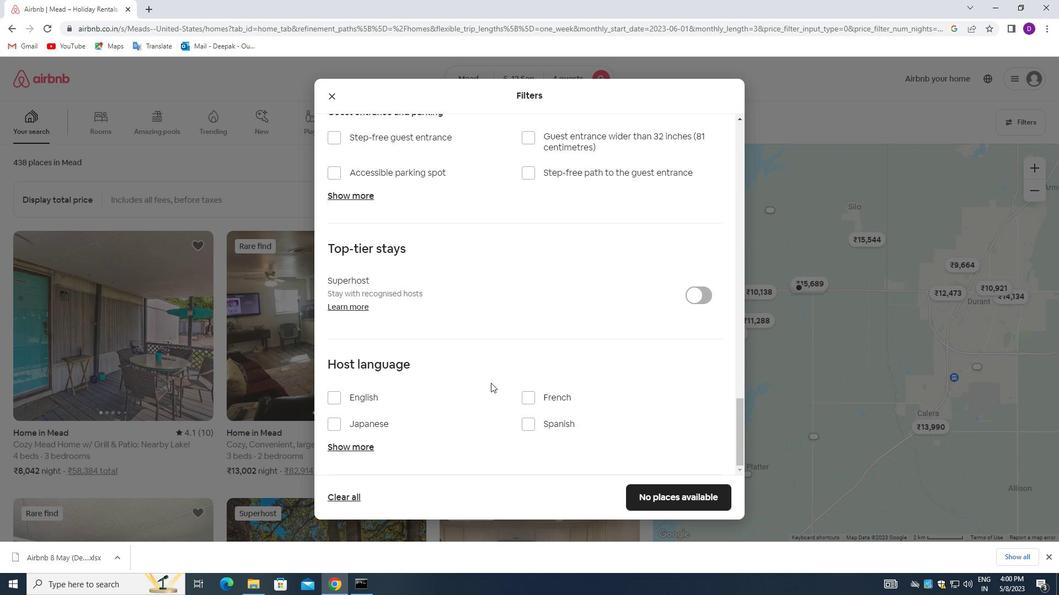 
Action: Mouse moved to (469, 388)
Screenshot: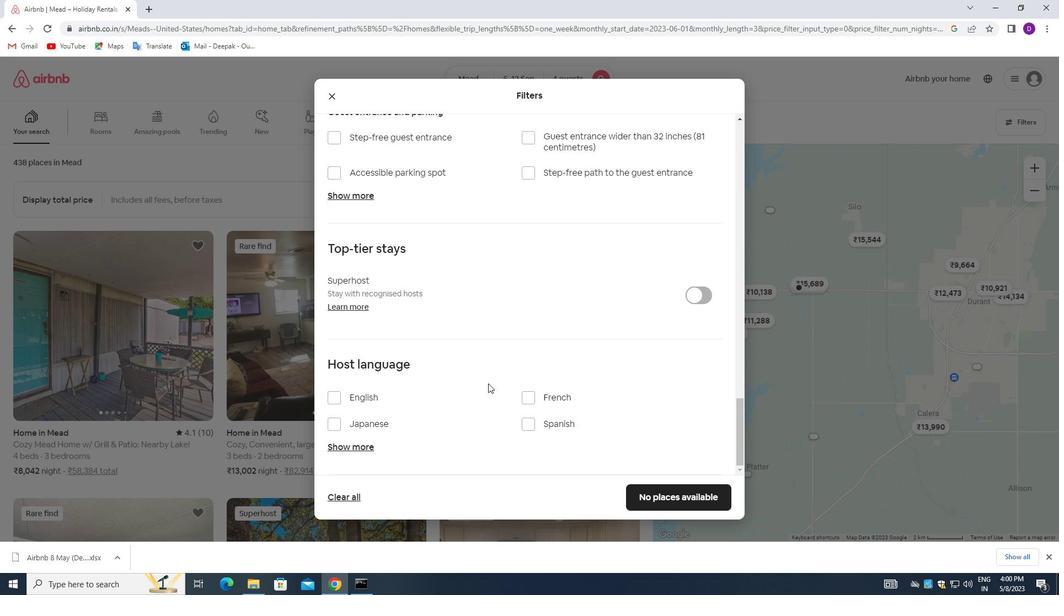 
Action: Mouse scrolled (469, 387) with delta (0, 0)
Screenshot: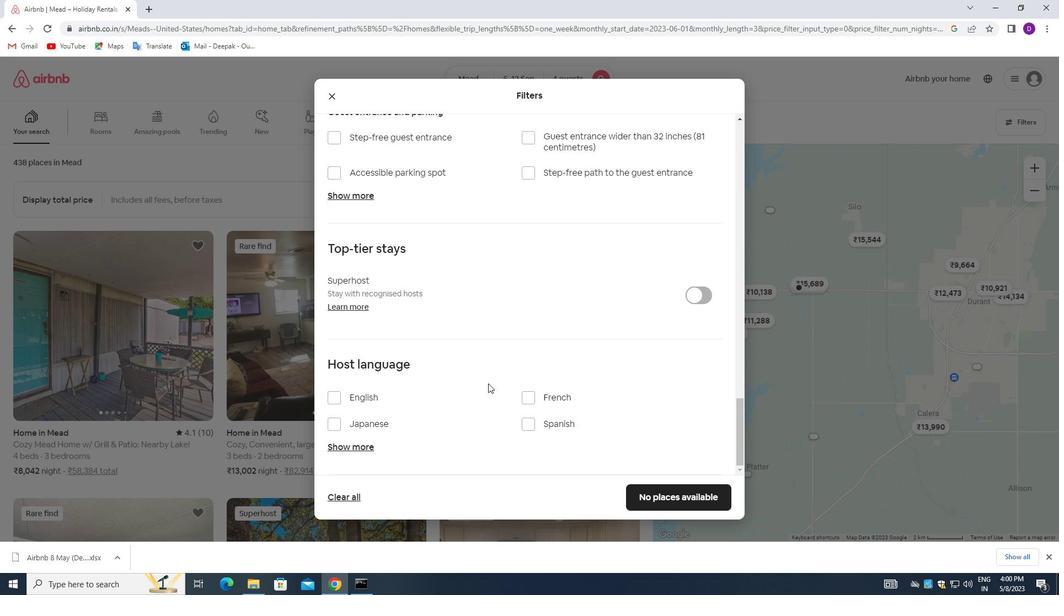 
Action: Mouse moved to (335, 399)
Screenshot: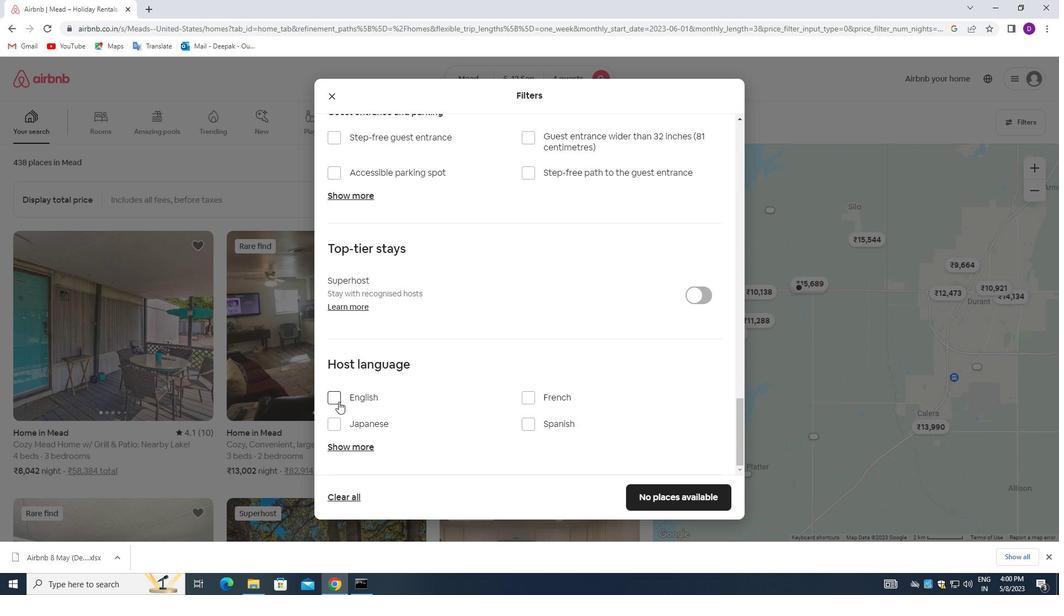 
Action: Mouse pressed left at (335, 399)
Screenshot: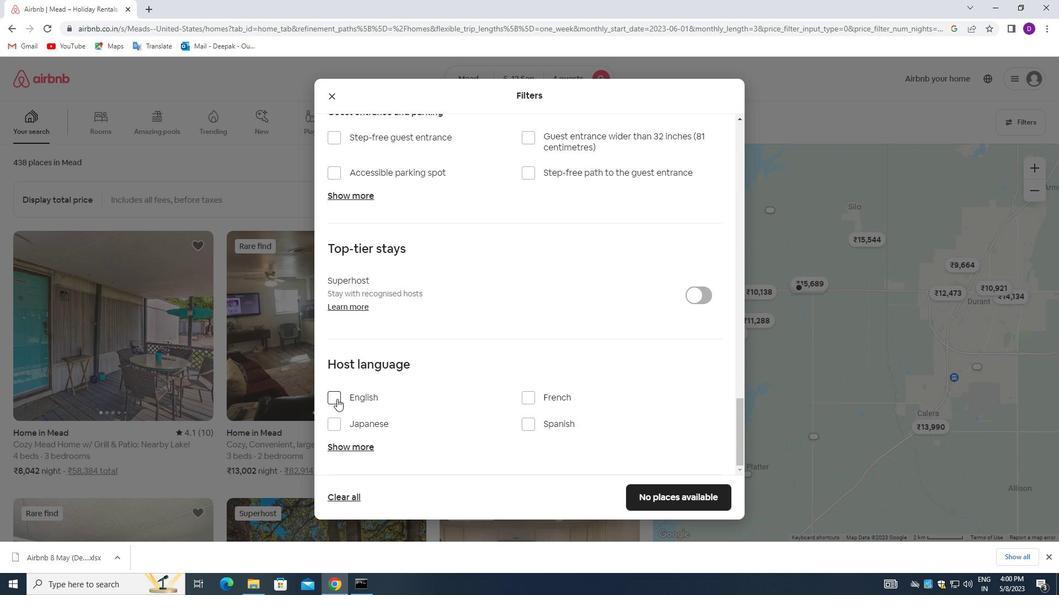 
Action: Mouse moved to (631, 491)
Screenshot: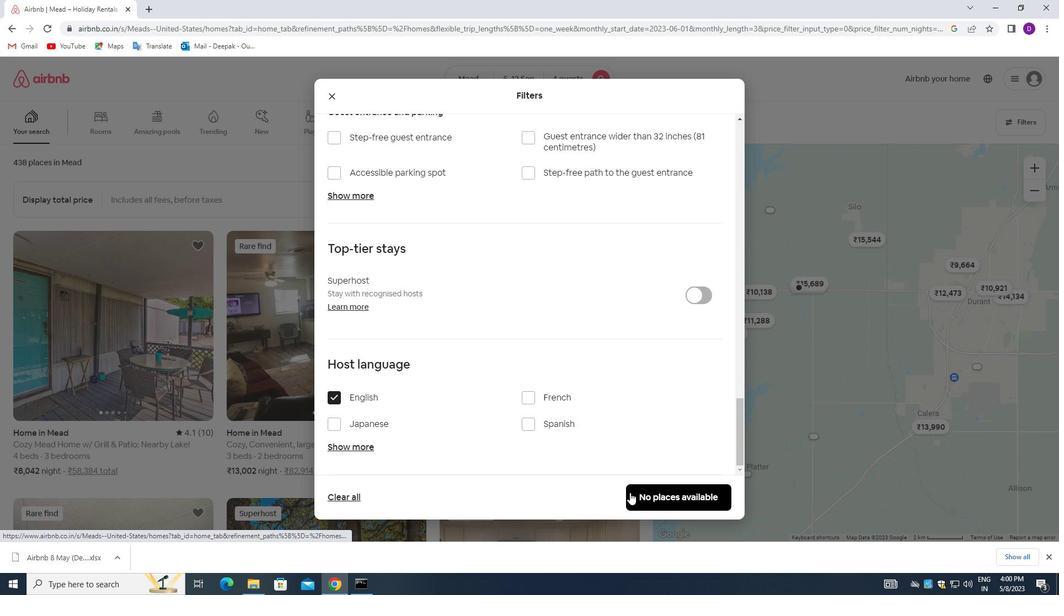 
Action: Mouse pressed left at (631, 491)
Screenshot: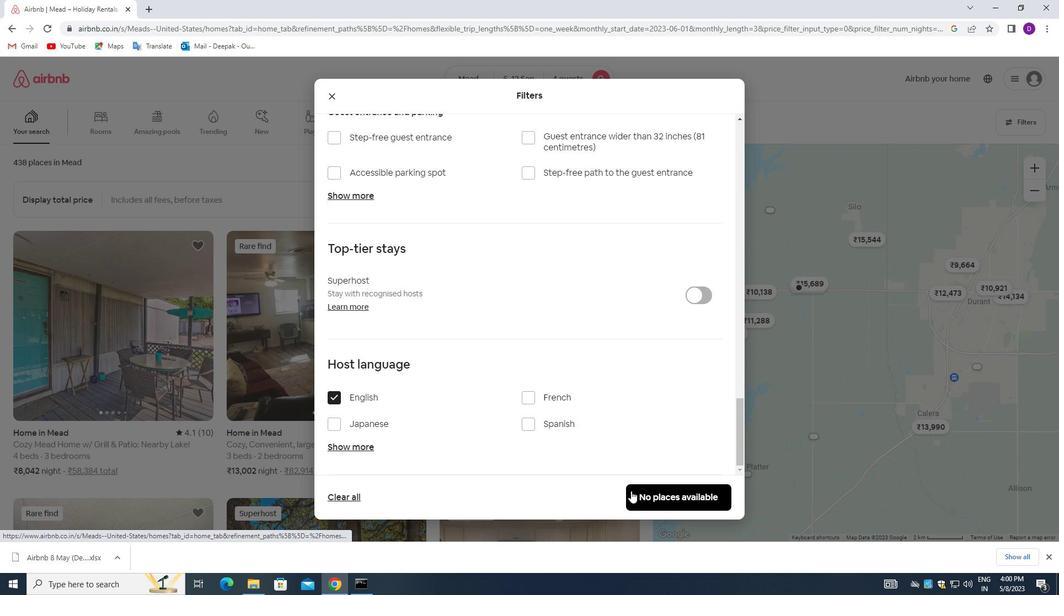 
Action: Mouse moved to (592, 362)
Screenshot: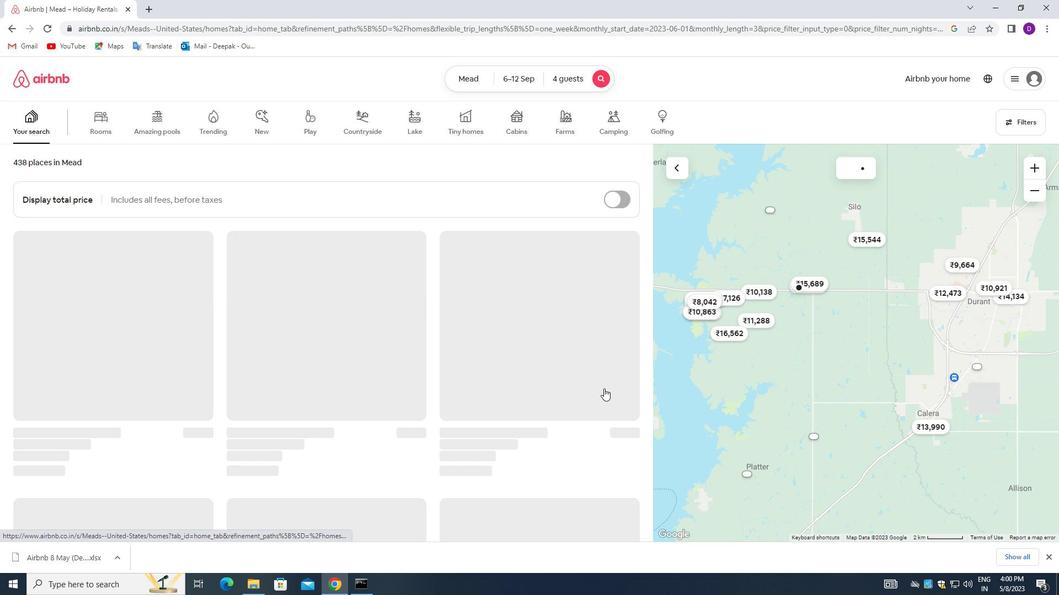 
